 Task: Save favorite listings for ranch-style homes in Boise, Idaho, with a large backyard and a swimming pool.
Action: Mouse moved to (176, 185)
Screenshot: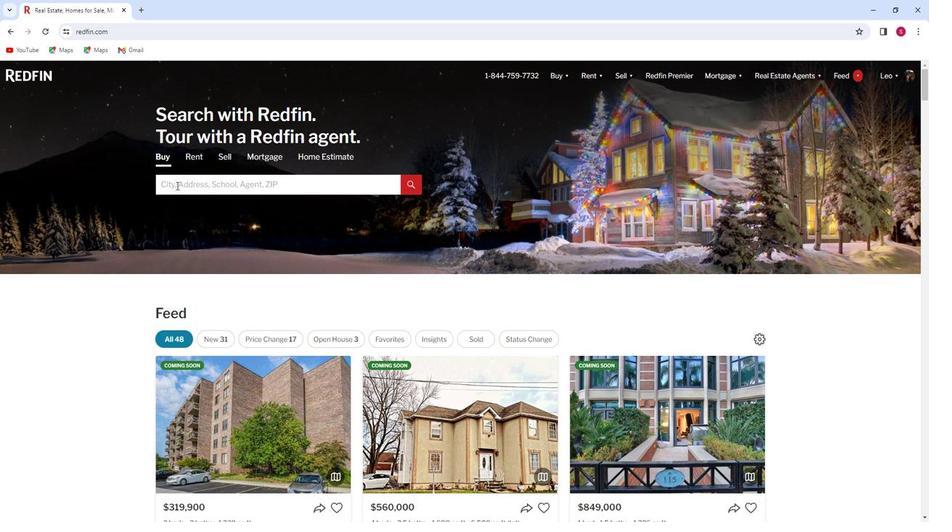 
Action: Mouse pressed left at (176, 185)
Screenshot: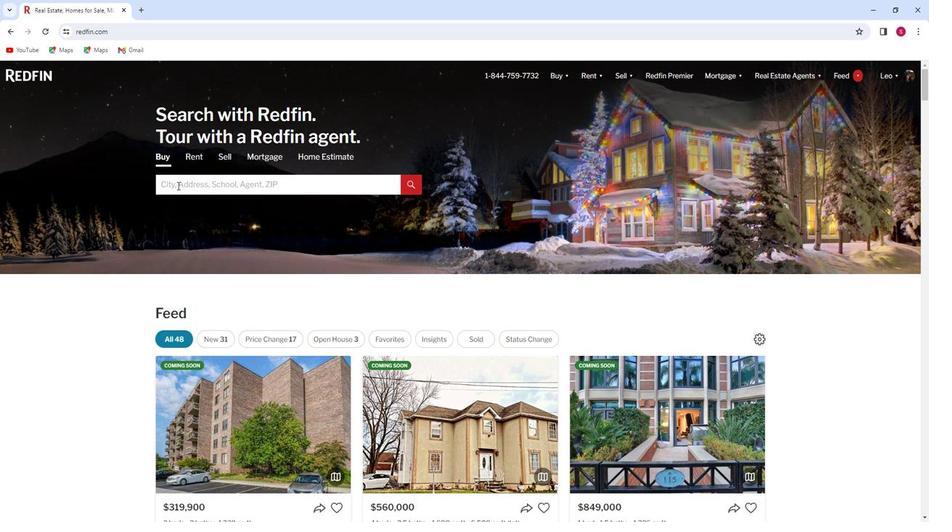 
Action: Key pressed <Key.shift>Boise,<Key.space>
Screenshot: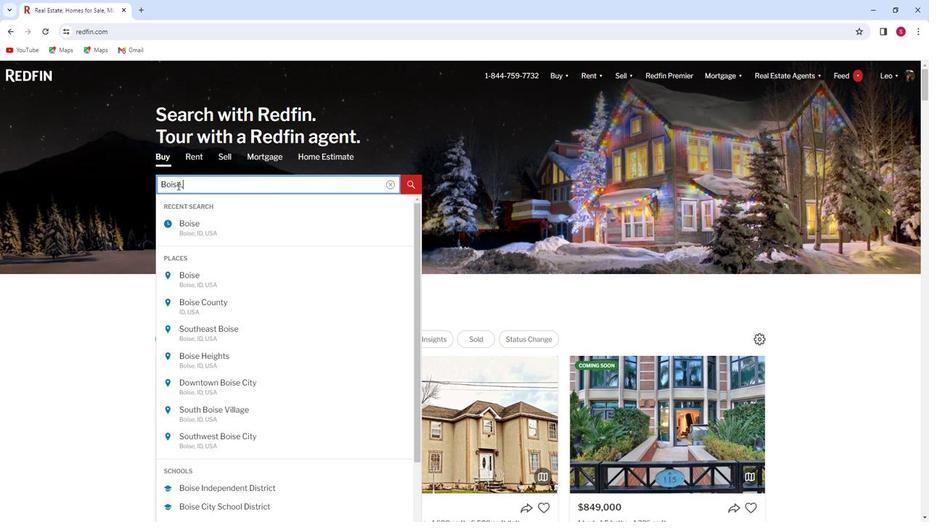 
Action: Mouse moved to (206, 234)
Screenshot: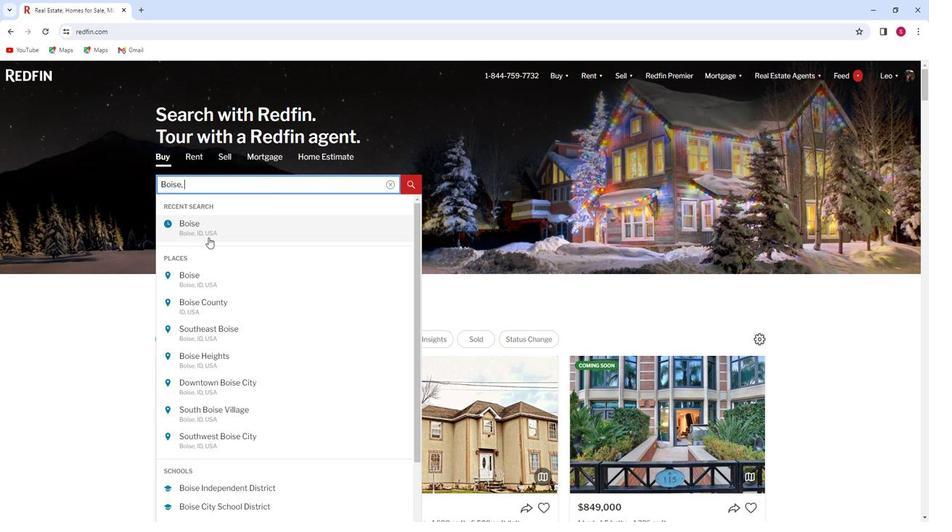
Action: Mouse pressed left at (206, 234)
Screenshot: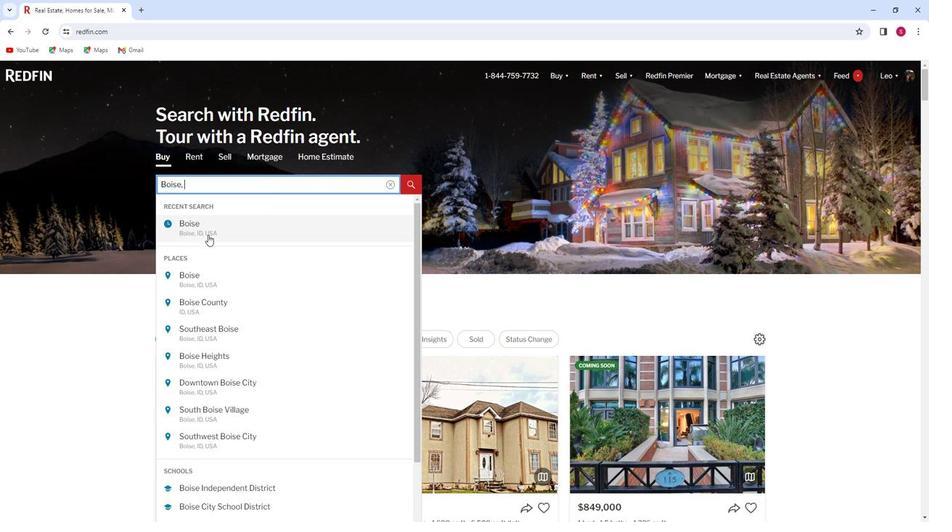 
Action: Mouse moved to (821, 141)
Screenshot: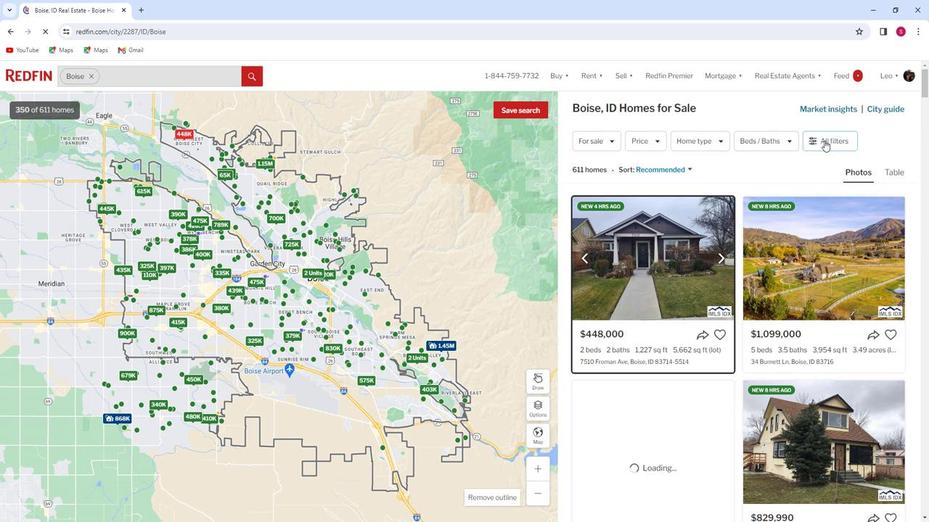 
Action: Mouse pressed left at (821, 141)
Screenshot: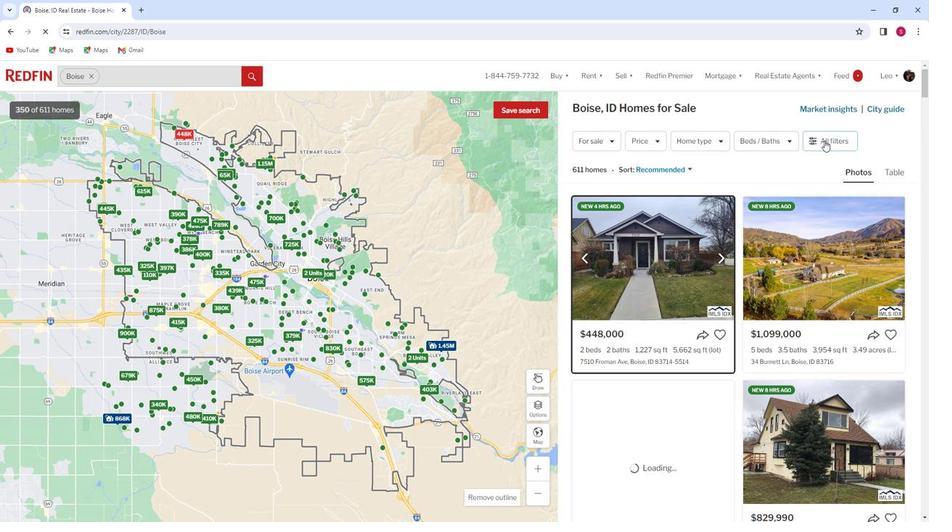 
Action: Mouse moved to (819, 143)
Screenshot: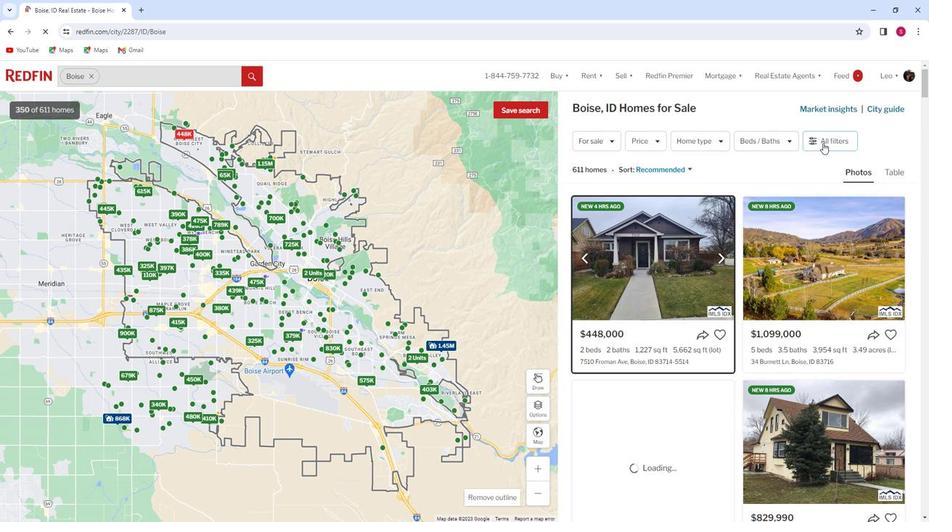 
Action: Mouse pressed left at (819, 143)
Screenshot: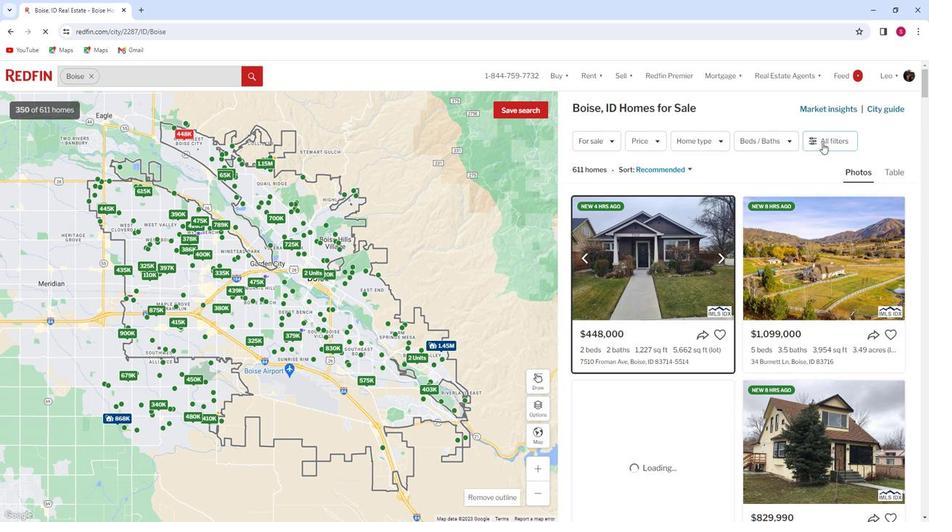 
Action: Mouse pressed left at (819, 143)
Screenshot: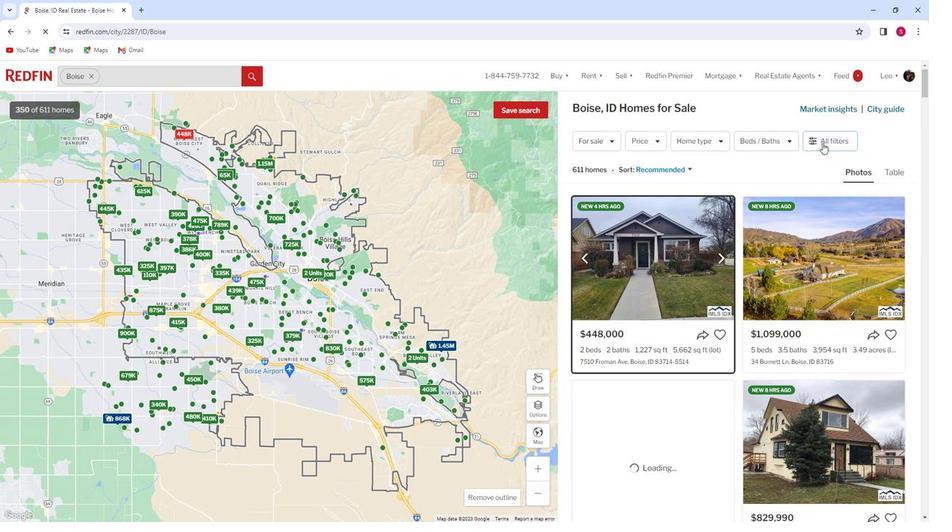 
Action: Mouse pressed left at (819, 143)
Screenshot: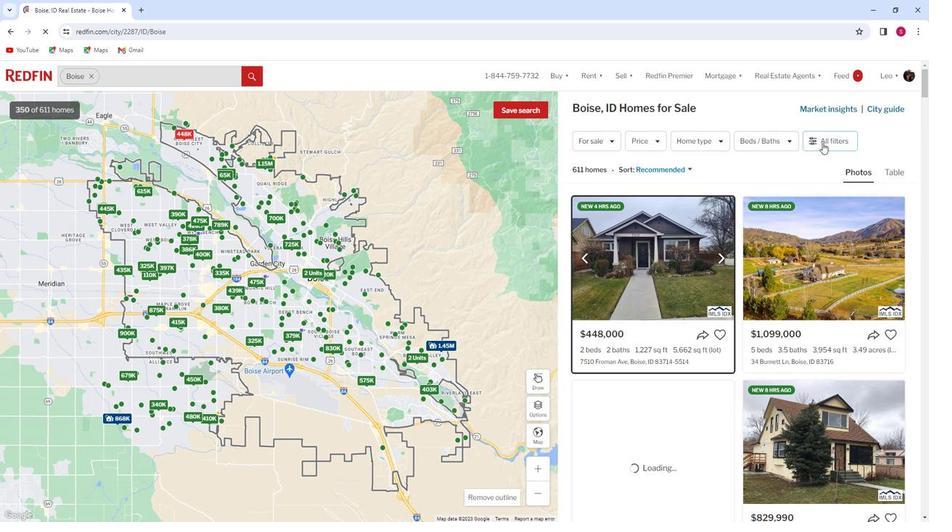 
Action: Mouse moved to (816, 144)
Screenshot: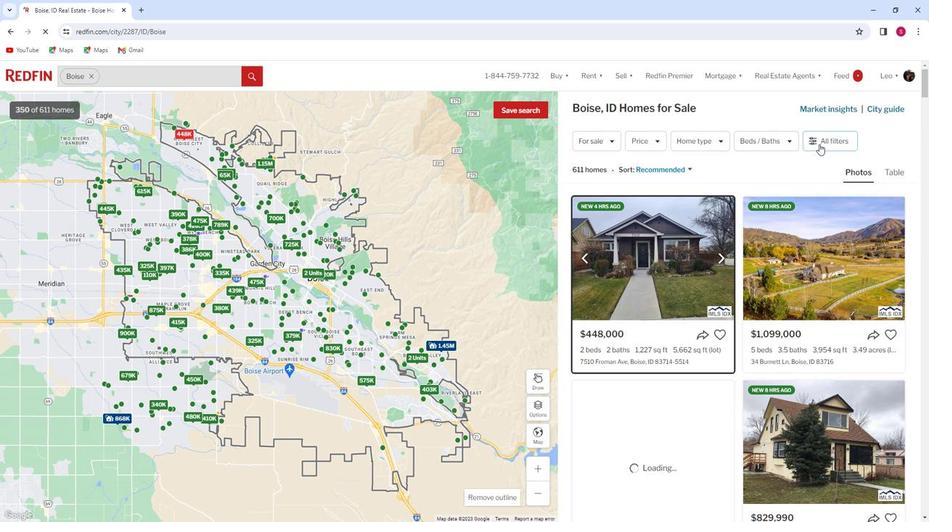 
Action: Mouse pressed left at (816, 144)
Screenshot: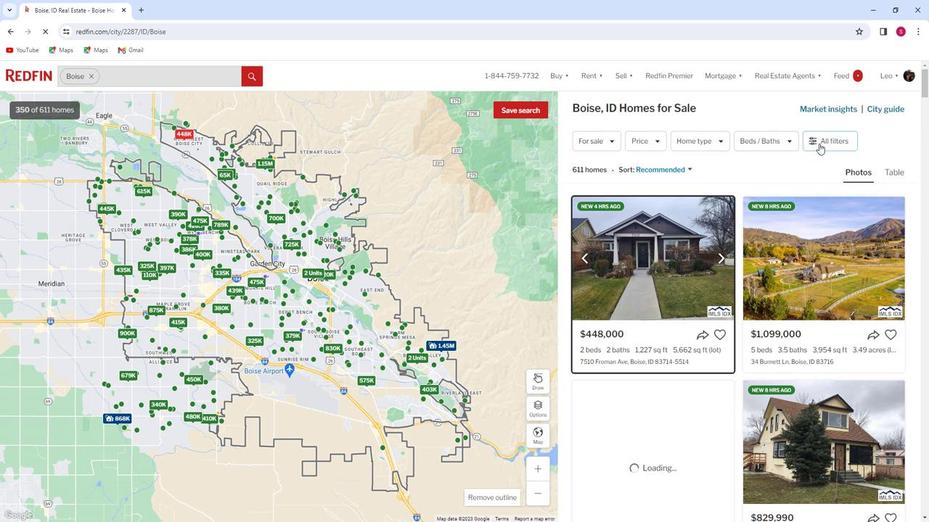 
Action: Mouse moved to (821, 144)
Screenshot: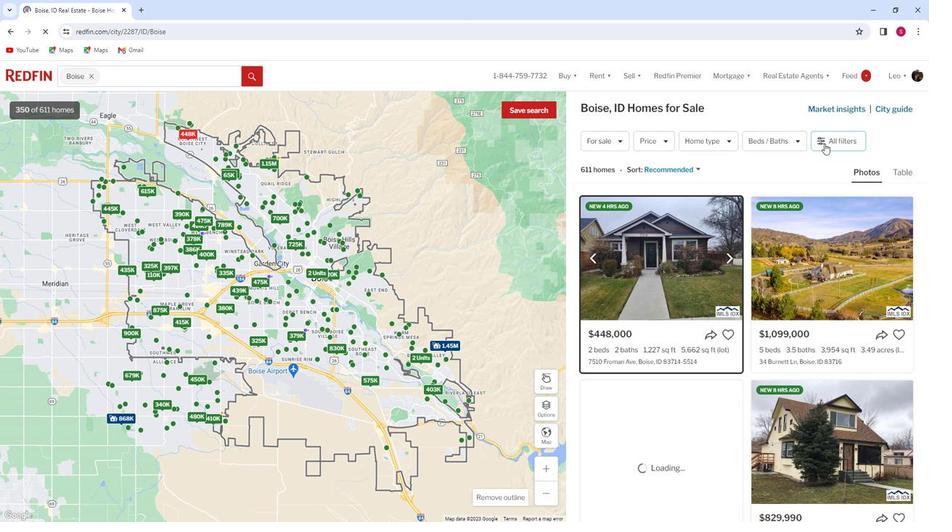 
Action: Mouse pressed left at (821, 144)
Screenshot: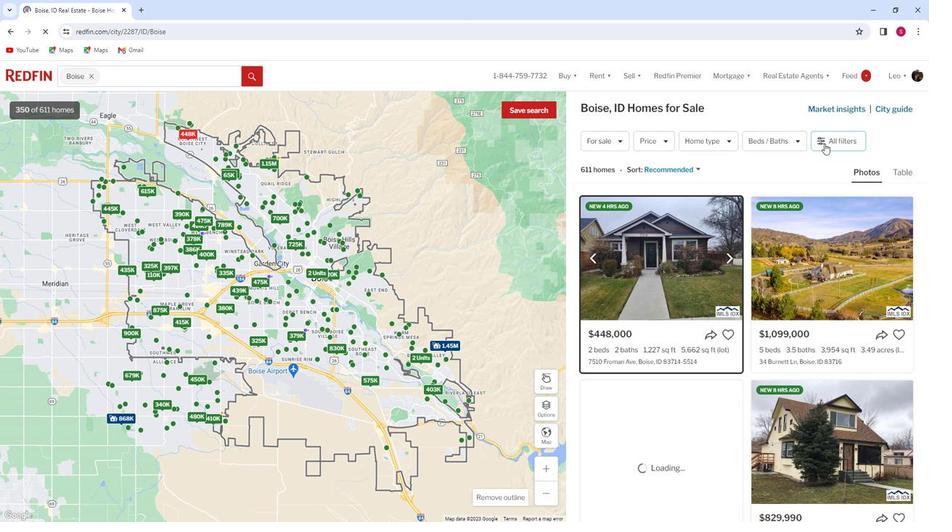 
Action: Mouse moved to (731, 253)
Screenshot: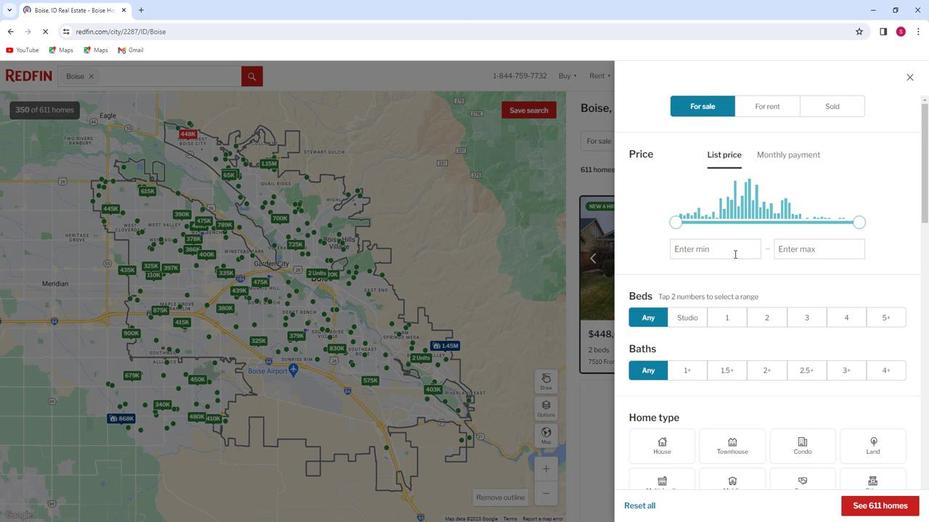 
Action: Mouse scrolled (731, 252) with delta (0, 0)
Screenshot: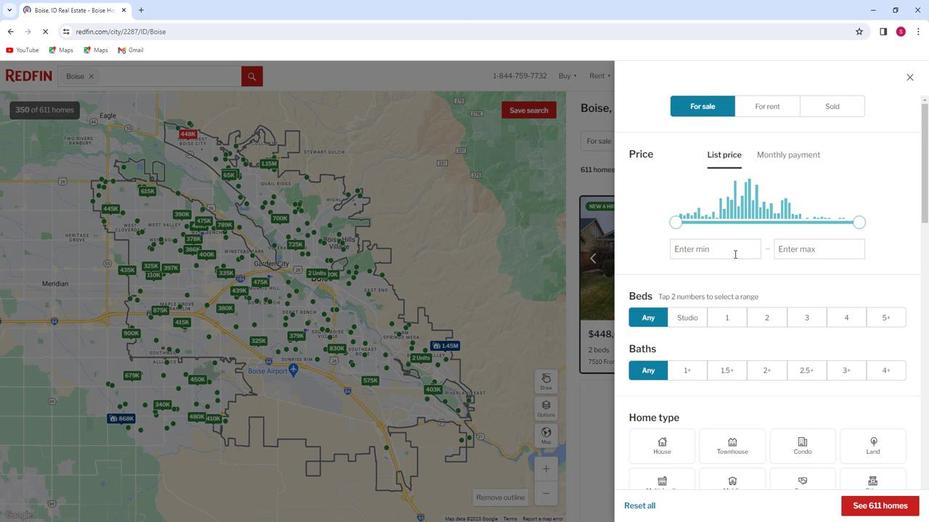 
Action: Mouse moved to (731, 254)
Screenshot: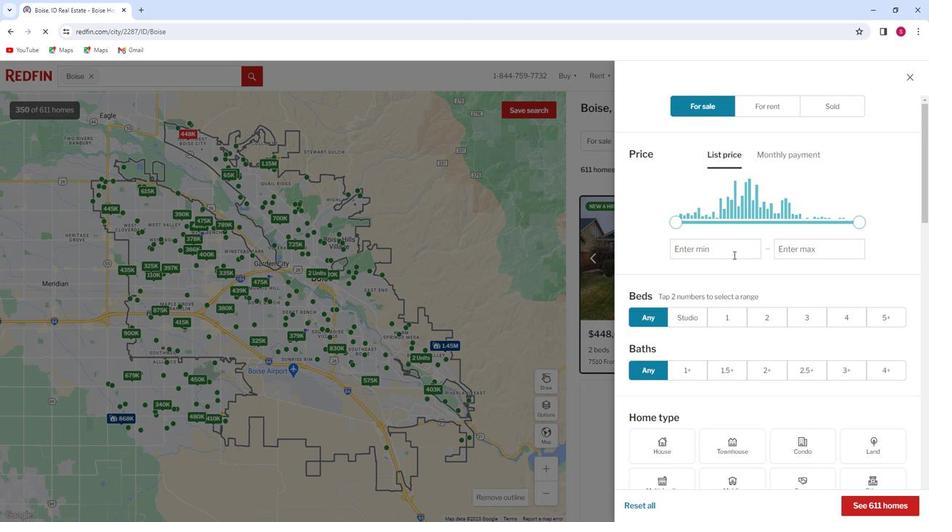 
Action: Mouse scrolled (731, 254) with delta (0, 0)
Screenshot: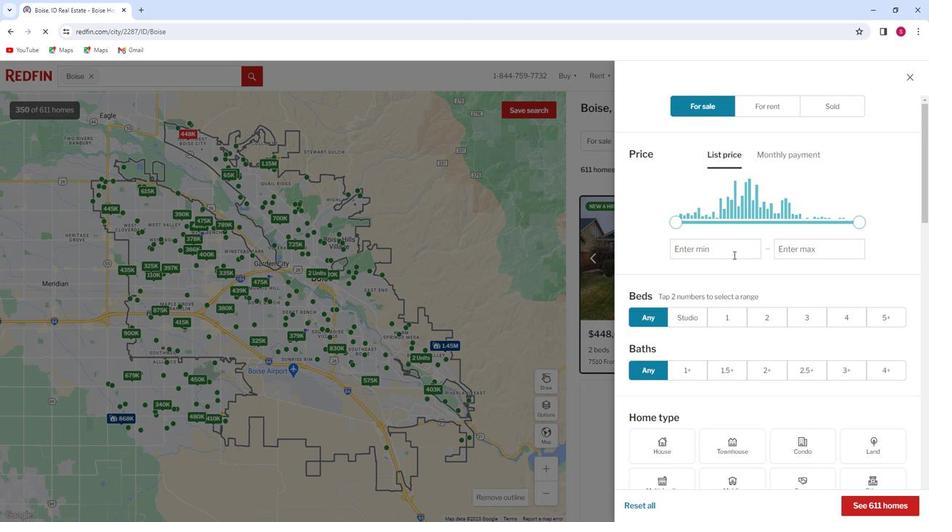 
Action: Mouse moved to (723, 256)
Screenshot: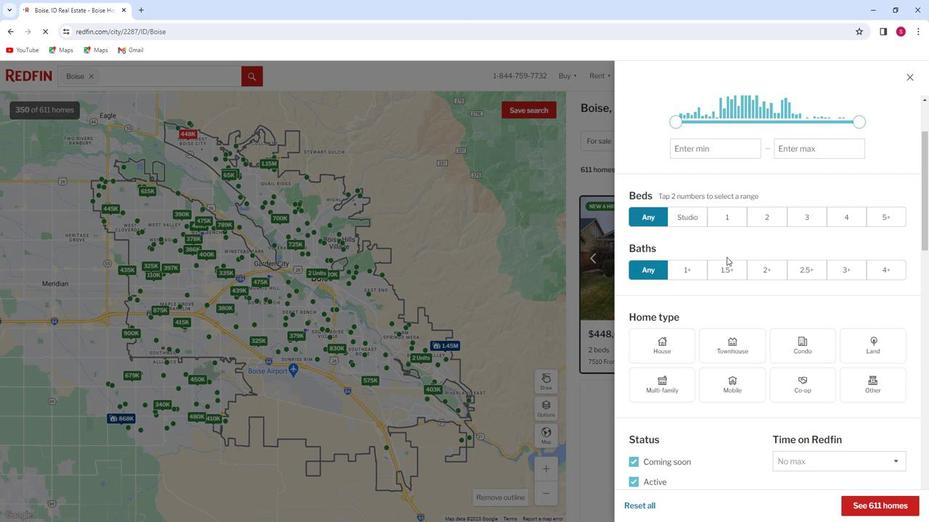 
Action: Mouse scrolled (723, 256) with delta (0, 0)
Screenshot: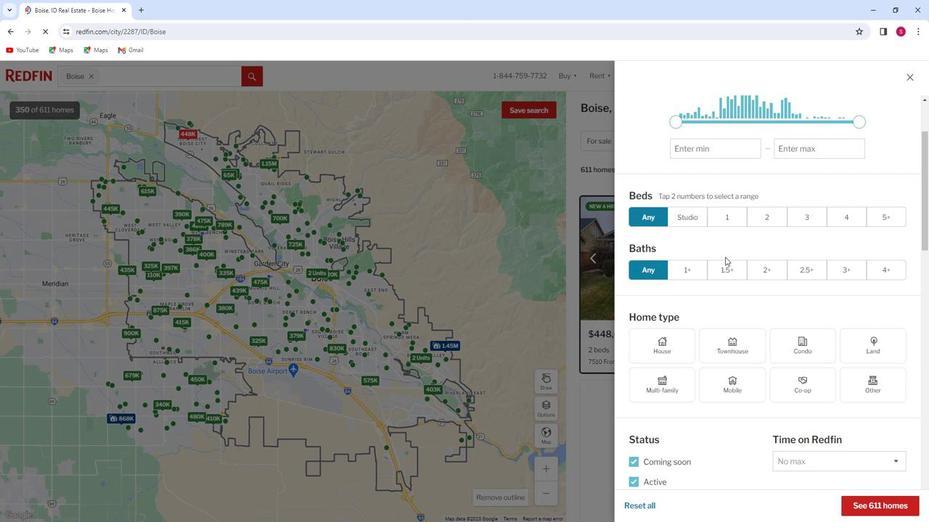 
Action: Mouse moved to (666, 290)
Screenshot: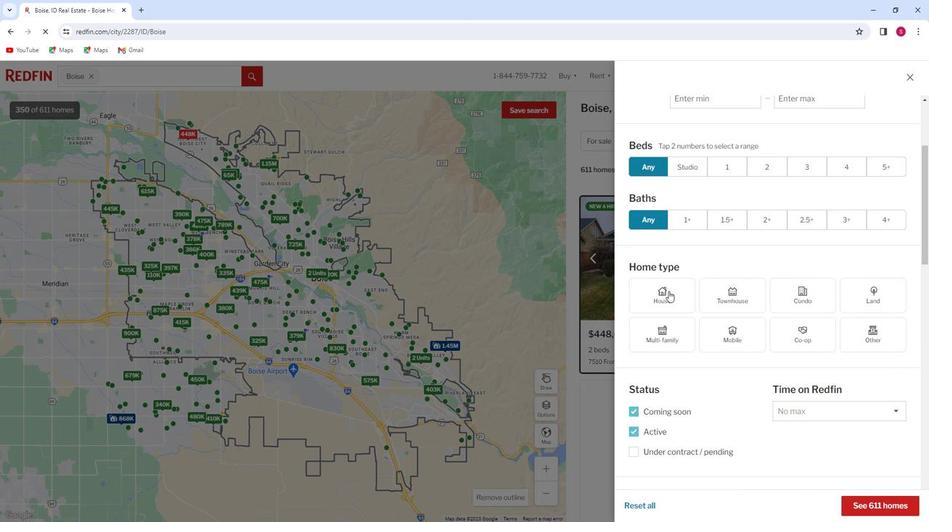 
Action: Mouse pressed left at (666, 290)
Screenshot: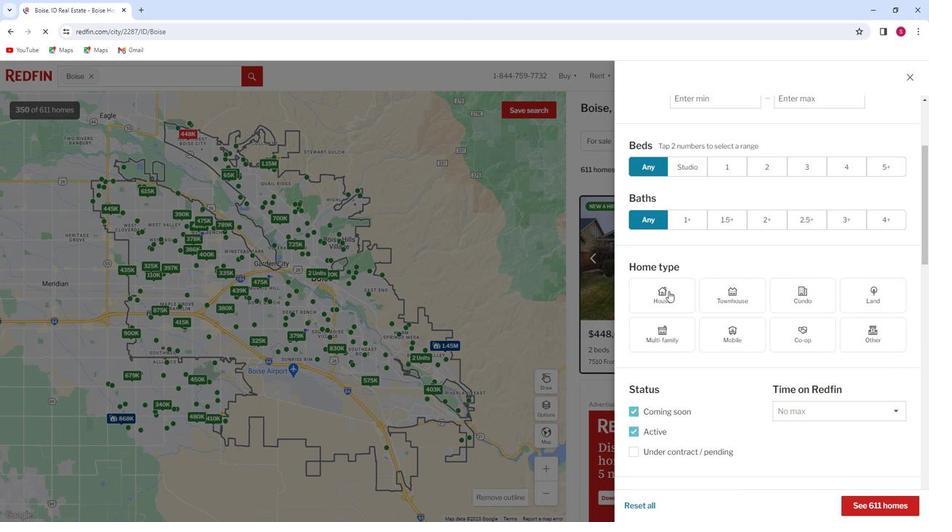 
Action: Mouse moved to (695, 280)
Screenshot: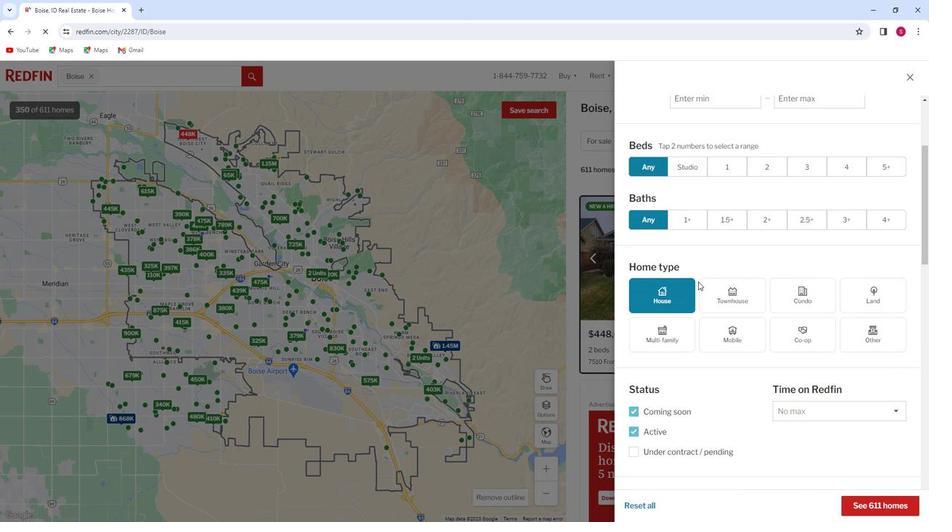 
Action: Mouse scrolled (695, 280) with delta (0, 0)
Screenshot: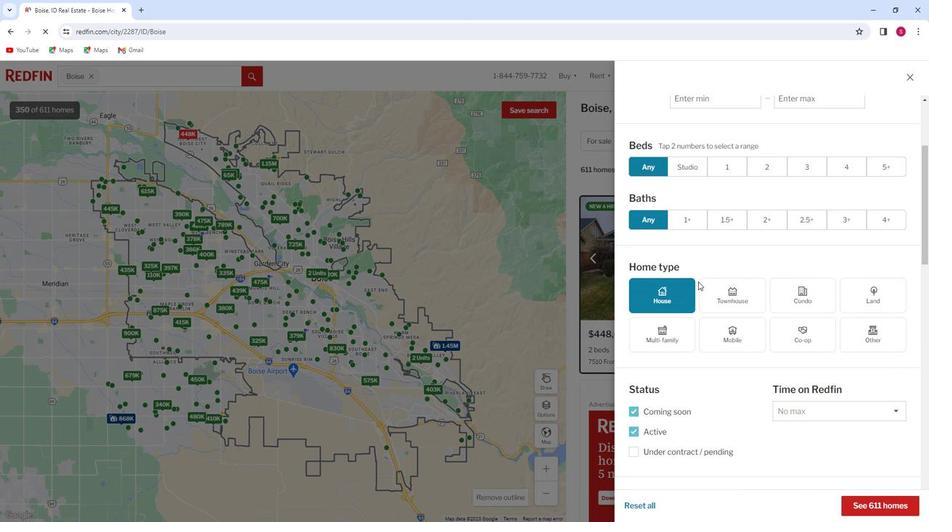 
Action: Mouse scrolled (695, 280) with delta (0, 0)
Screenshot: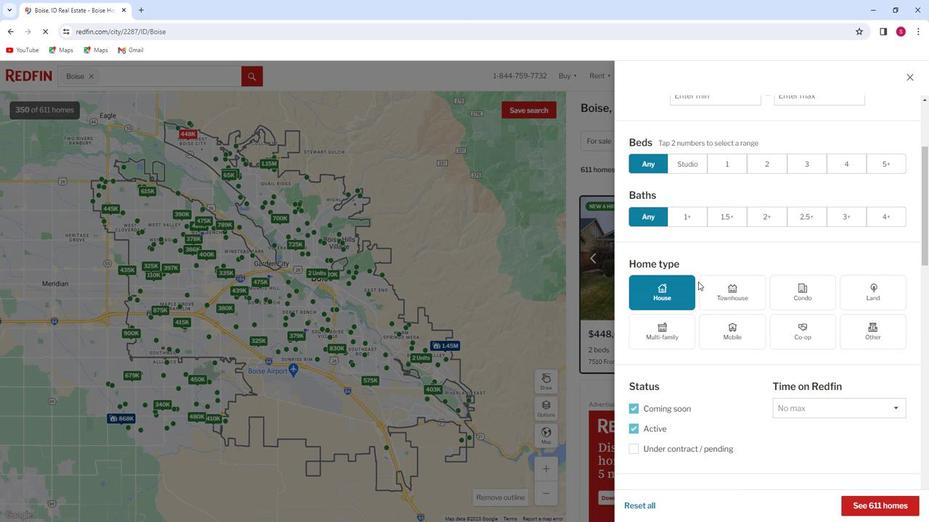 
Action: Mouse moved to (696, 279)
Screenshot: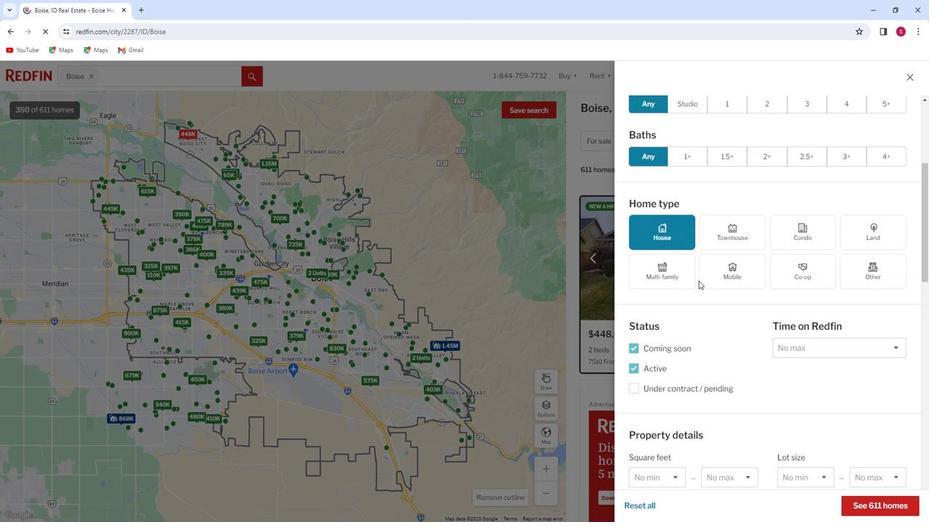 
Action: Mouse scrolled (696, 279) with delta (0, 0)
Screenshot: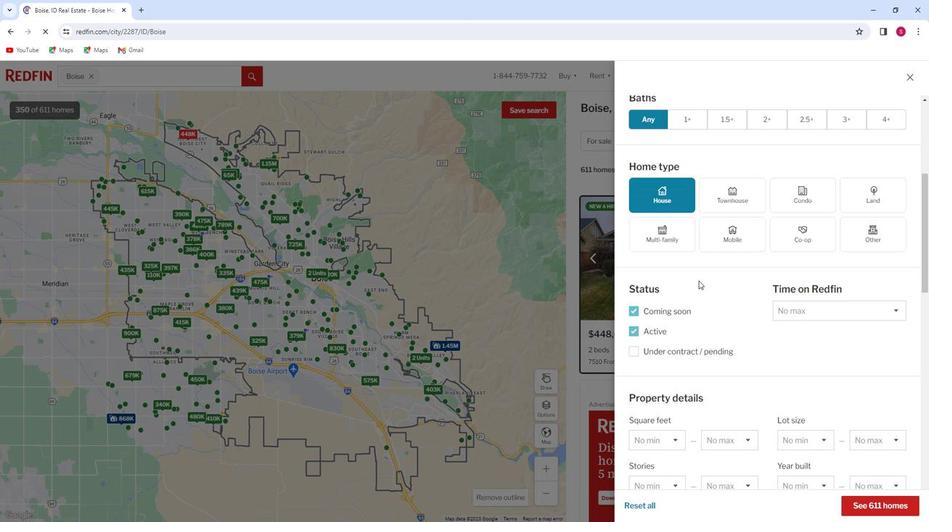 
Action: Mouse scrolled (696, 279) with delta (0, 0)
Screenshot: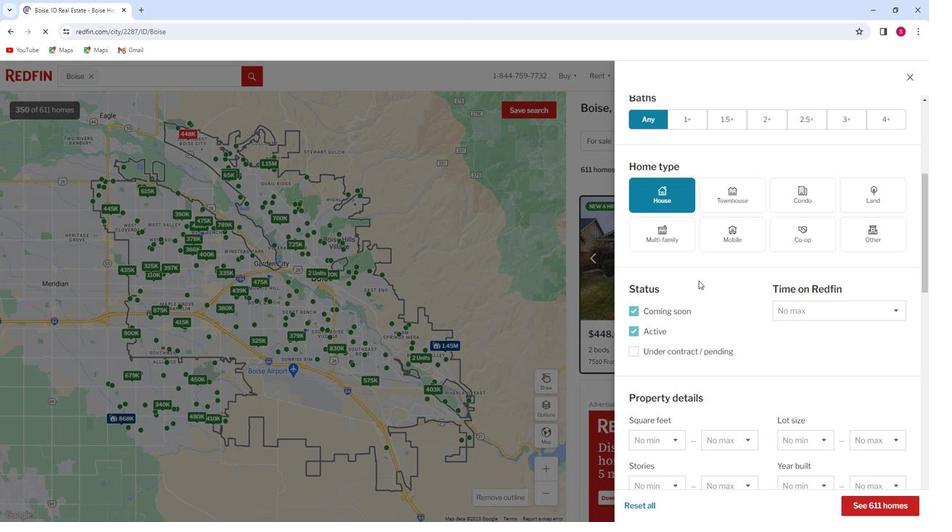 
Action: Mouse scrolled (696, 279) with delta (0, 0)
Screenshot: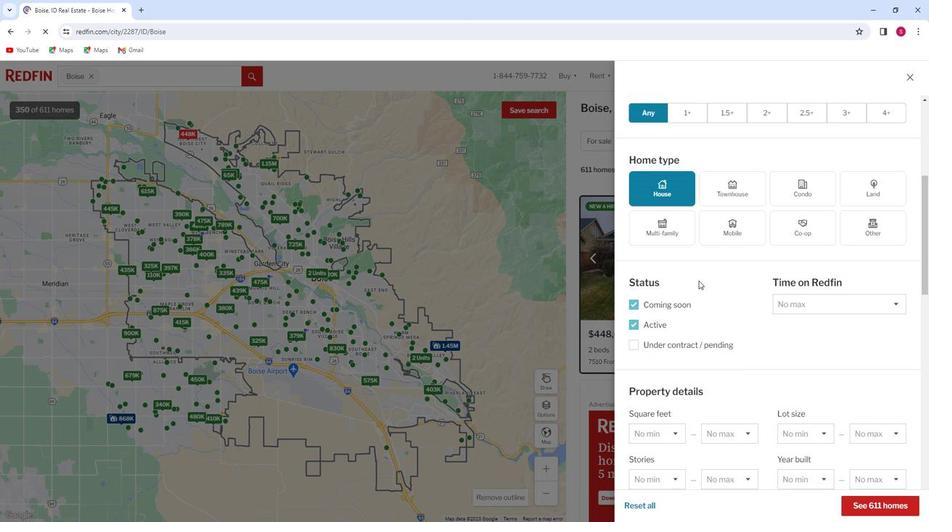 
Action: Mouse moved to (696, 279)
Screenshot: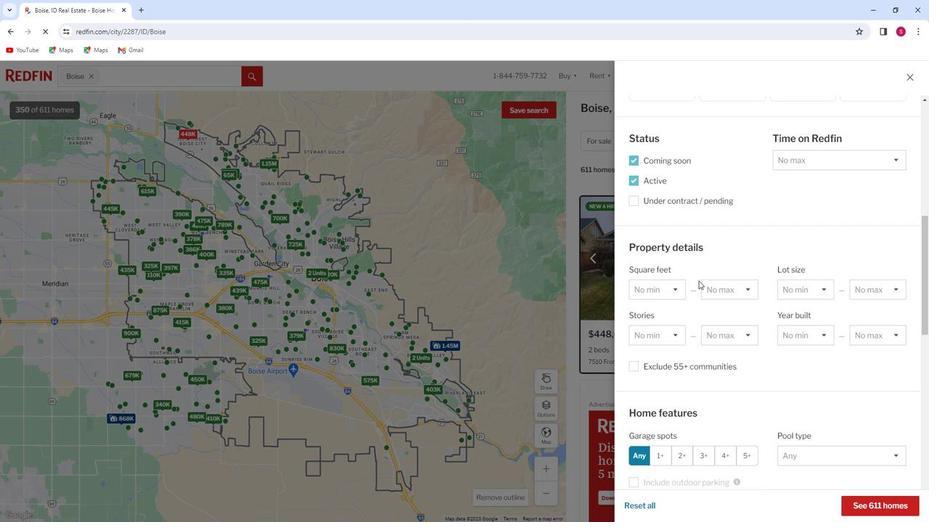 
Action: Mouse scrolled (696, 278) with delta (0, 0)
Screenshot: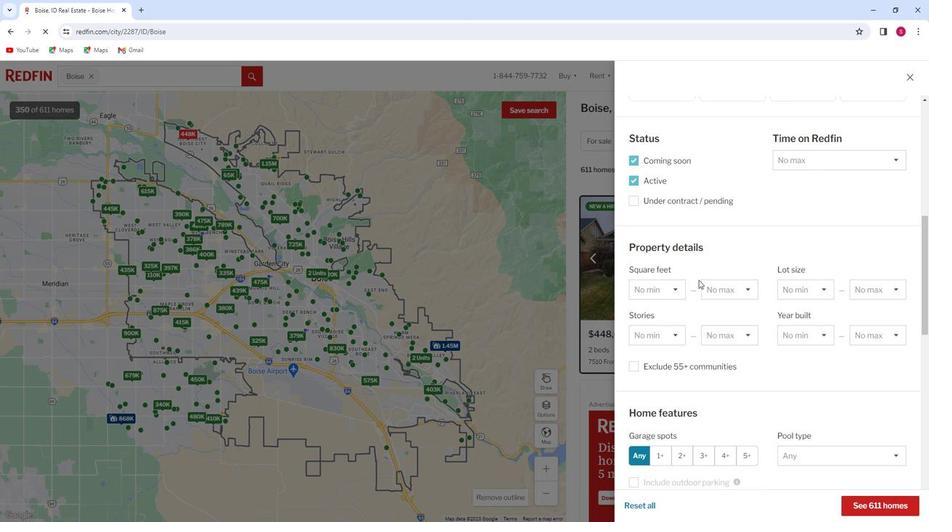 
Action: Mouse scrolled (696, 278) with delta (0, 0)
Screenshot: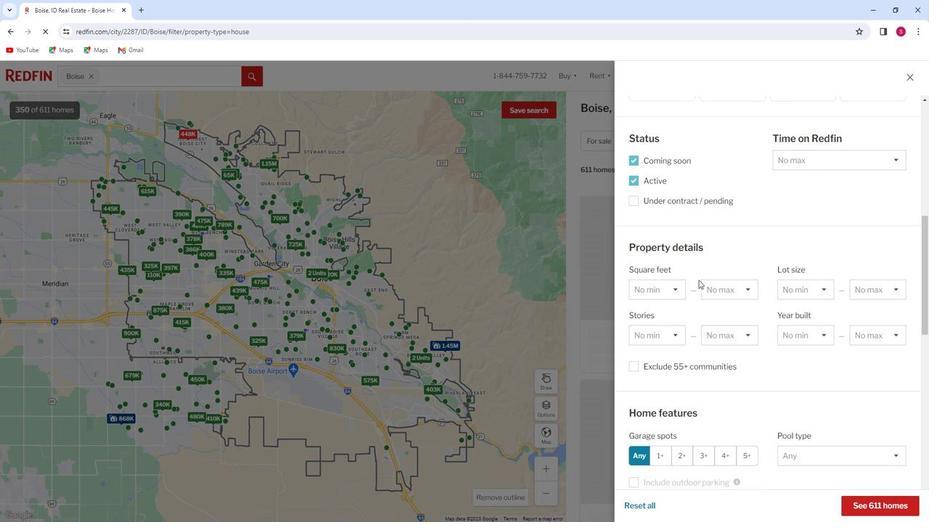 
Action: Mouse moved to (696, 278)
Screenshot: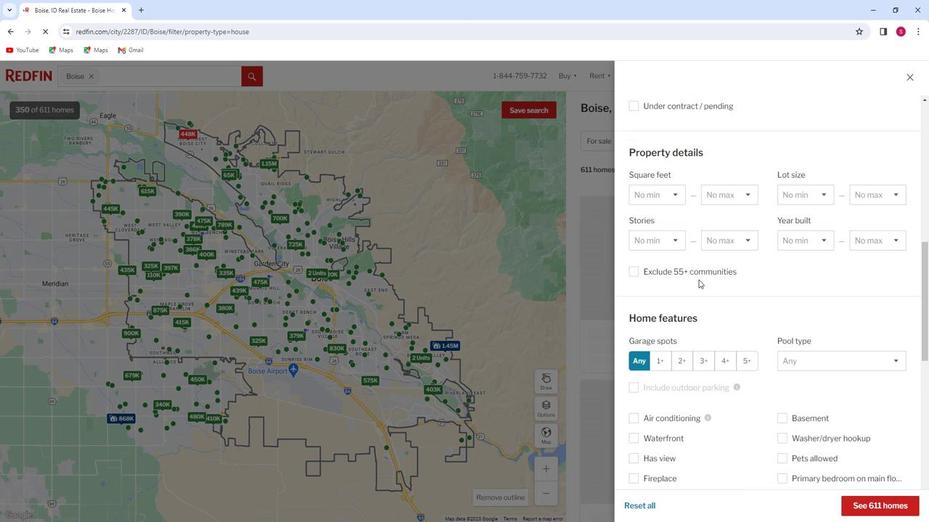 
Action: Mouse scrolled (696, 278) with delta (0, 0)
Screenshot: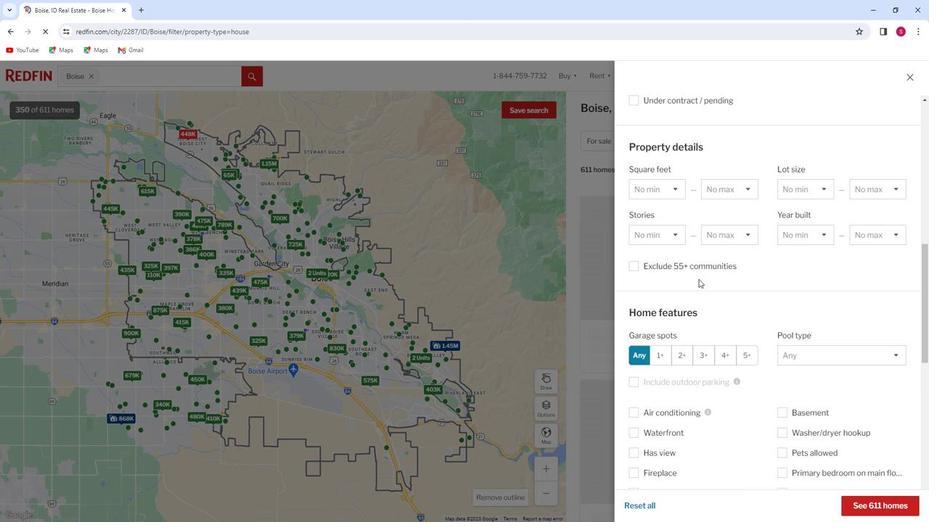 
Action: Mouse scrolled (696, 278) with delta (0, 0)
Screenshot: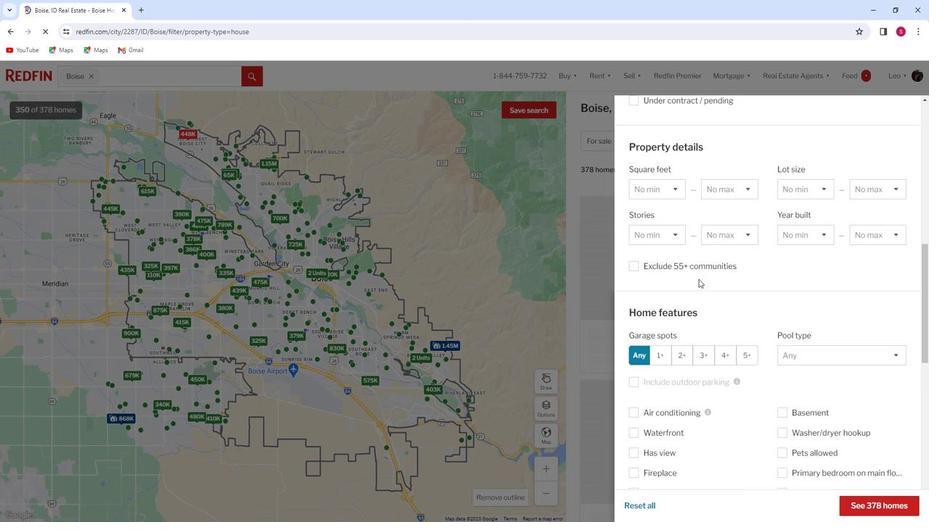 
Action: Mouse scrolled (696, 278) with delta (0, 0)
Screenshot: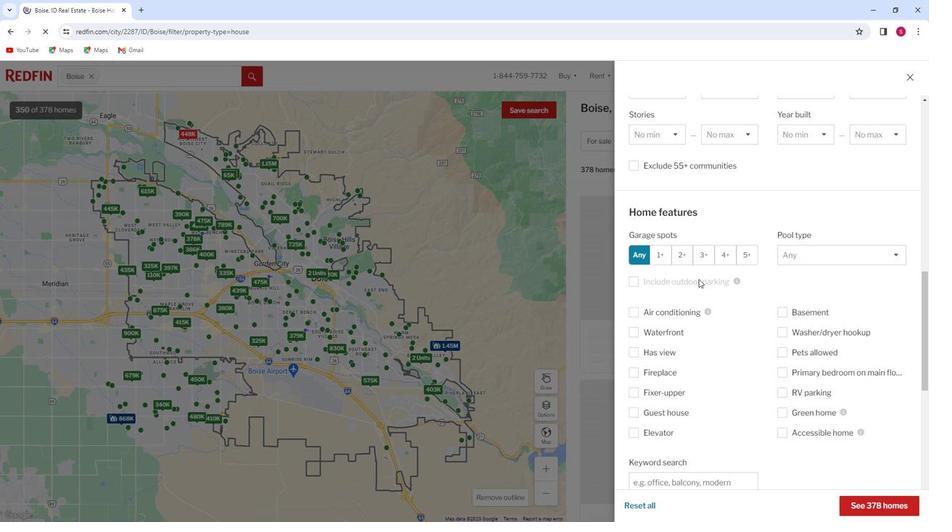 
Action: Mouse scrolled (696, 278) with delta (0, 0)
Screenshot: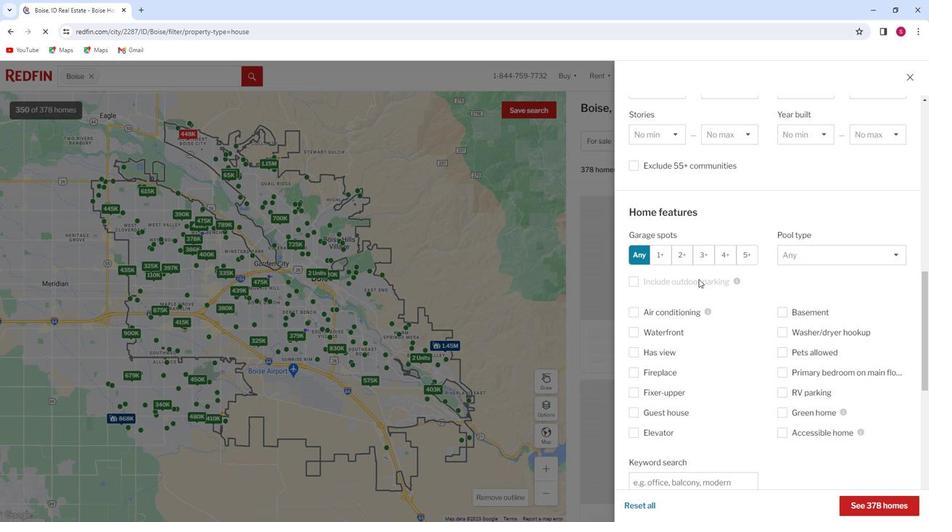 
Action: Mouse scrolled (696, 278) with delta (0, 0)
Screenshot: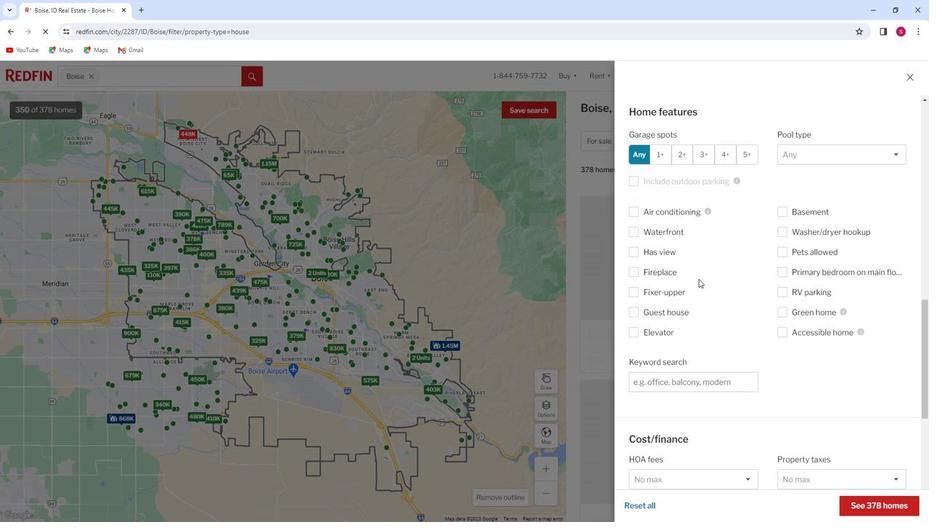 
Action: Mouse scrolled (696, 278) with delta (0, 0)
Screenshot: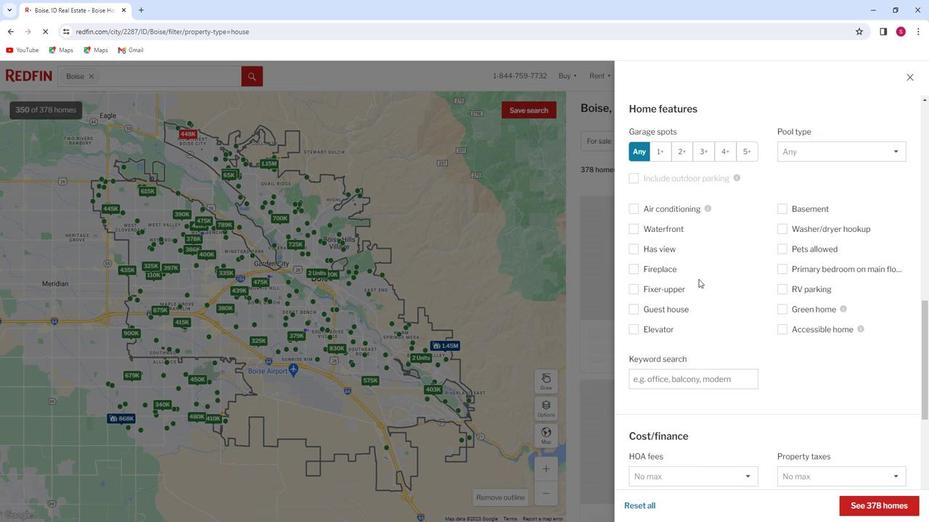 
Action: Mouse moved to (685, 282)
Screenshot: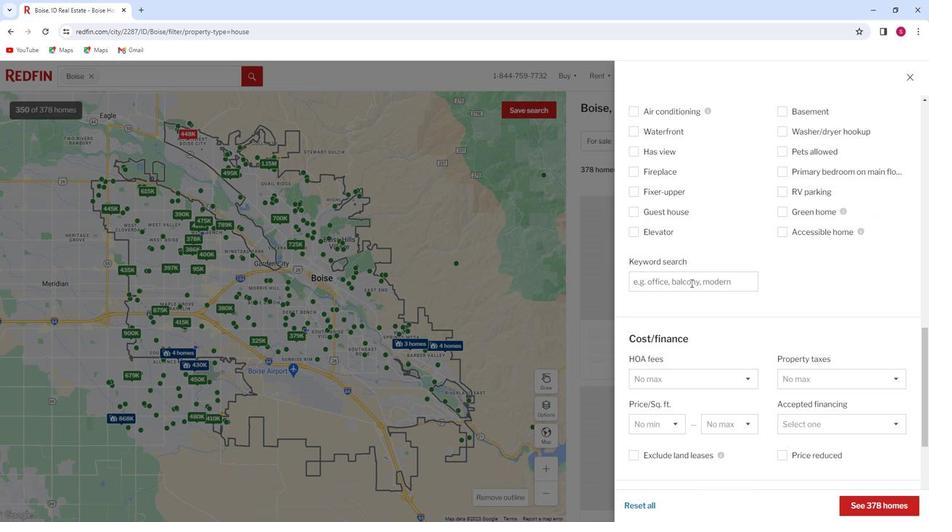 
Action: Mouse pressed left at (685, 282)
Screenshot: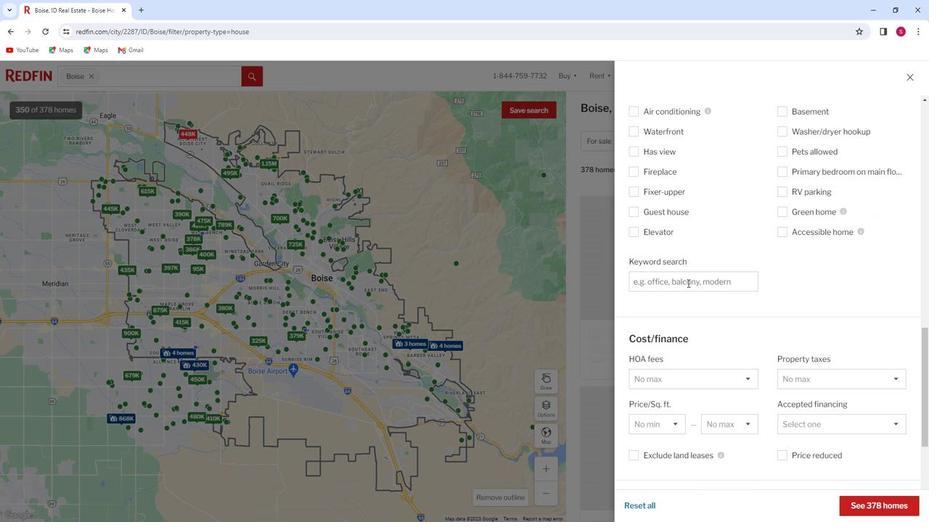 
Action: Mouse moved to (689, 285)
Screenshot: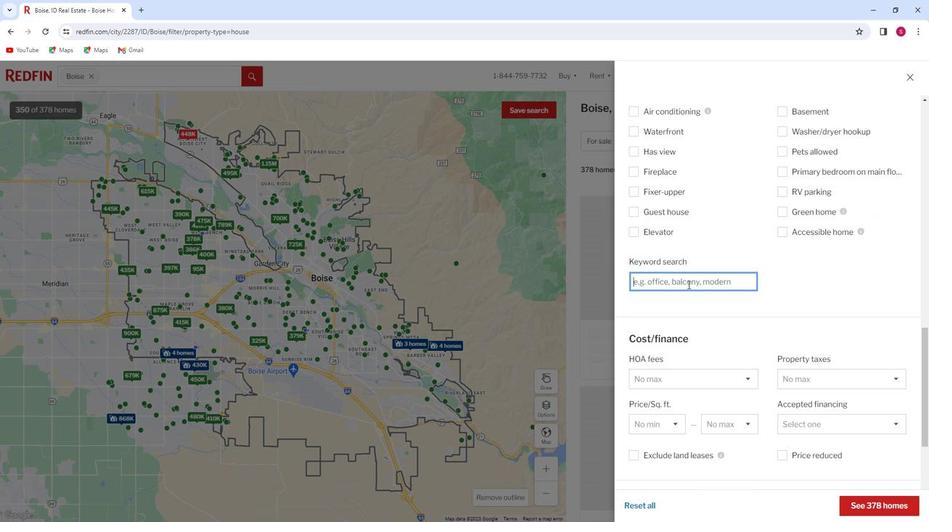 
Action: Key pressed large<Key.space>backyard<Key.space>and<Key.space>swimmim<Key.backspace>ng<Key.space>pool
Screenshot: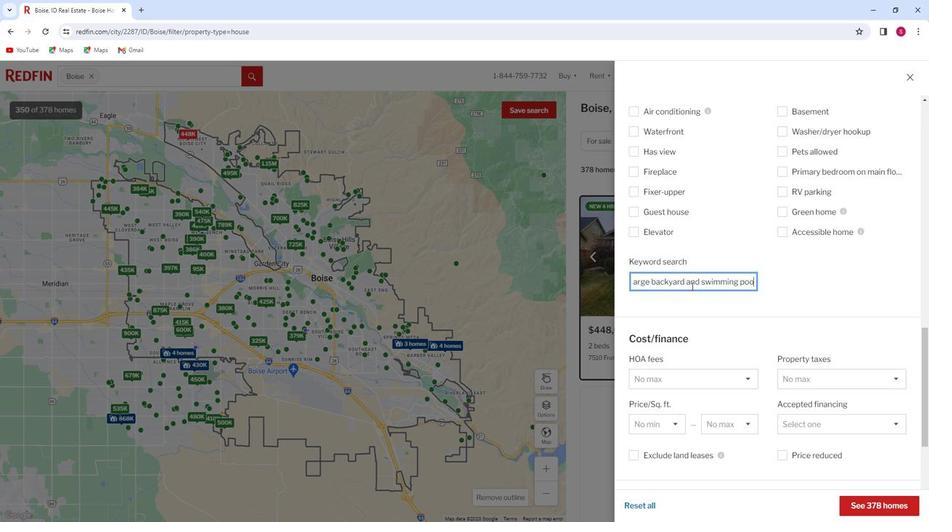 
Action: Mouse moved to (708, 314)
Screenshot: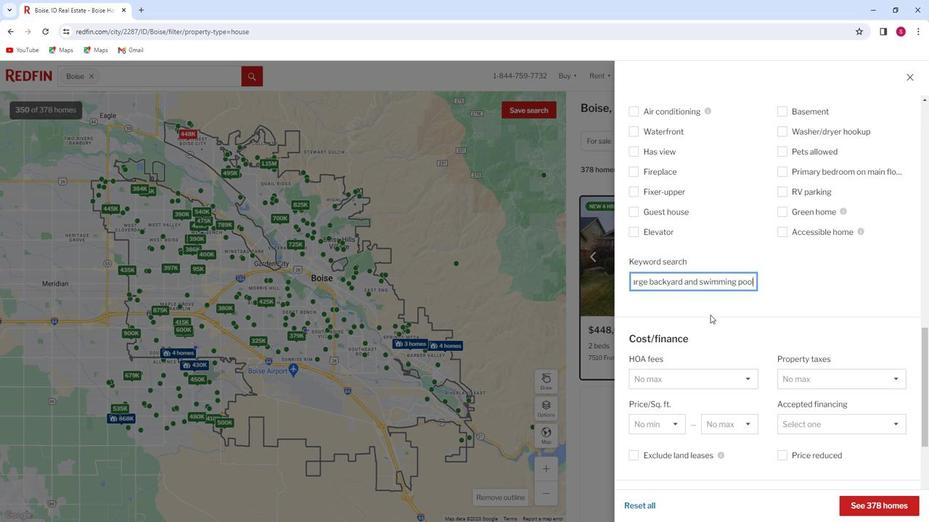 
Action: Mouse scrolled (708, 314) with delta (0, 0)
Screenshot: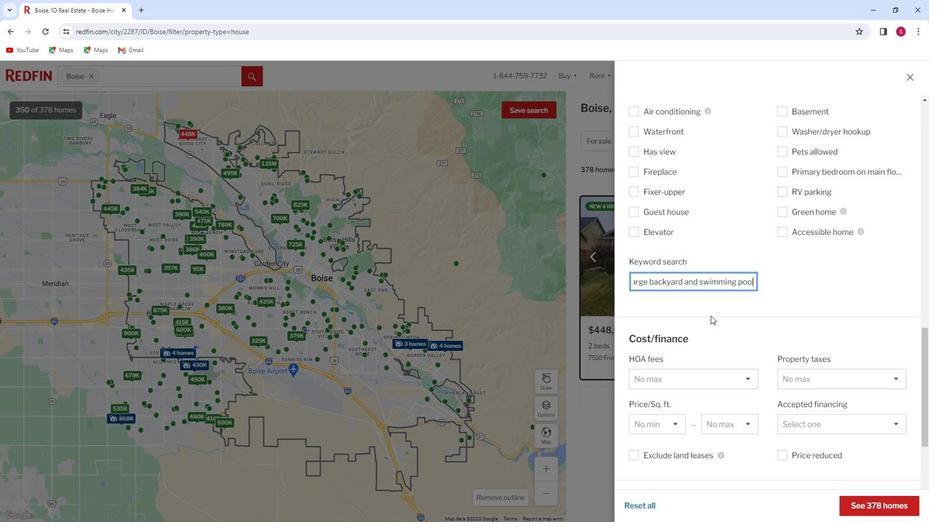 
Action: Mouse moved to (708, 315)
Screenshot: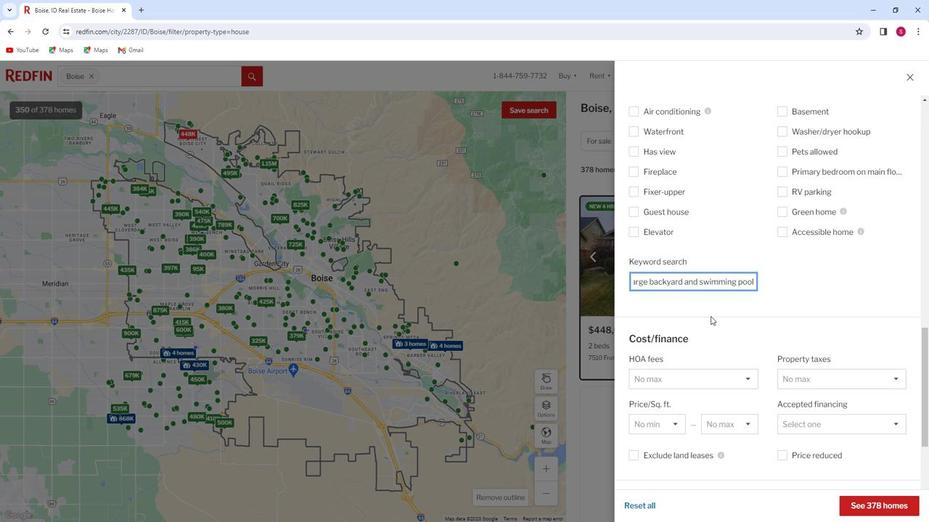 
Action: Mouse scrolled (708, 314) with delta (0, 0)
Screenshot: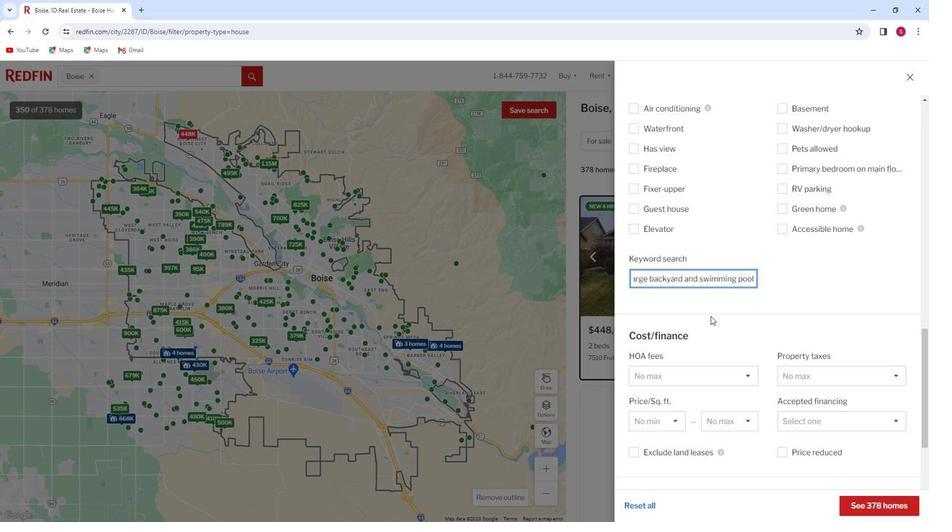
Action: Mouse moved to (708, 315)
Screenshot: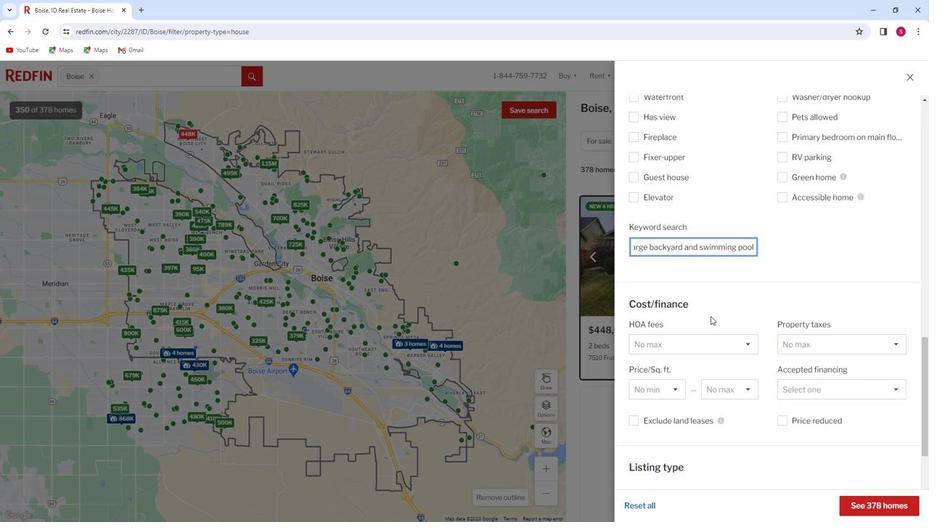 
Action: Mouse scrolled (708, 315) with delta (0, 0)
Screenshot: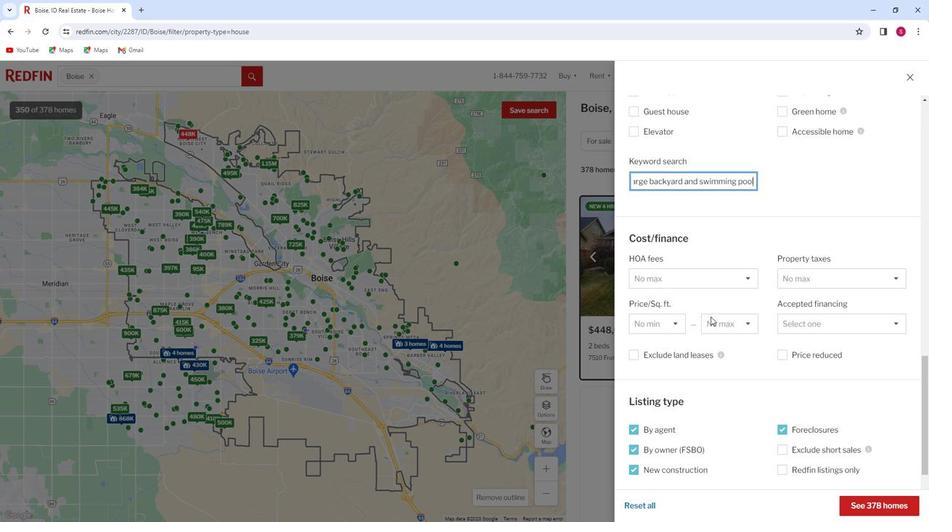 
Action: Mouse scrolled (708, 315) with delta (0, 0)
Screenshot: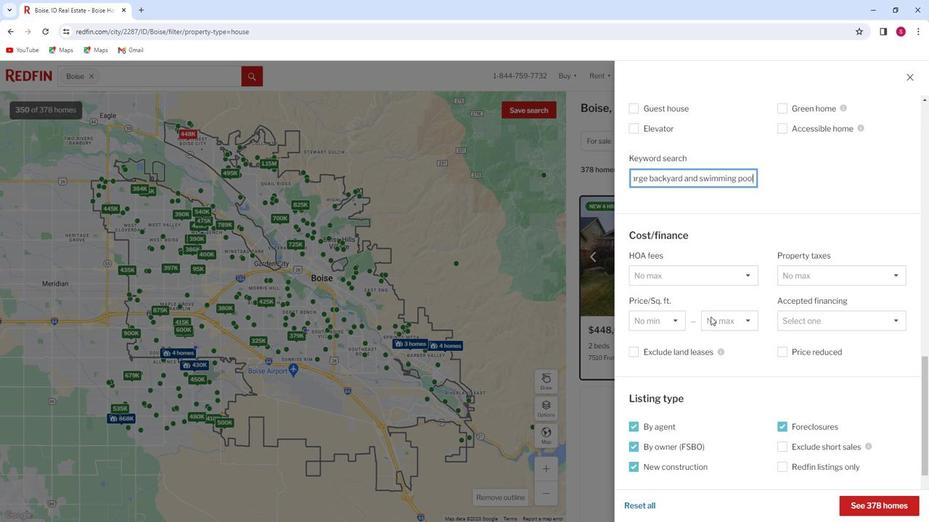 
Action: Mouse moved to (708, 316)
Screenshot: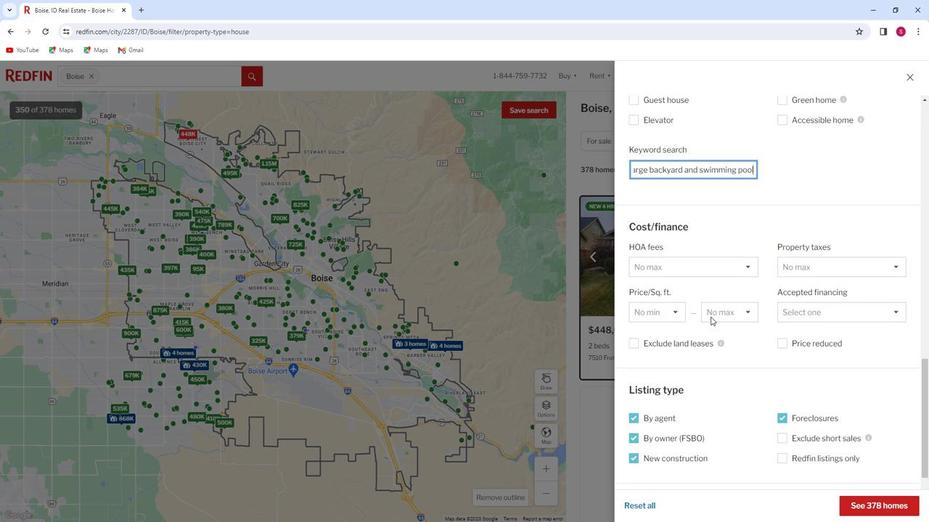 
Action: Mouse scrolled (708, 315) with delta (0, 0)
Screenshot: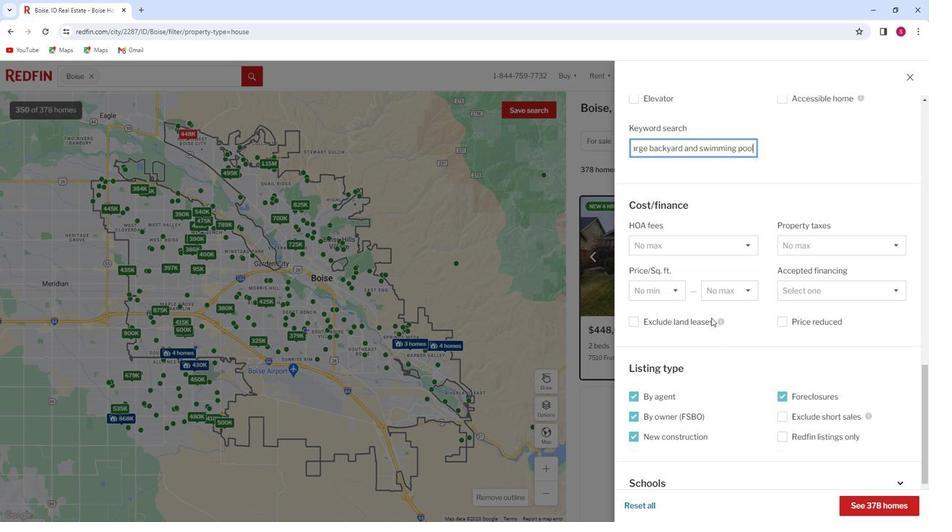 
Action: Mouse moved to (708, 318)
Screenshot: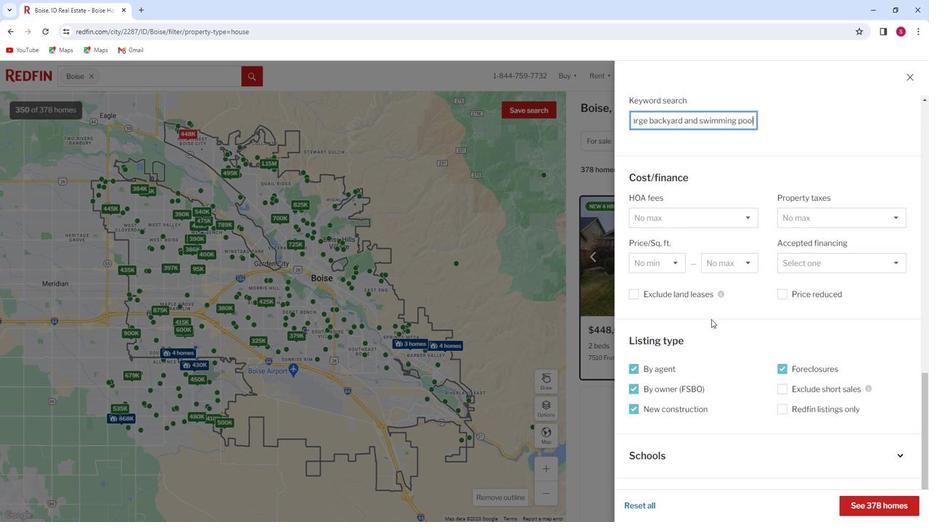 
Action: Mouse scrolled (708, 317) with delta (0, 0)
Screenshot: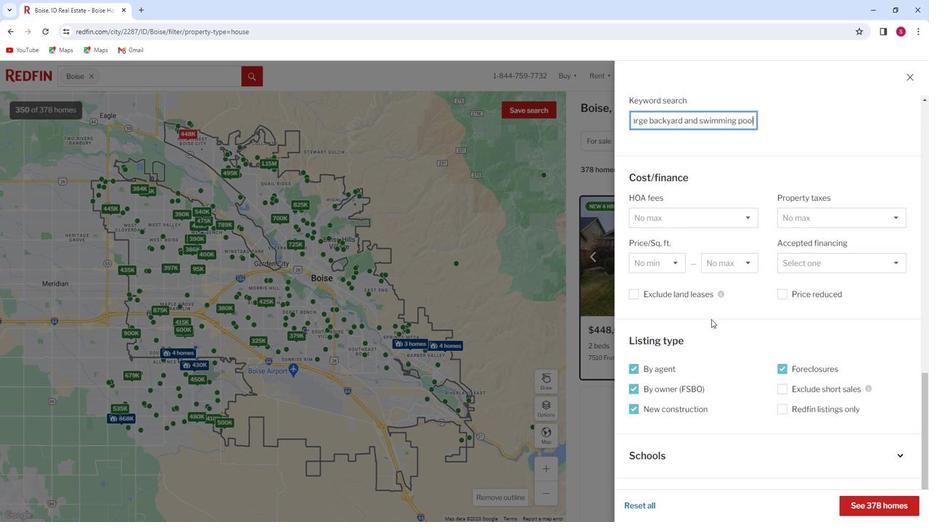 
Action: Mouse moved to (752, 395)
Screenshot: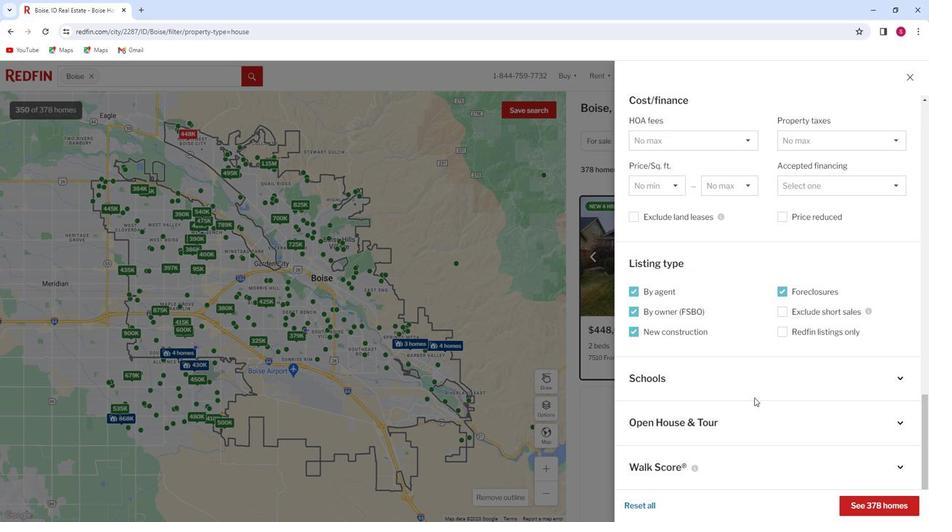 
Action: Mouse scrolled (752, 394) with delta (0, 0)
Screenshot: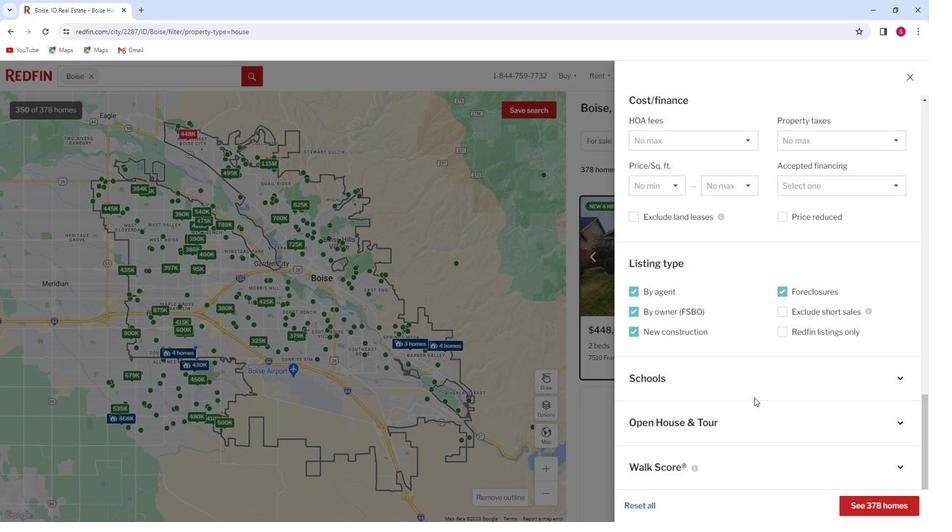 
Action: Mouse scrolled (752, 394) with delta (0, 0)
Screenshot: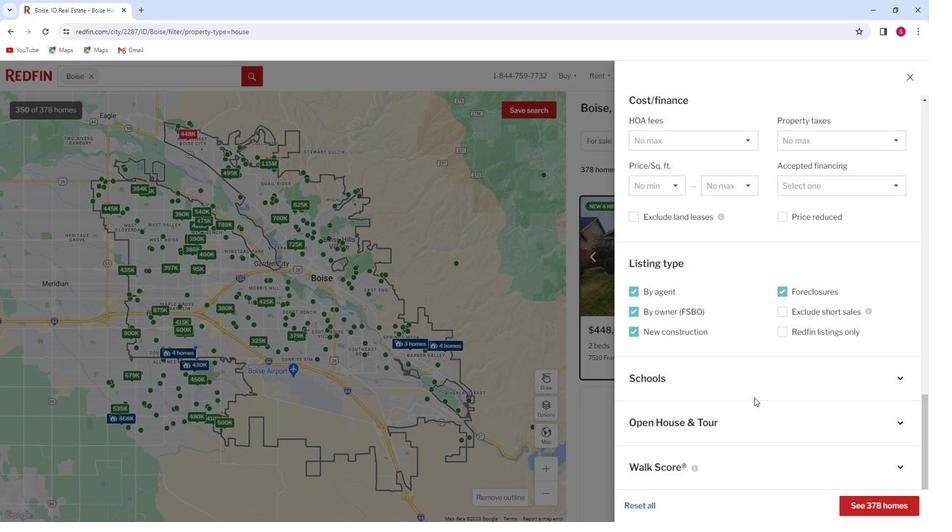 
Action: Mouse scrolled (752, 394) with delta (0, 0)
Screenshot: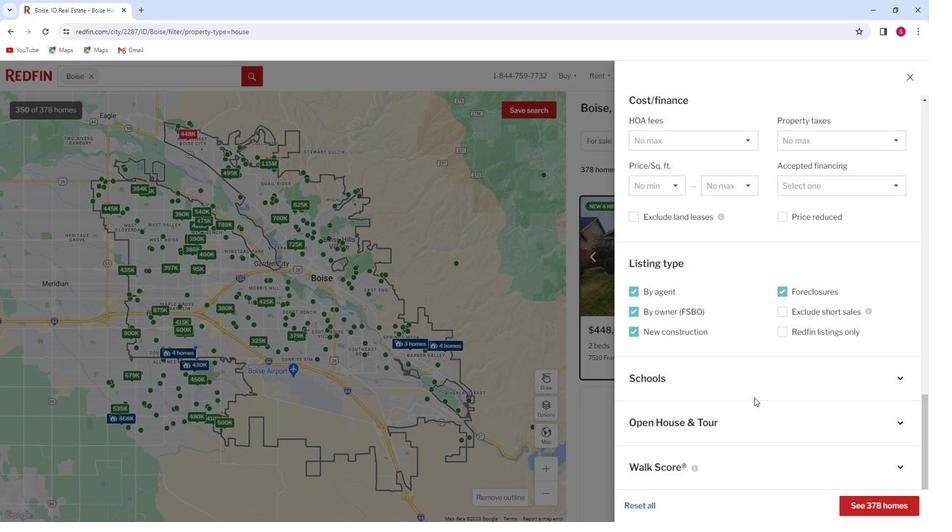 
Action: Mouse moved to (852, 497)
Screenshot: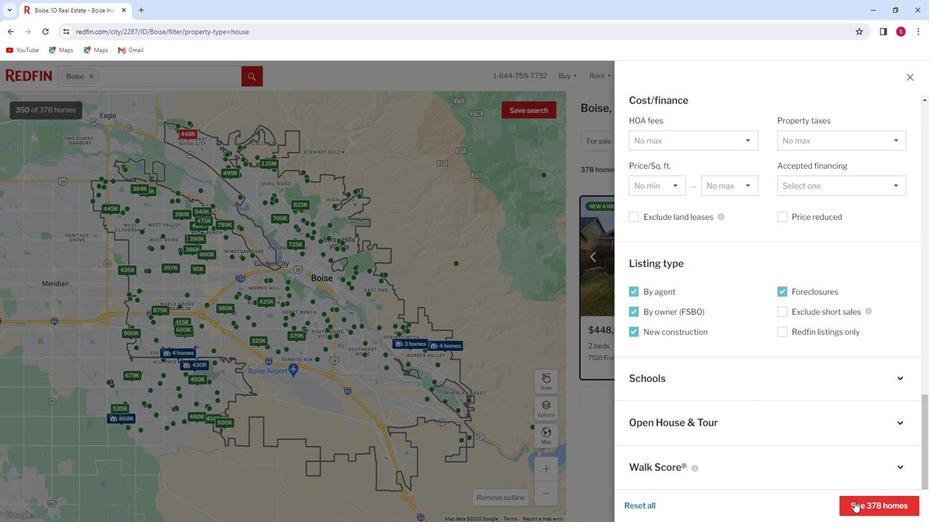 
Action: Mouse pressed left at (852, 497)
Screenshot: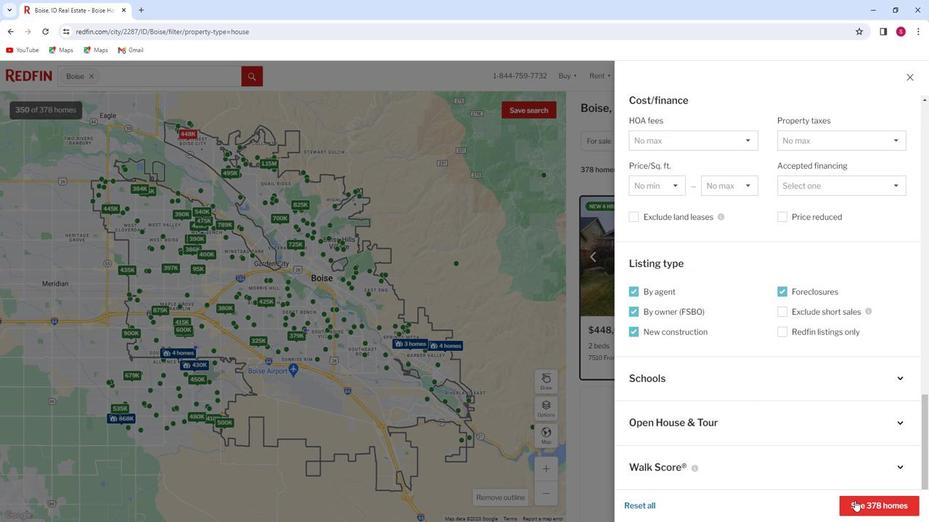 
Action: Mouse moved to (636, 249)
Screenshot: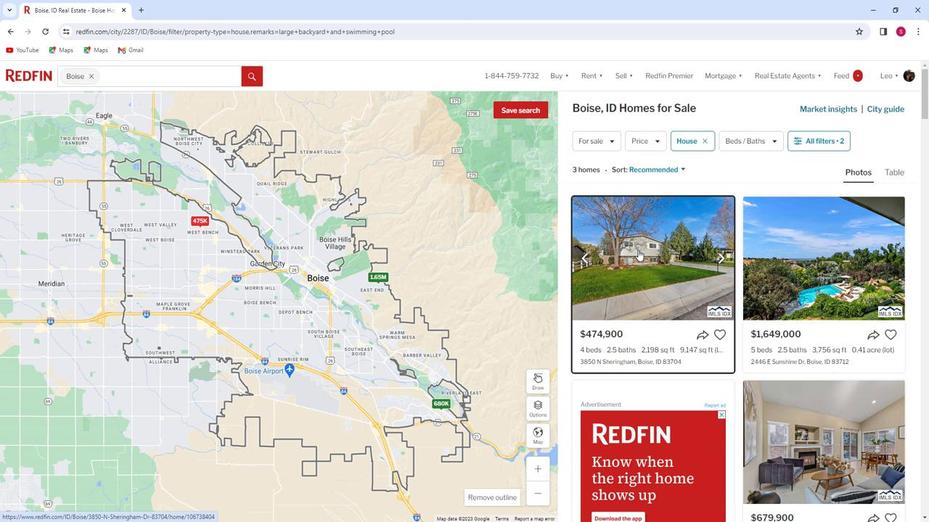 
Action: Mouse pressed left at (636, 249)
Screenshot: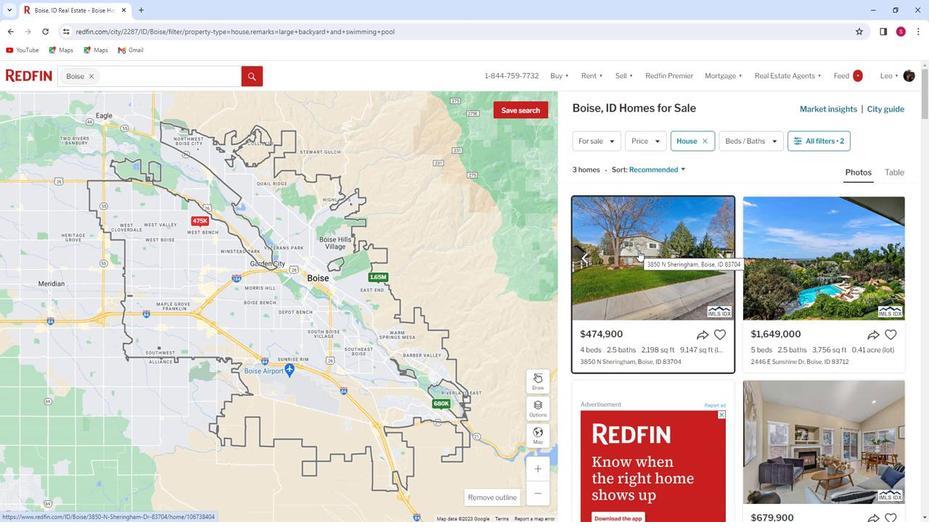 
Action: Mouse pressed left at (636, 249)
Screenshot: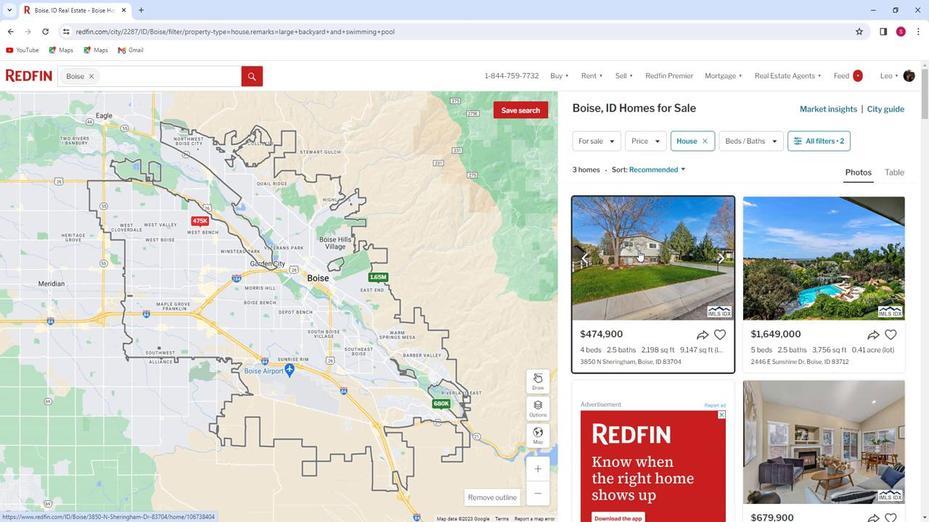 
Action: Mouse moved to (434, 243)
Screenshot: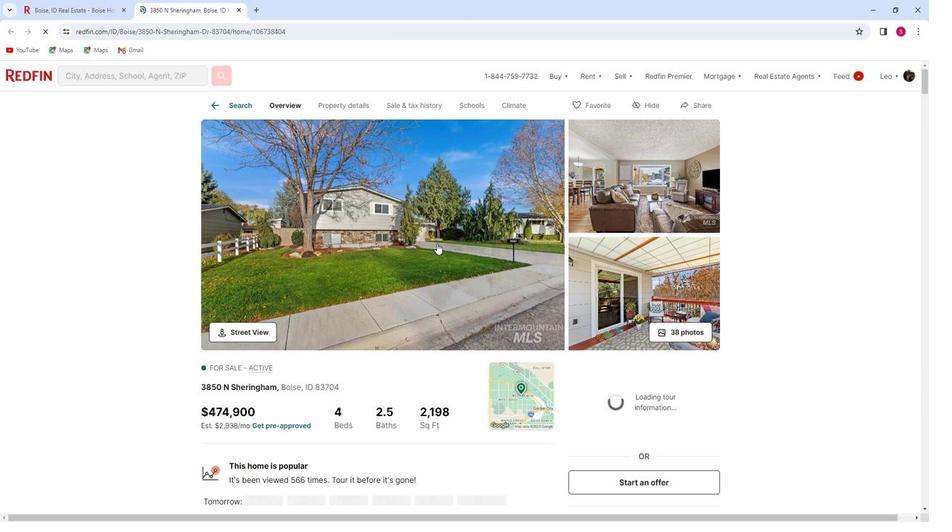 
Action: Mouse pressed left at (434, 243)
Screenshot: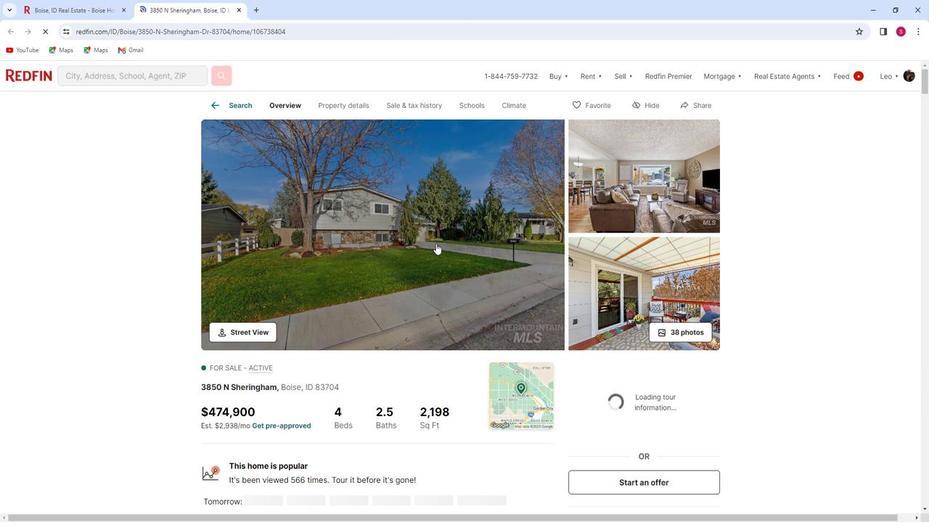 
Action: Mouse pressed left at (434, 243)
Screenshot: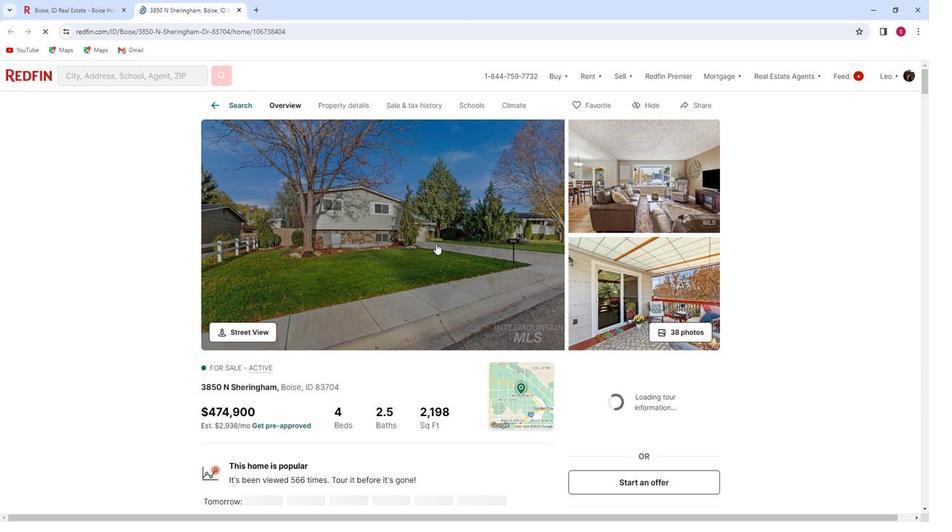 
Action: Mouse moved to (436, 238)
Screenshot: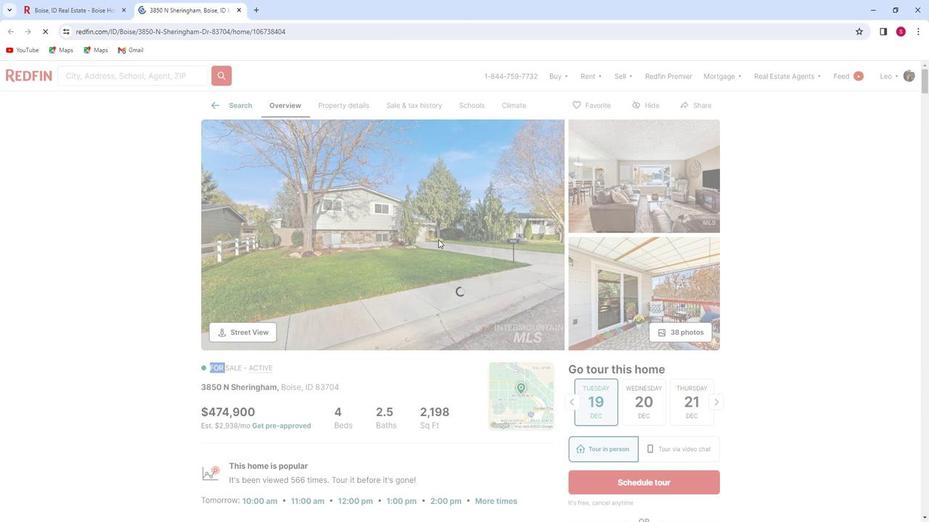 
Action: Mouse pressed left at (436, 238)
Screenshot: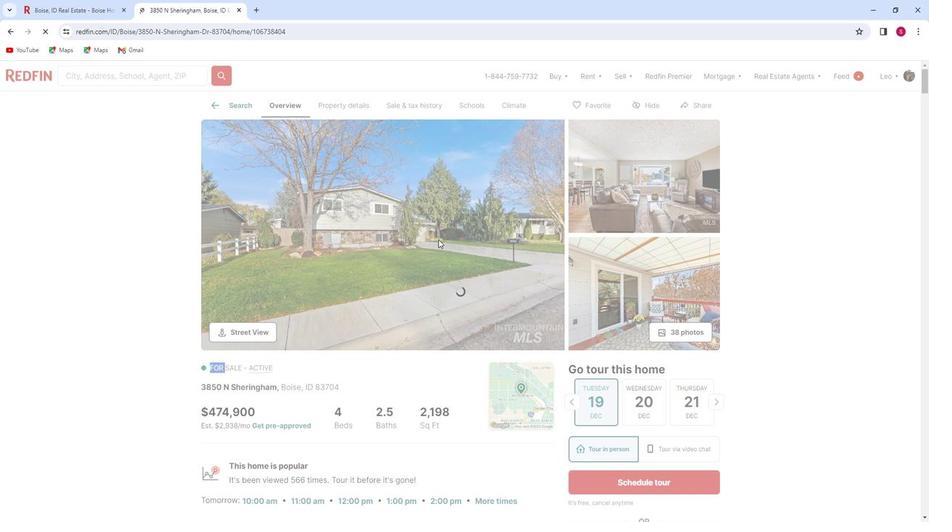 
Action: Mouse moved to (866, 294)
Screenshot: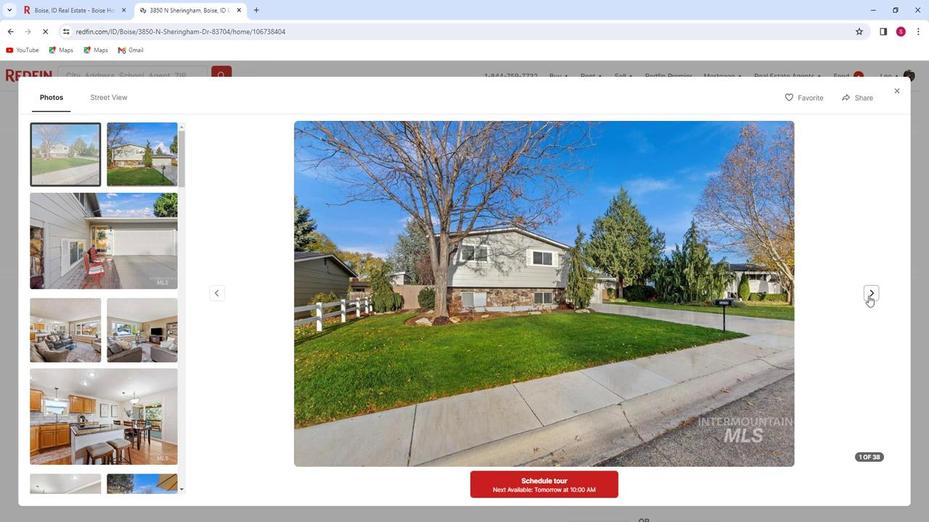 
Action: Mouse pressed left at (866, 294)
Screenshot: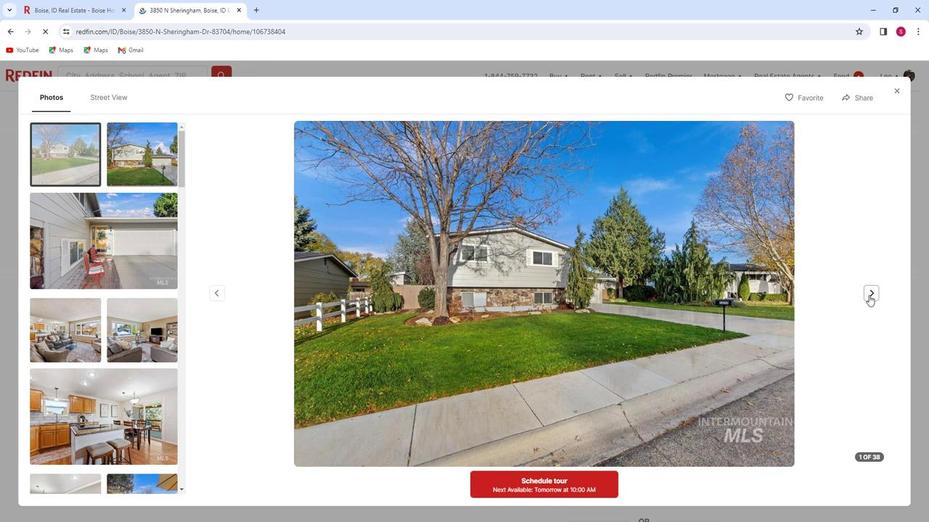 
Action: Mouse pressed left at (866, 294)
Screenshot: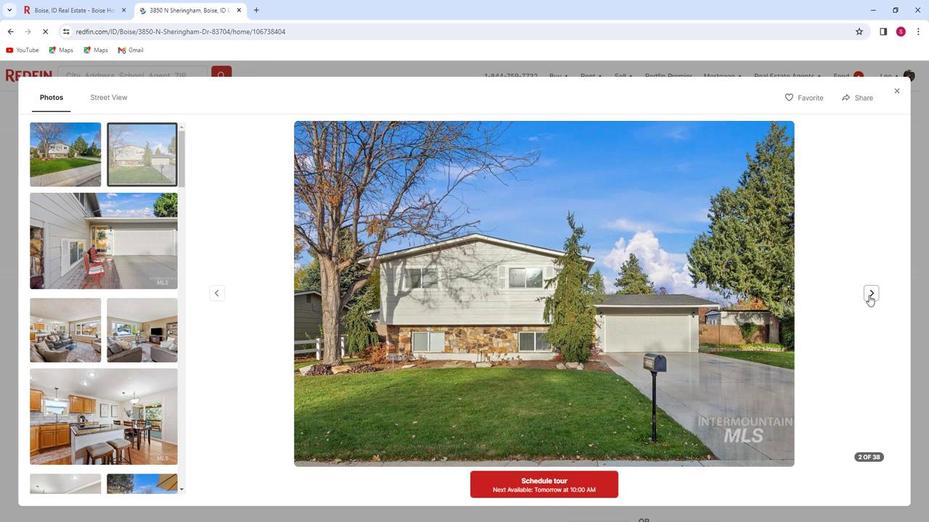 
Action: Mouse pressed left at (866, 294)
Screenshot: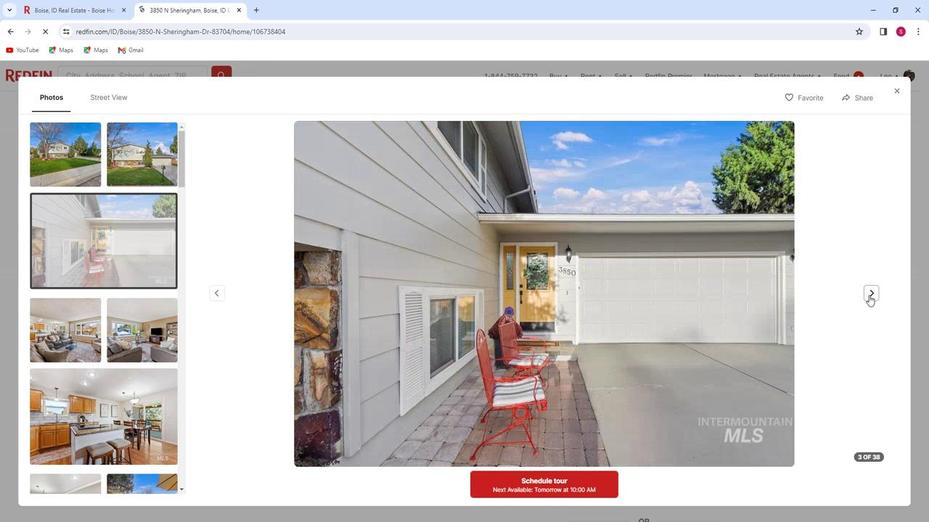 
Action: Mouse pressed left at (866, 294)
Screenshot: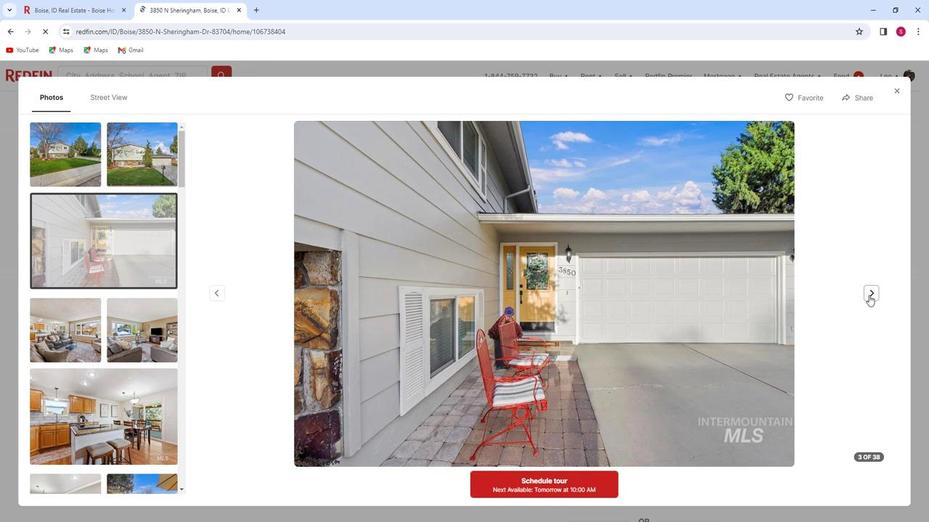 
Action: Mouse pressed left at (866, 294)
Screenshot: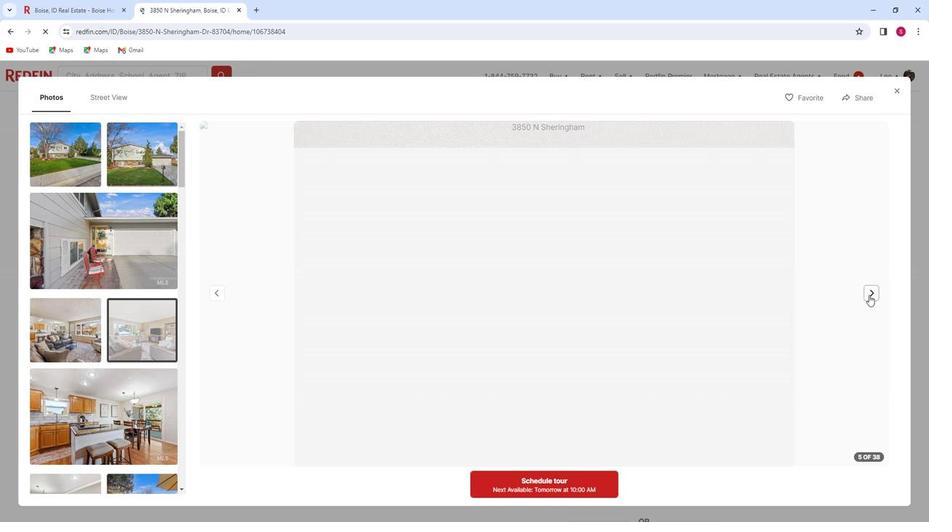 
Action: Mouse pressed left at (866, 294)
Screenshot: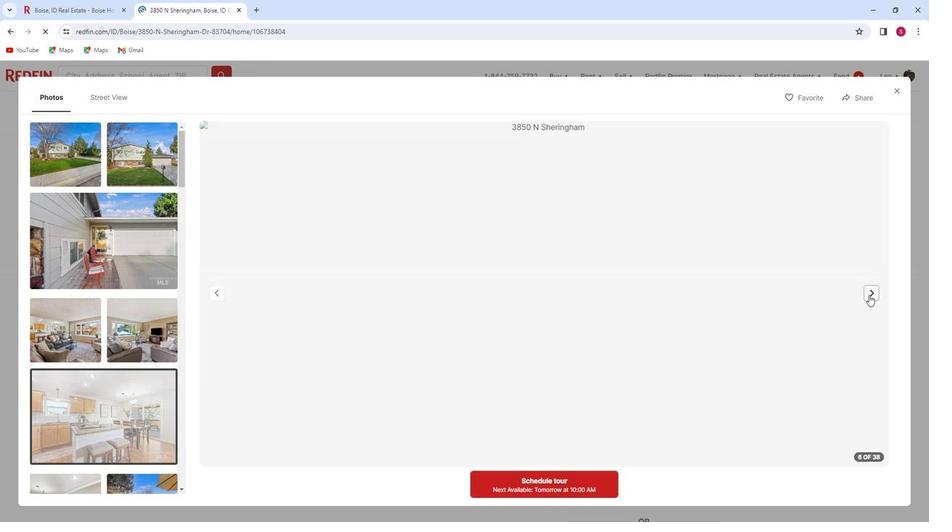 
Action: Mouse moved to (132, 199)
Screenshot: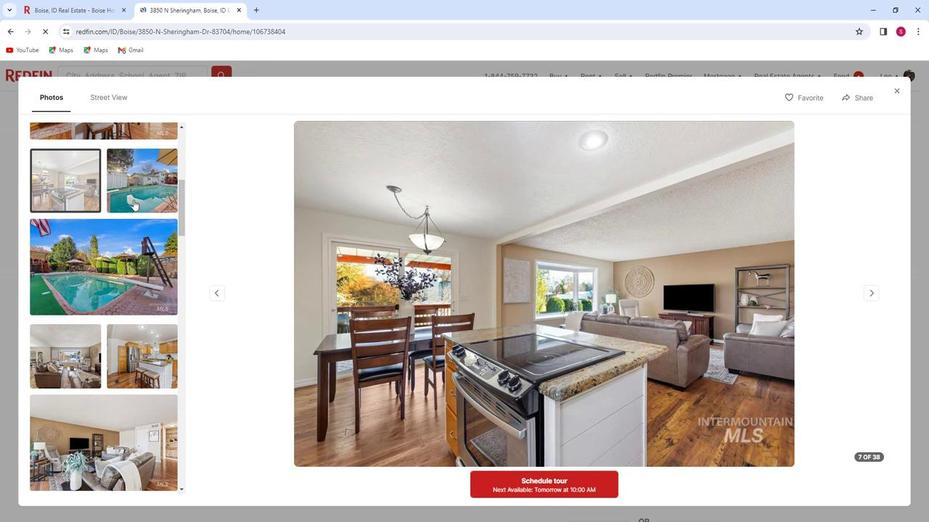 
Action: Mouse pressed left at (132, 199)
Screenshot: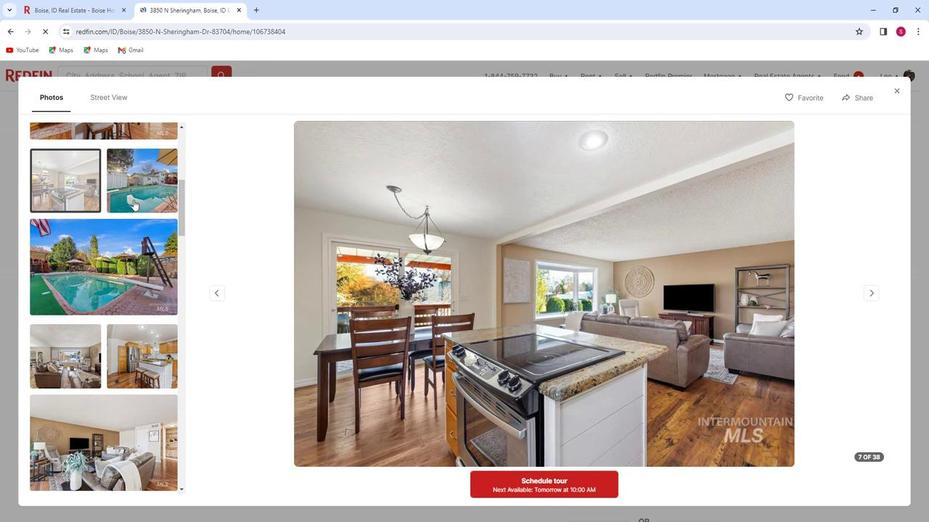 
Action: Mouse moved to (118, 251)
Screenshot: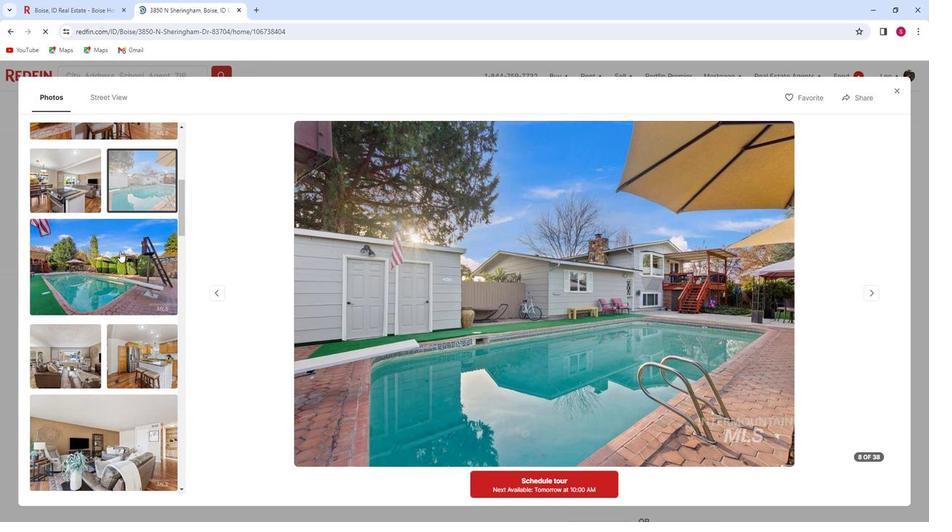 
Action: Mouse pressed left at (118, 251)
Screenshot: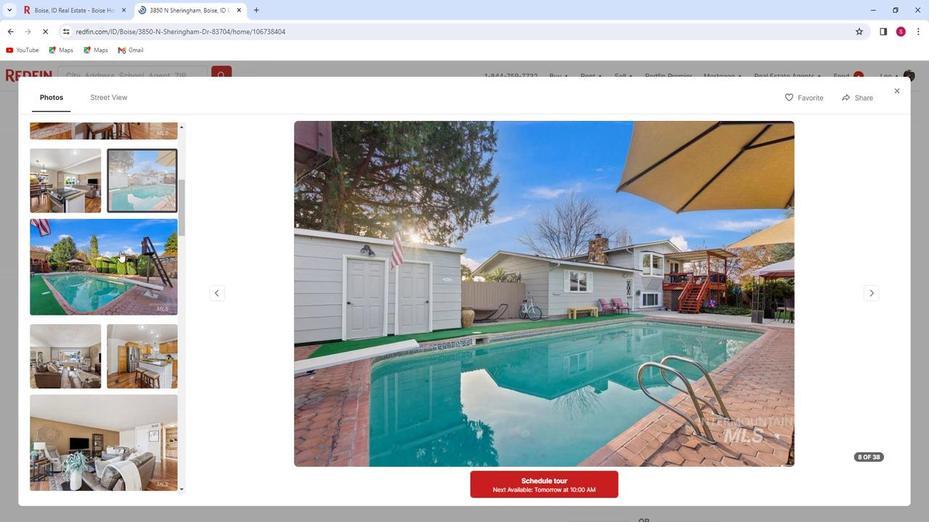
Action: Mouse moved to (85, 342)
Screenshot: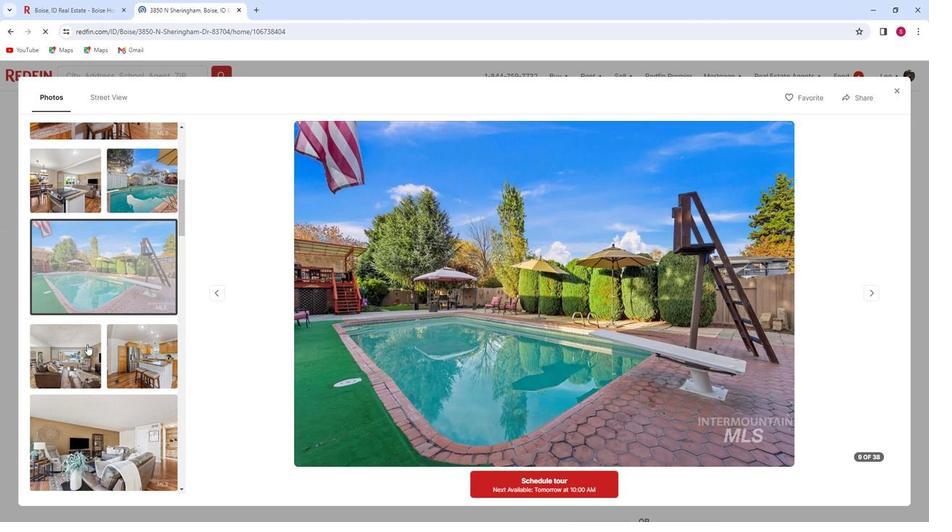
Action: Mouse pressed left at (85, 342)
Screenshot: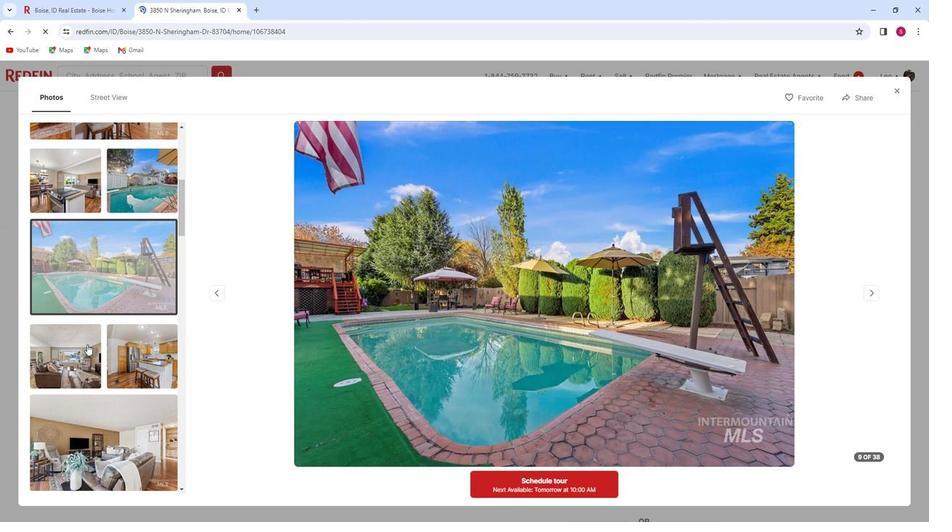 
Action: Mouse moved to (113, 318)
Screenshot: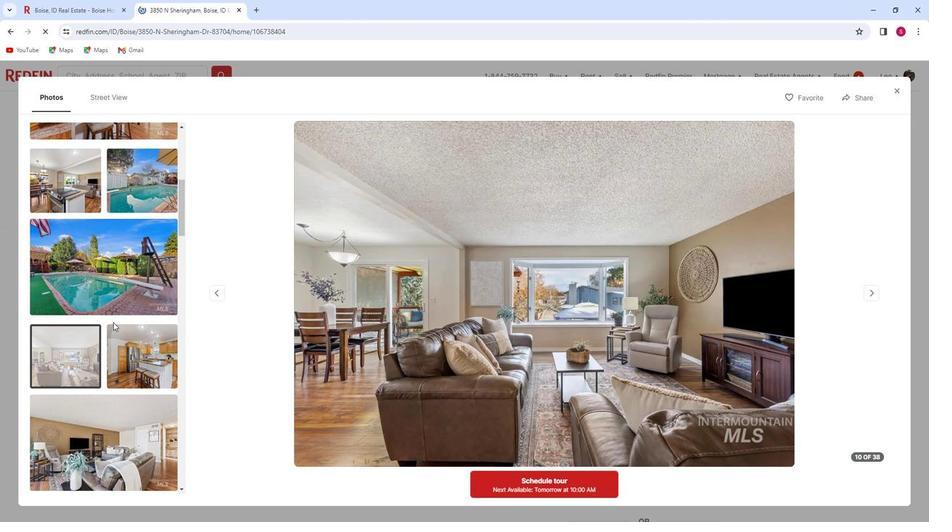 
Action: Mouse scrolled (113, 318) with delta (0, 0)
Screenshot: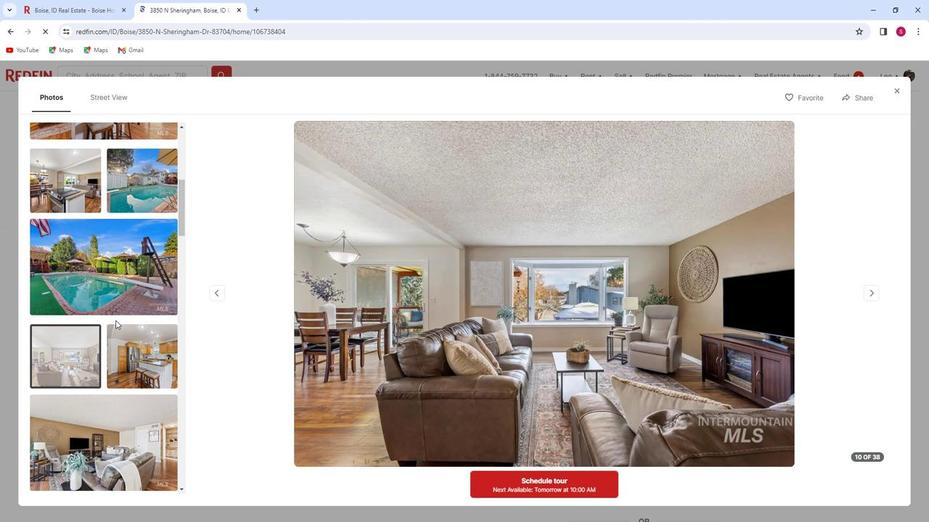 
Action: Mouse scrolled (113, 318) with delta (0, 0)
Screenshot: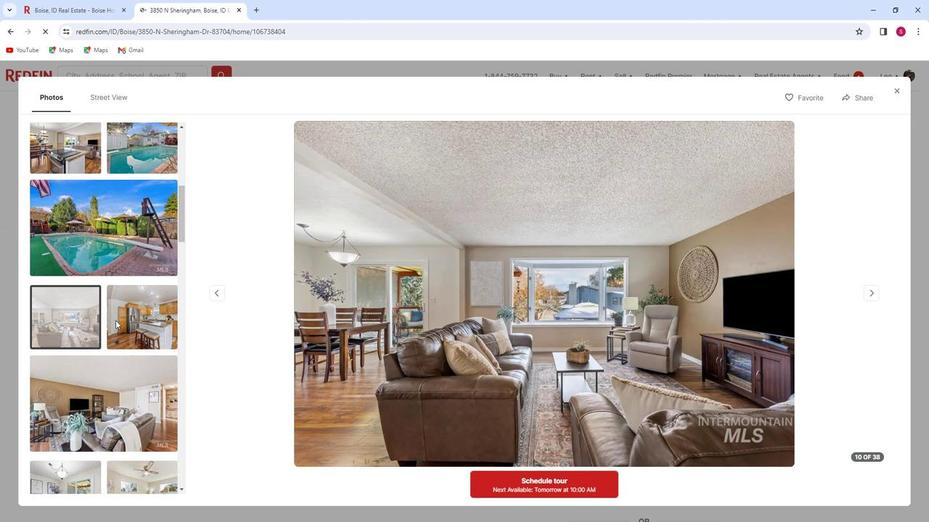 
Action: Mouse scrolled (113, 318) with delta (0, 0)
Screenshot: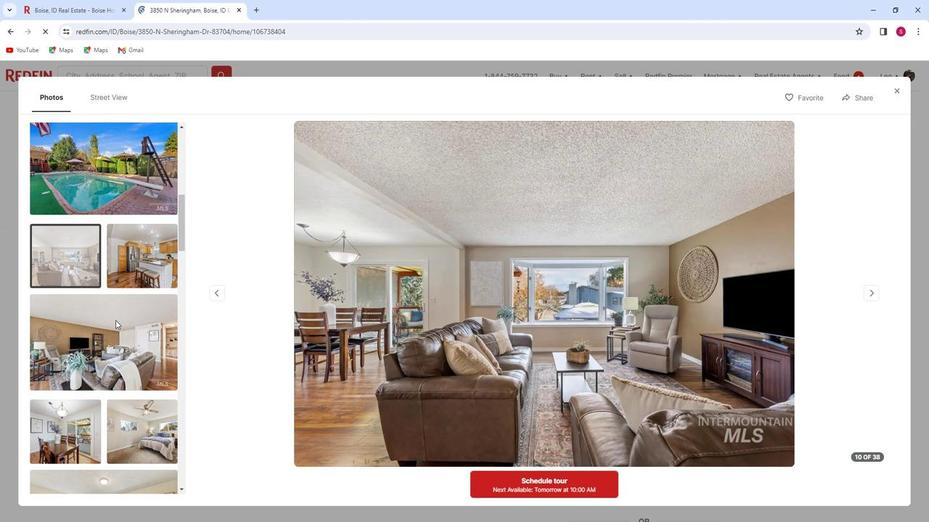 
Action: Mouse scrolled (113, 318) with delta (0, 0)
Screenshot: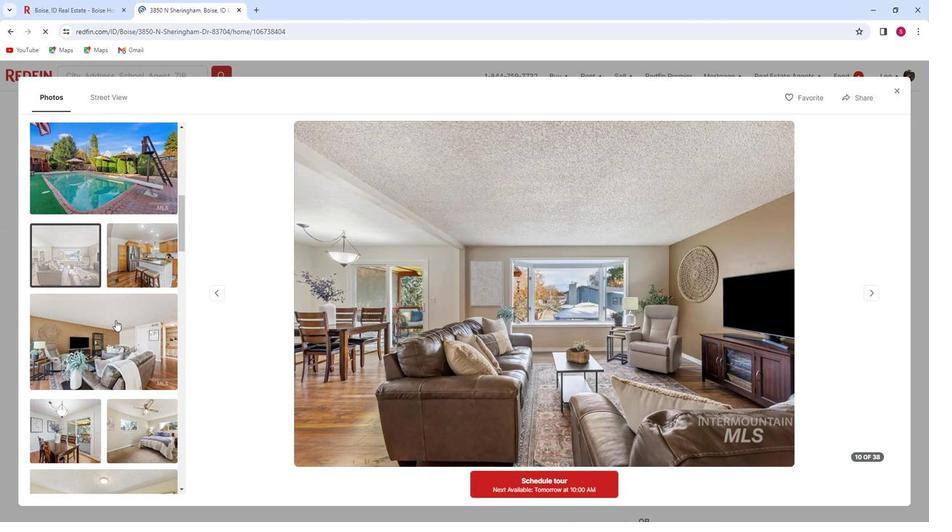 
Action: Mouse scrolled (113, 318) with delta (0, 0)
Screenshot: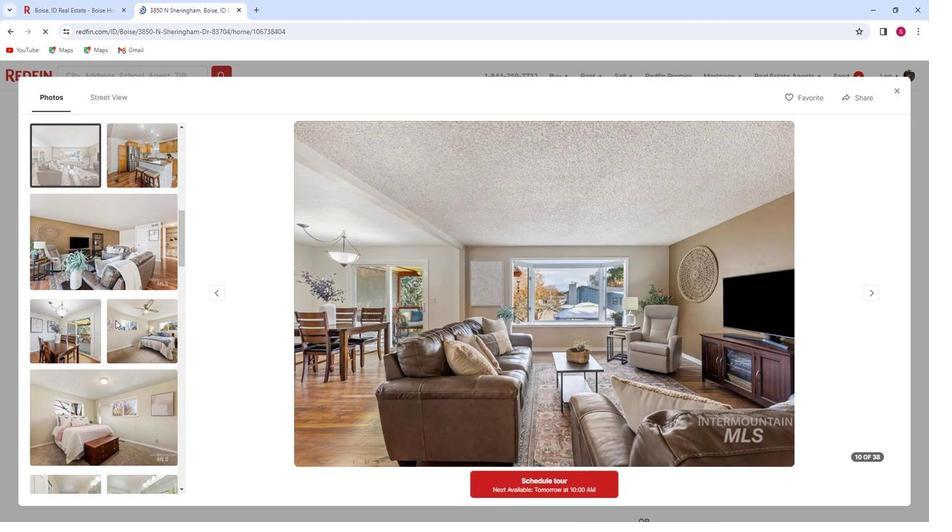 
Action: Mouse scrolled (113, 318) with delta (0, 0)
Screenshot: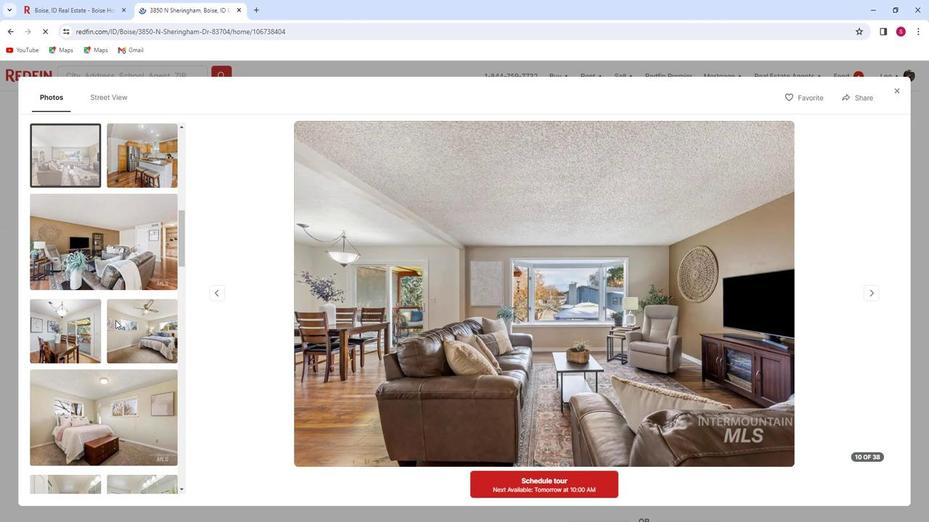 
Action: Mouse scrolled (113, 318) with delta (0, 0)
Screenshot: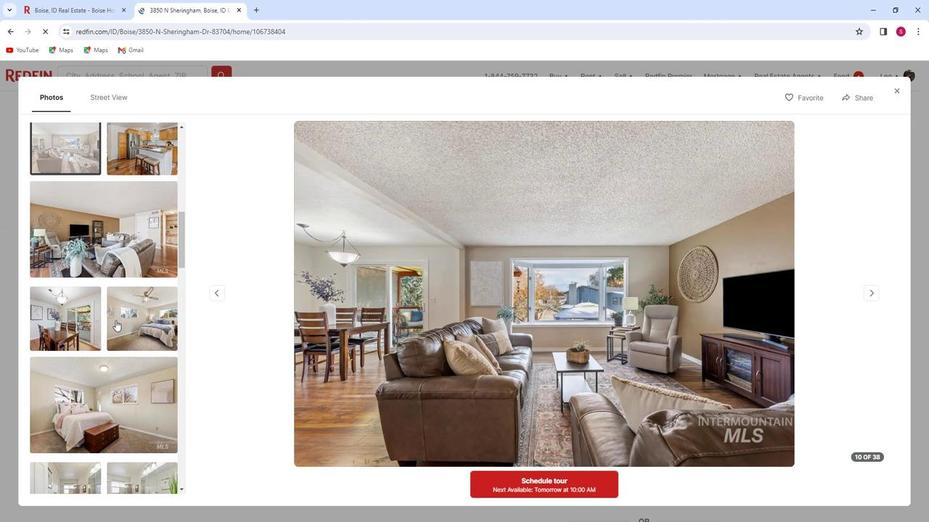
Action: Mouse scrolled (113, 318) with delta (0, 0)
Screenshot: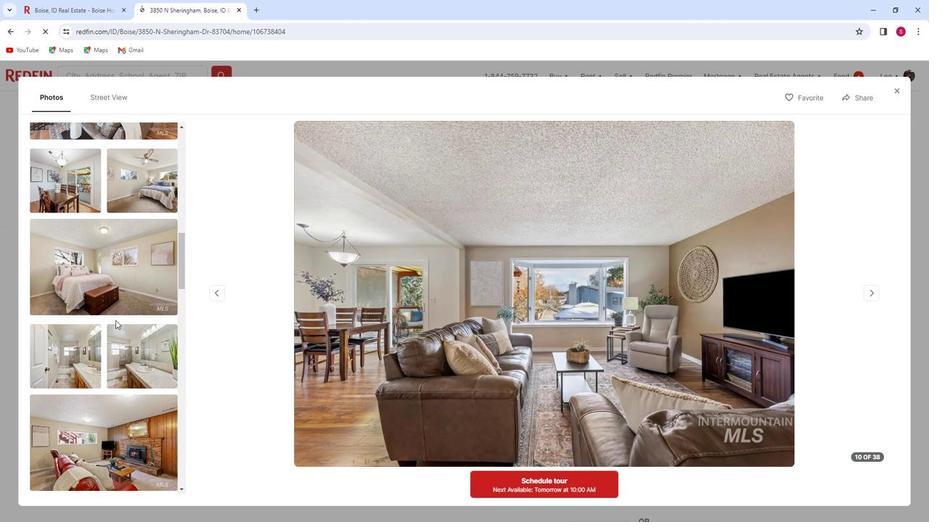 
Action: Mouse scrolled (113, 318) with delta (0, 0)
Screenshot: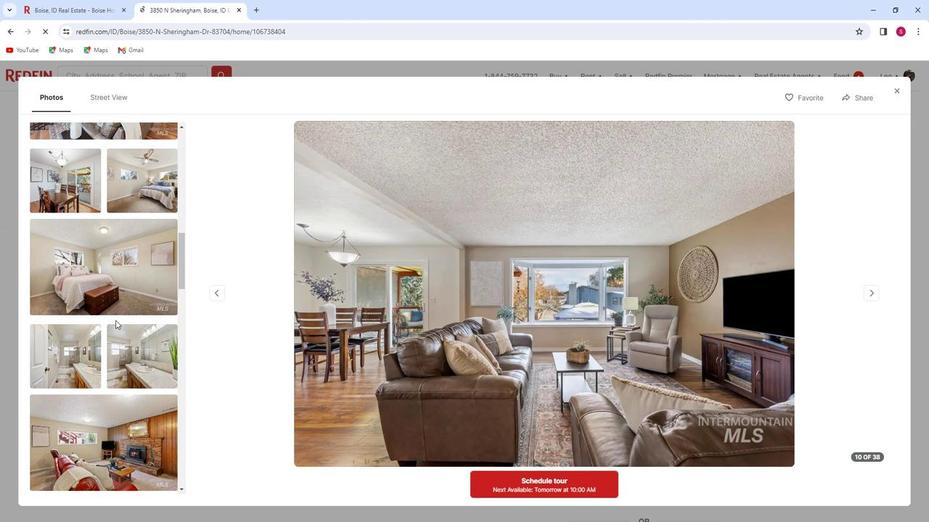 
Action: Mouse scrolled (113, 318) with delta (0, 0)
Screenshot: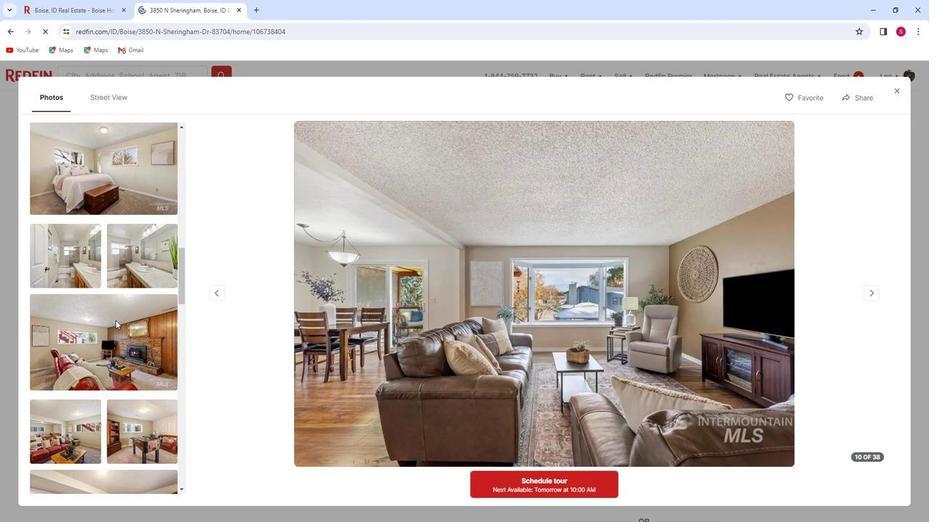 
Action: Mouse scrolled (113, 318) with delta (0, 0)
Screenshot: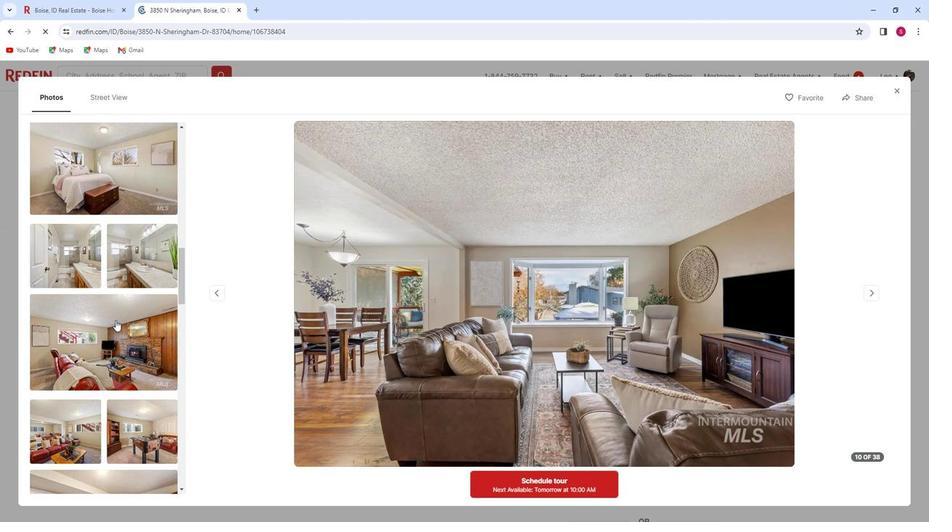 
Action: Mouse scrolled (113, 318) with delta (0, 0)
Screenshot: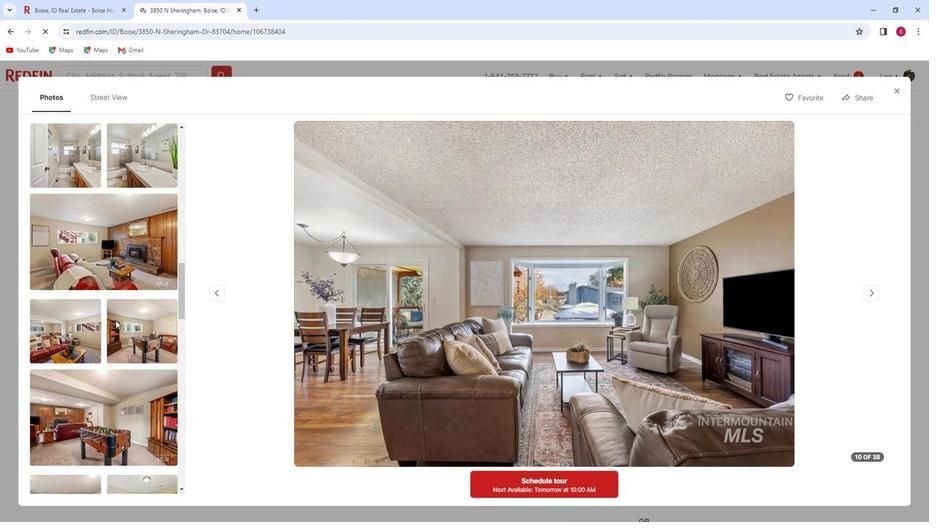 
Action: Mouse scrolled (113, 318) with delta (0, 0)
Screenshot: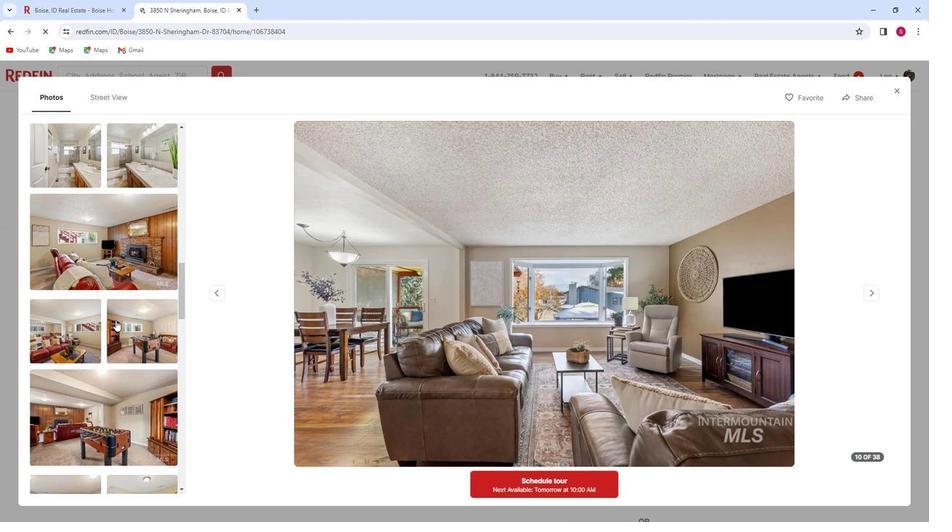 
Action: Mouse scrolled (113, 318) with delta (0, 0)
Screenshot: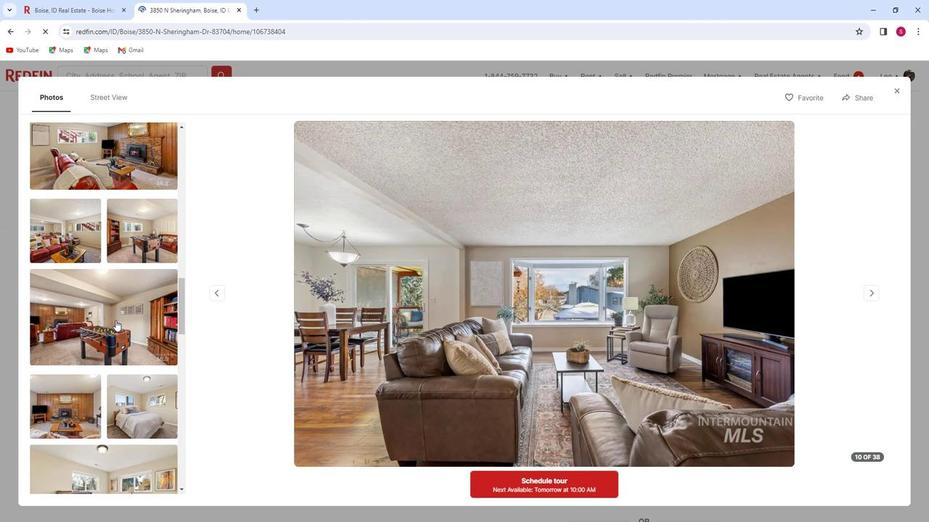 
Action: Mouse scrolled (113, 318) with delta (0, 0)
Screenshot: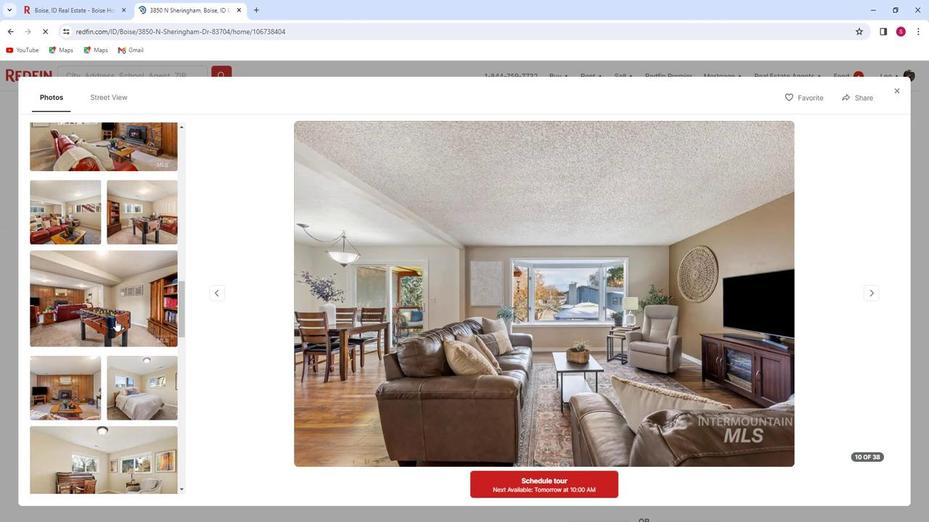 
Action: Mouse scrolled (113, 318) with delta (0, 0)
Screenshot: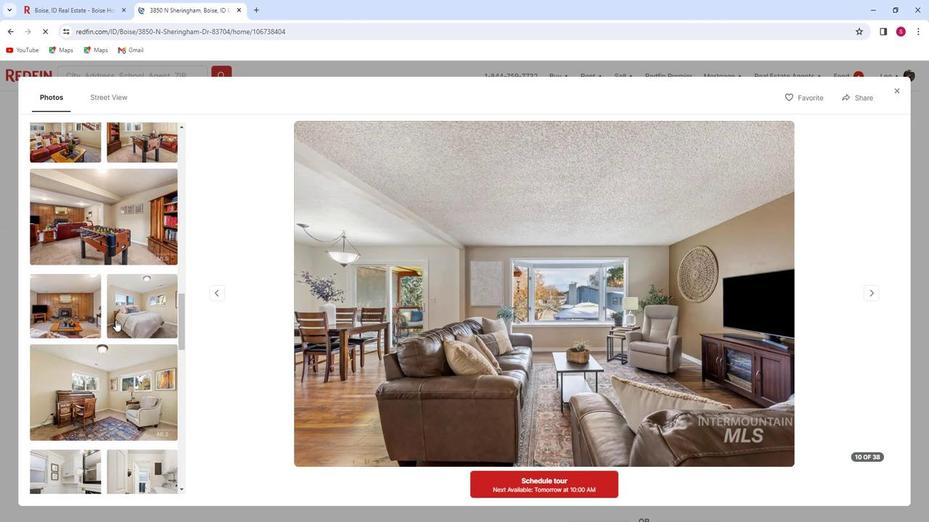 
Action: Mouse scrolled (113, 318) with delta (0, 0)
Screenshot: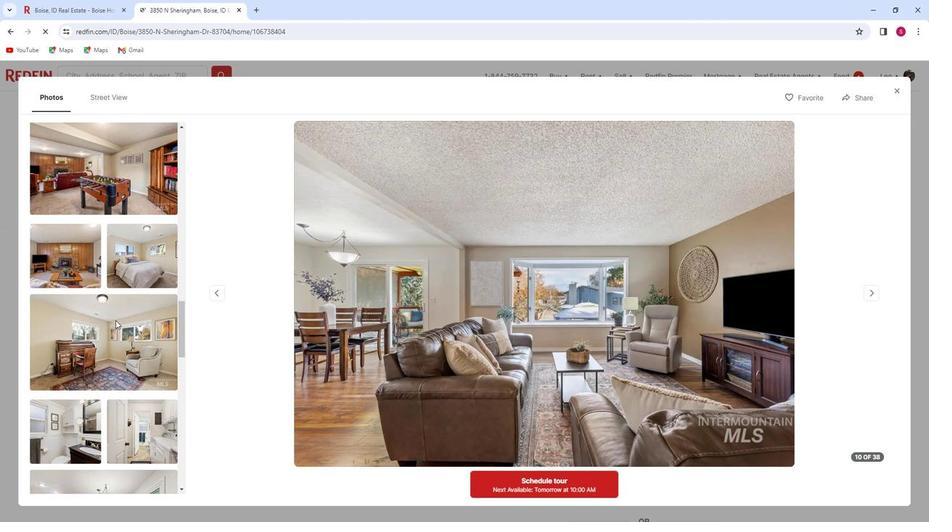 
Action: Mouse scrolled (113, 318) with delta (0, 0)
Screenshot: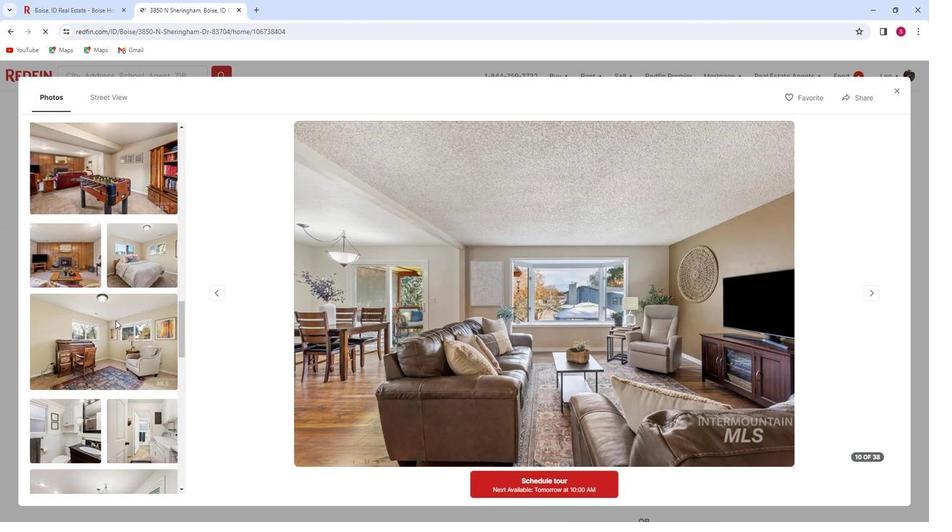 
Action: Mouse scrolled (113, 318) with delta (0, 0)
Screenshot: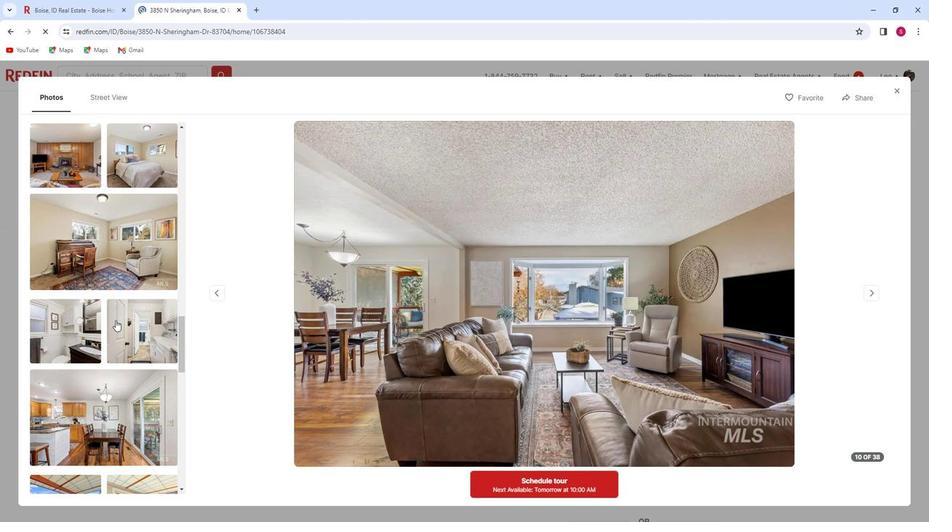 
Action: Mouse scrolled (113, 318) with delta (0, 0)
Screenshot: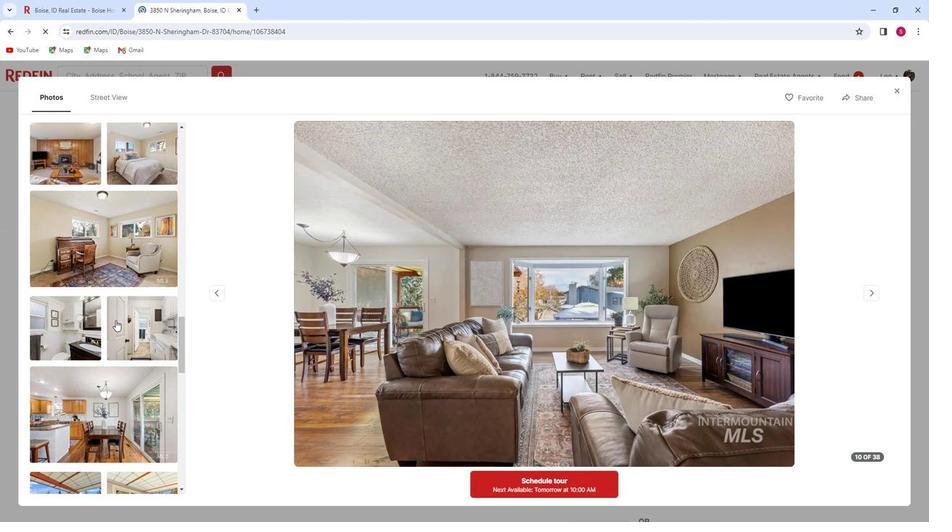 
Action: Mouse scrolled (113, 318) with delta (0, 0)
Screenshot: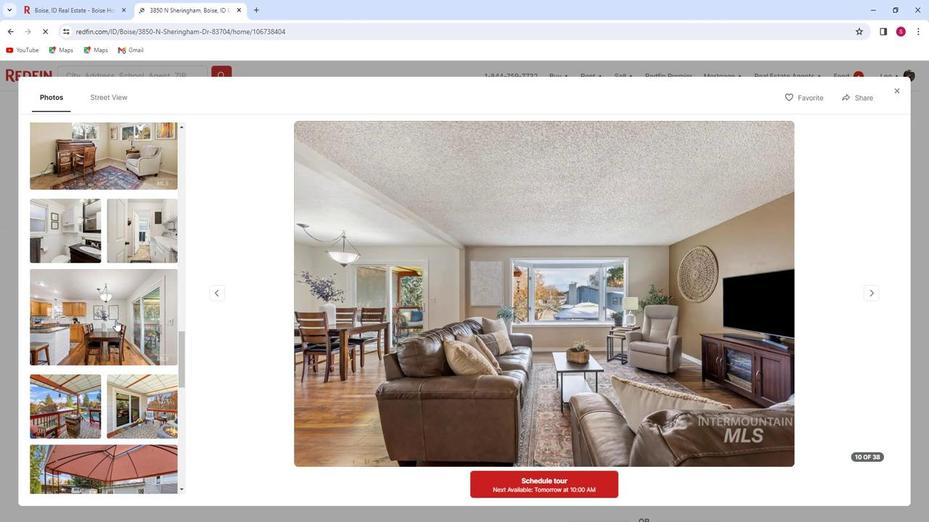 
Action: Mouse scrolled (113, 318) with delta (0, 0)
Screenshot: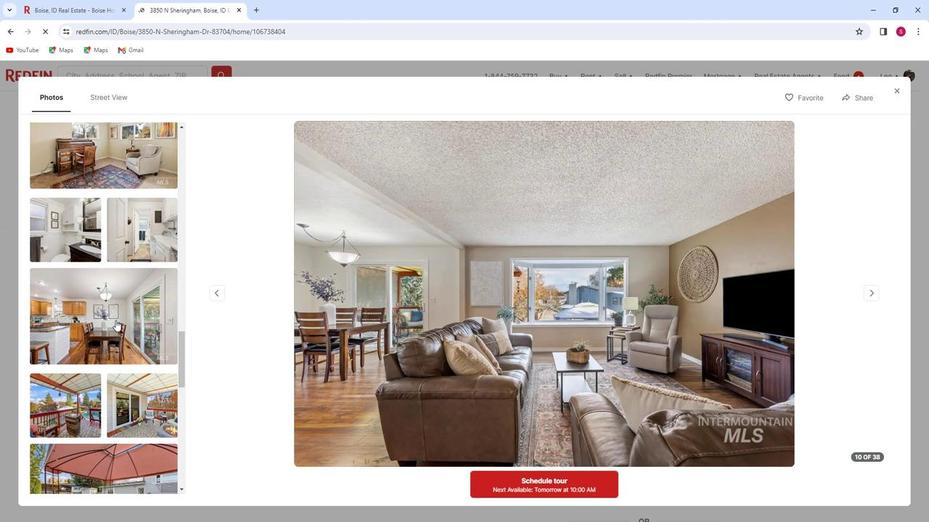 
Action: Mouse moved to (113, 318)
Screenshot: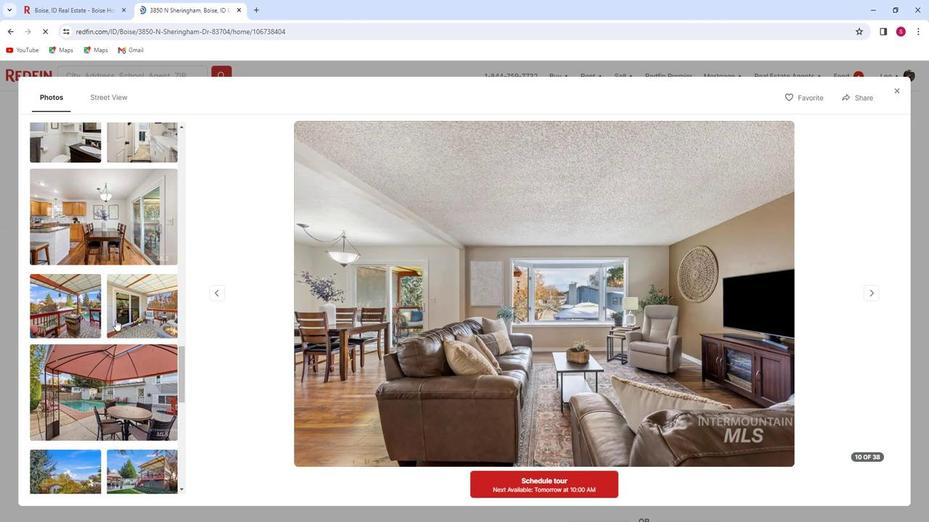 
Action: Mouse scrolled (113, 318) with delta (0, 0)
Screenshot: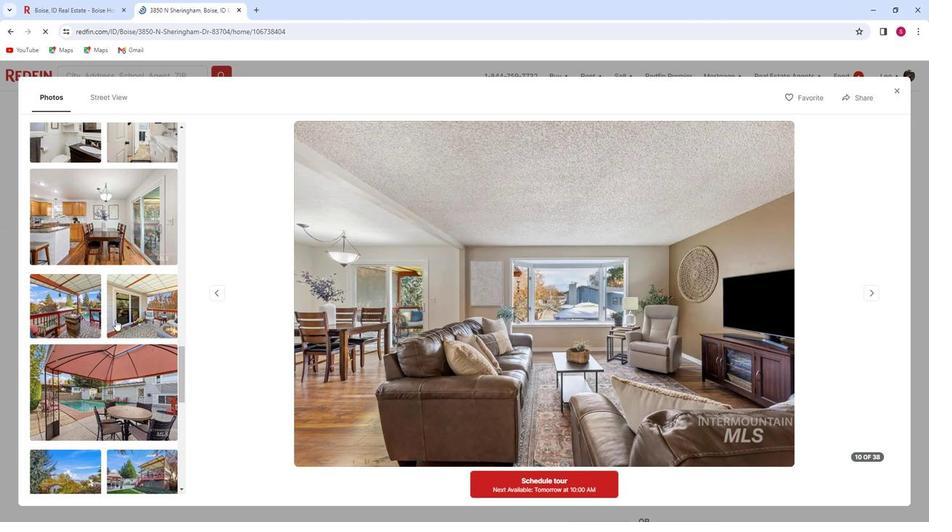 
Action: Mouse scrolled (113, 318) with delta (0, 0)
Screenshot: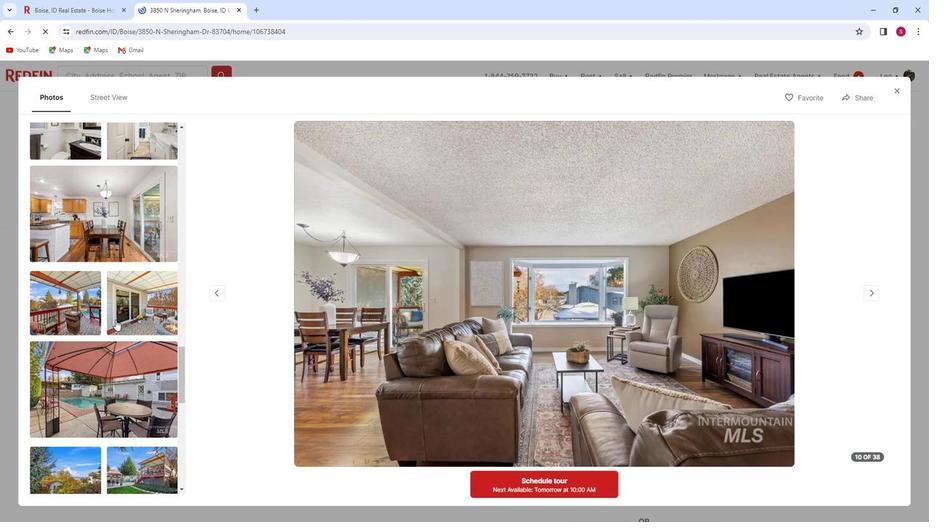 
Action: Mouse scrolled (113, 318) with delta (0, 0)
Screenshot: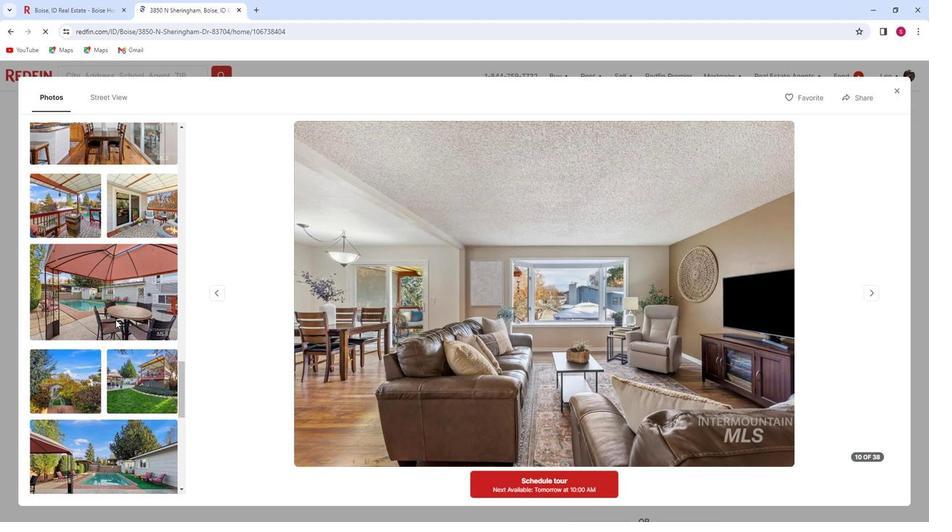 
Action: Mouse scrolled (113, 318) with delta (0, 0)
Screenshot: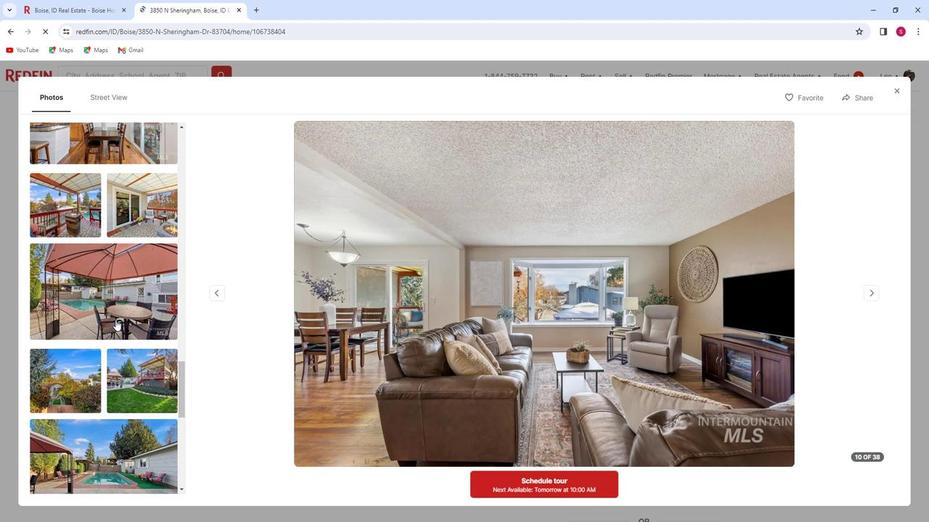 
Action: Mouse scrolled (113, 318) with delta (0, 0)
Screenshot: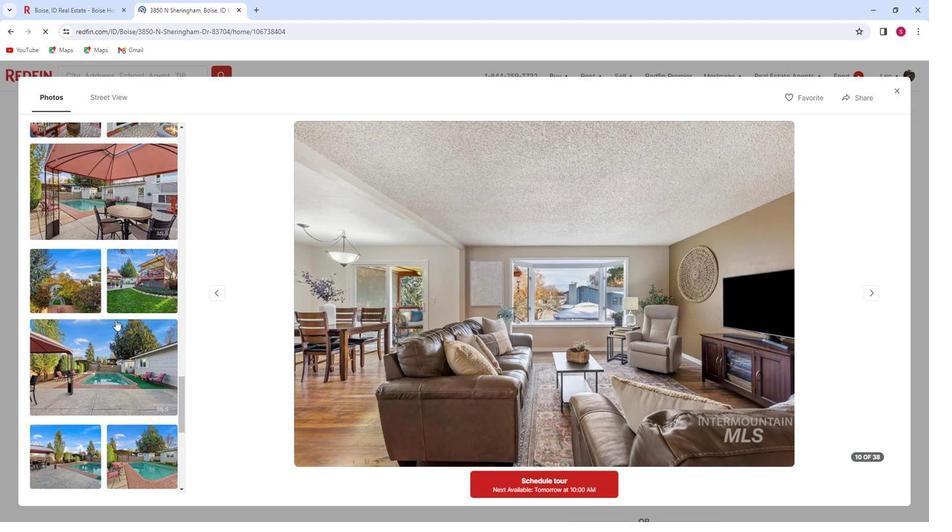 
Action: Mouse scrolled (113, 318) with delta (0, 0)
Screenshot: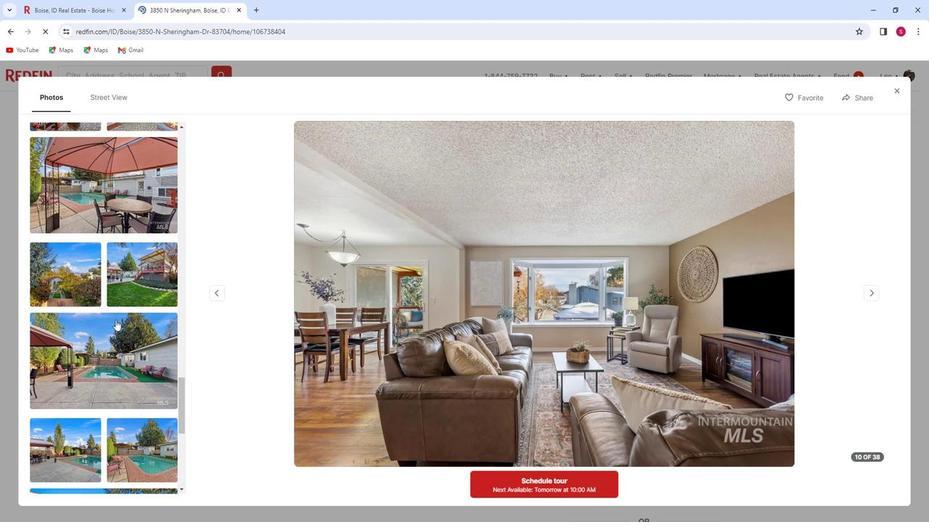 
Action: Mouse scrolled (113, 318) with delta (0, 0)
Screenshot: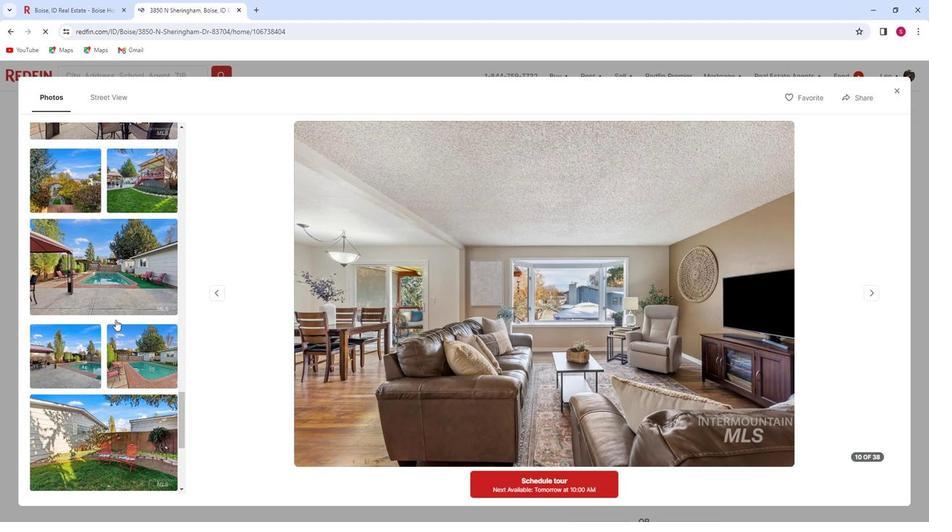 
Action: Mouse scrolled (113, 318) with delta (0, 0)
Screenshot: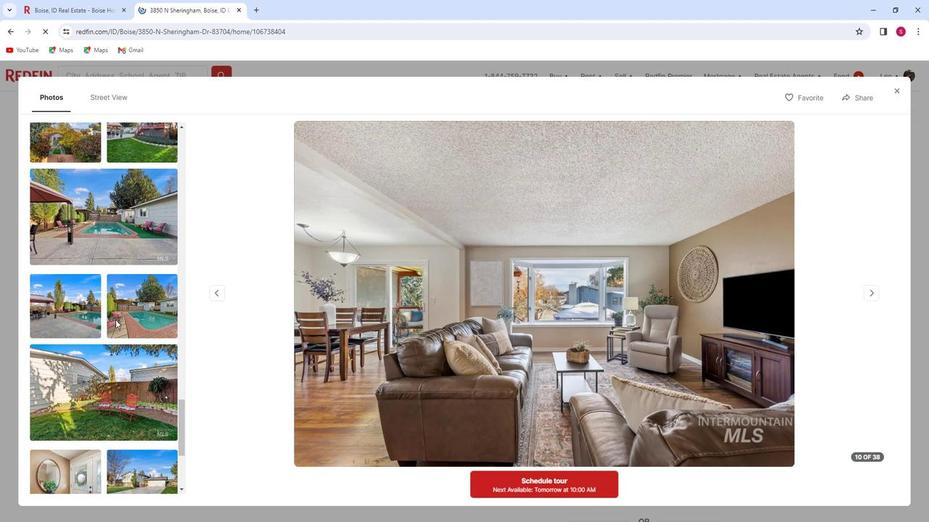 
Action: Mouse scrolled (113, 318) with delta (0, 0)
Screenshot: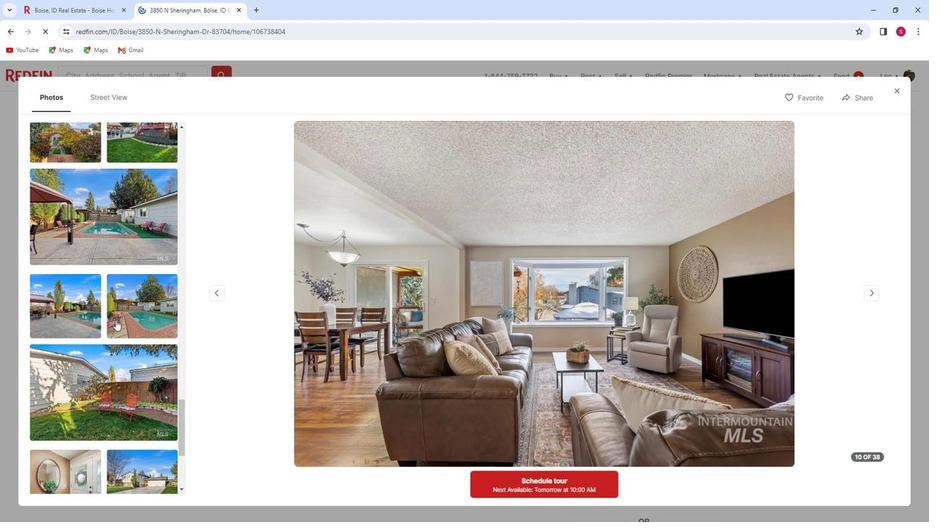 
Action: Mouse moved to (114, 318)
Screenshot: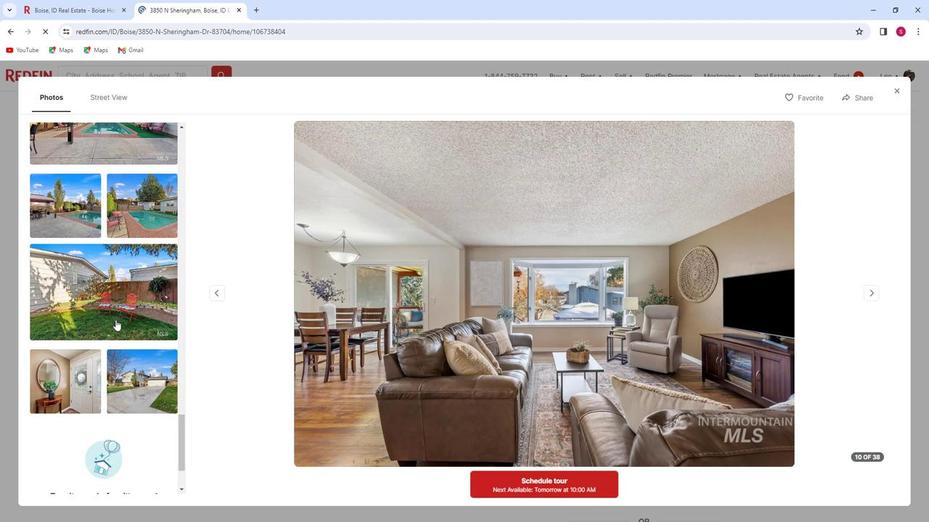 
Action: Mouse scrolled (114, 317) with delta (0, 0)
Screenshot: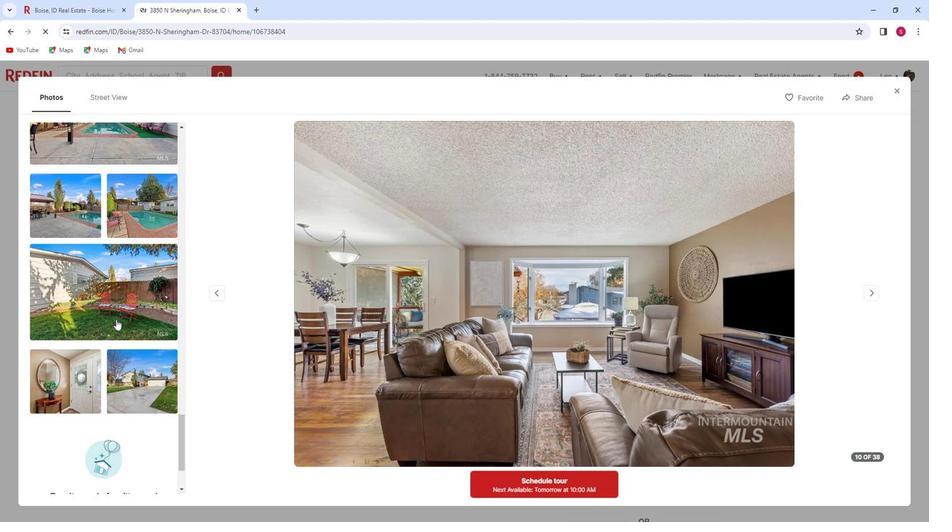 
Action: Mouse scrolled (114, 317) with delta (0, 0)
Screenshot: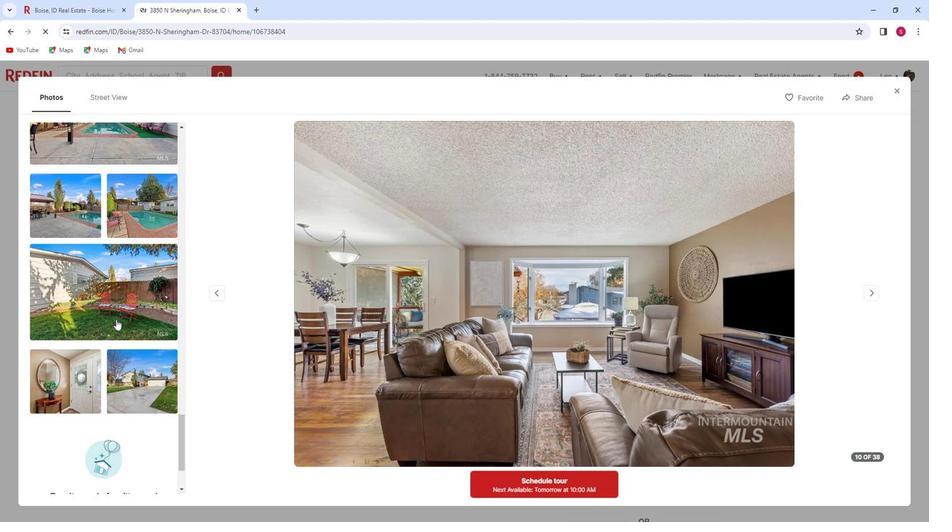 
Action: Mouse scrolled (114, 317) with delta (0, 0)
Screenshot: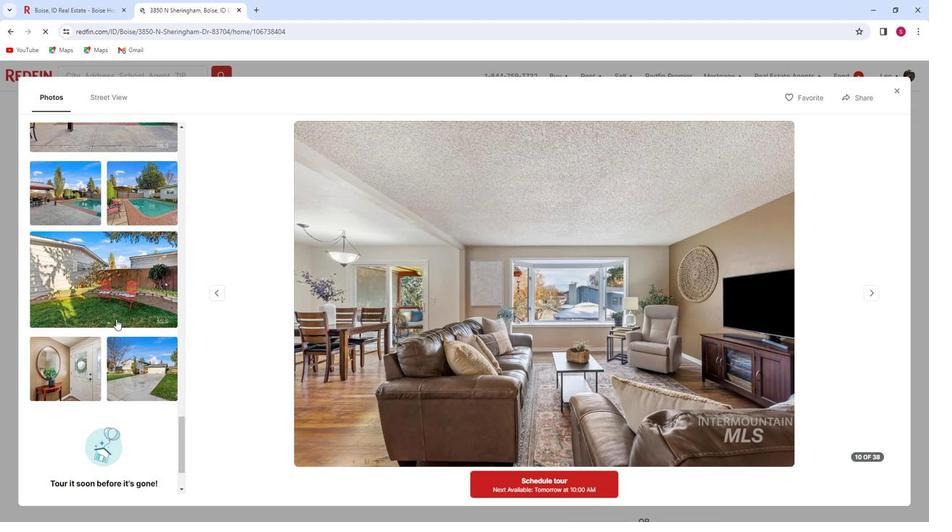 
Action: Mouse moved to (895, 90)
Screenshot: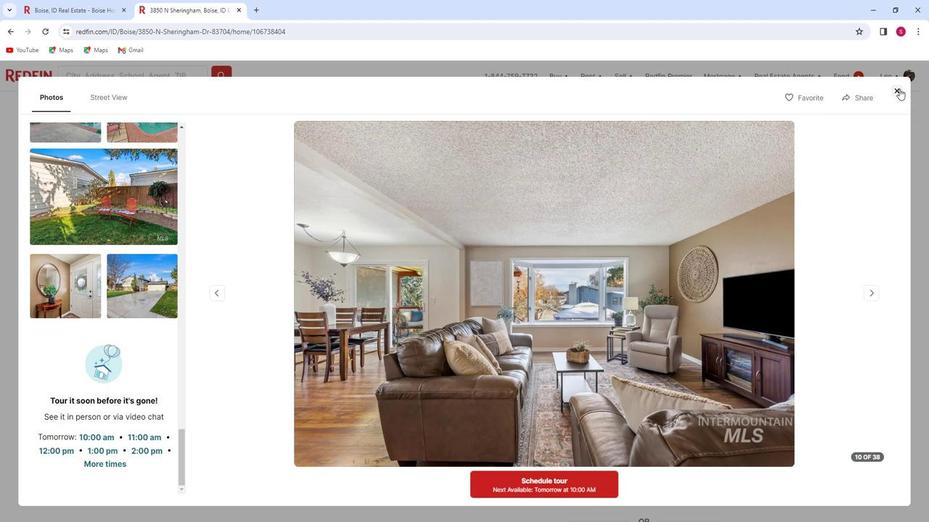 
Action: Mouse pressed left at (895, 90)
Screenshot: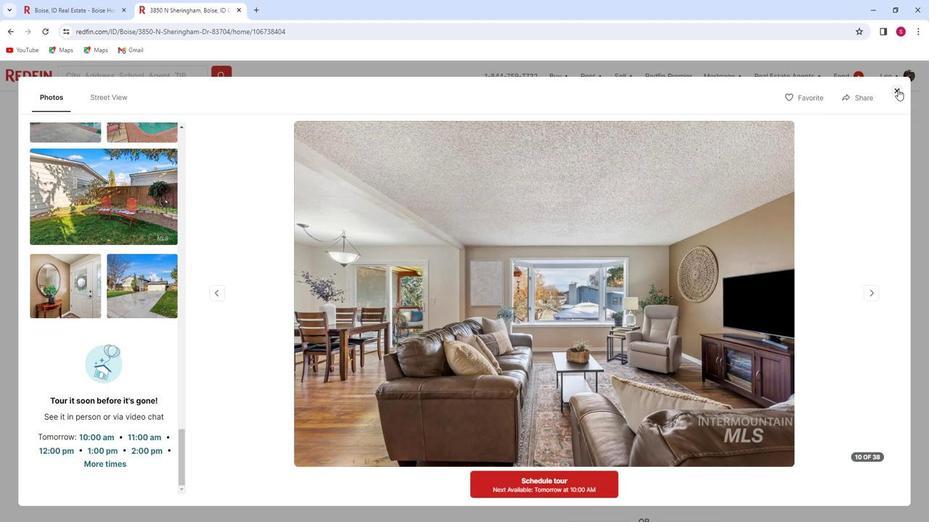 
Action: Mouse moved to (385, 262)
Screenshot: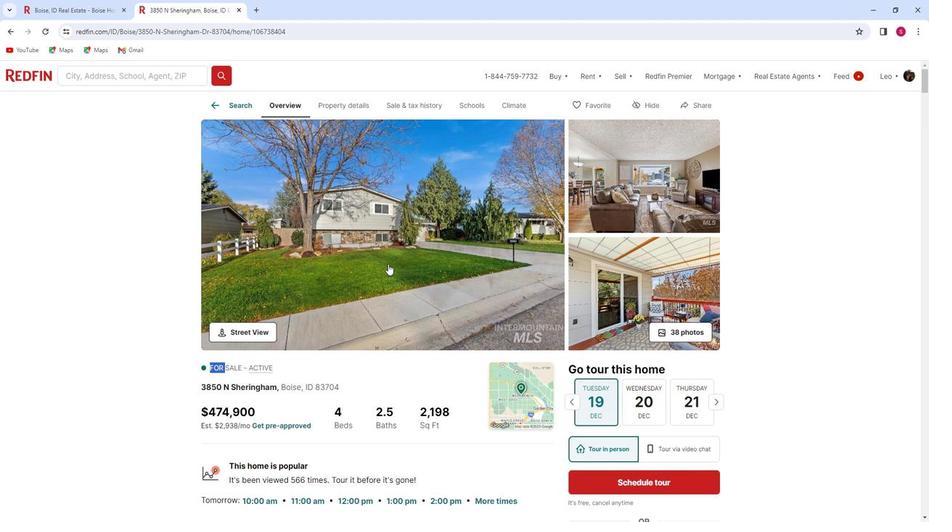 
Action: Mouse scrolled (385, 262) with delta (0, 0)
Screenshot: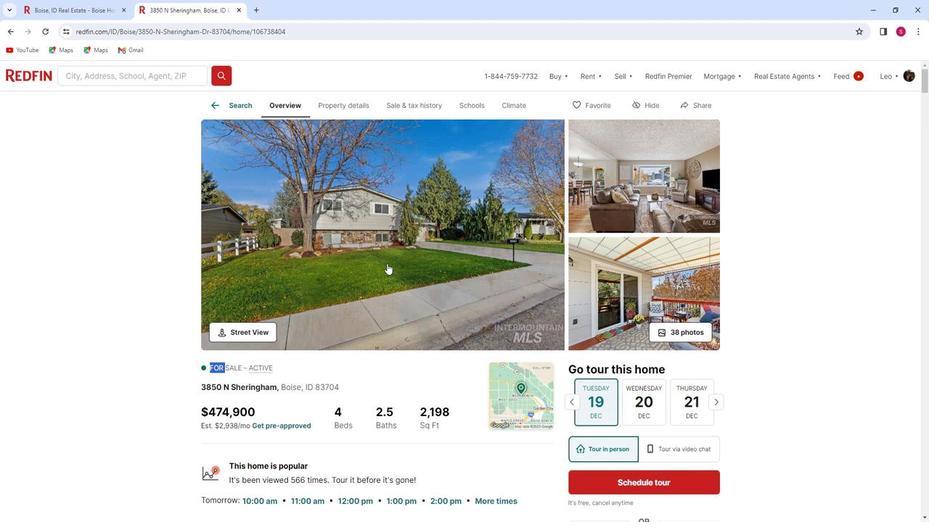 
Action: Mouse moved to (384, 262)
Screenshot: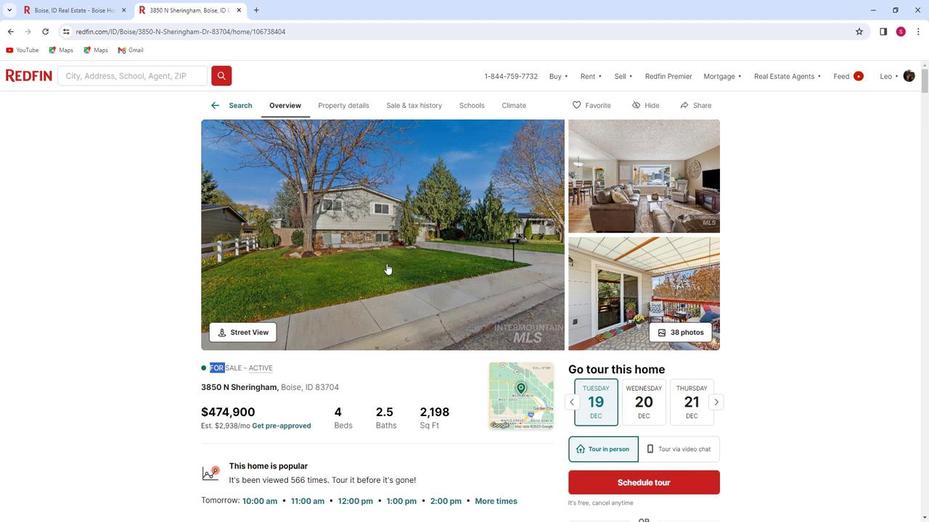 
Action: Mouse scrolled (384, 262) with delta (0, 0)
Screenshot: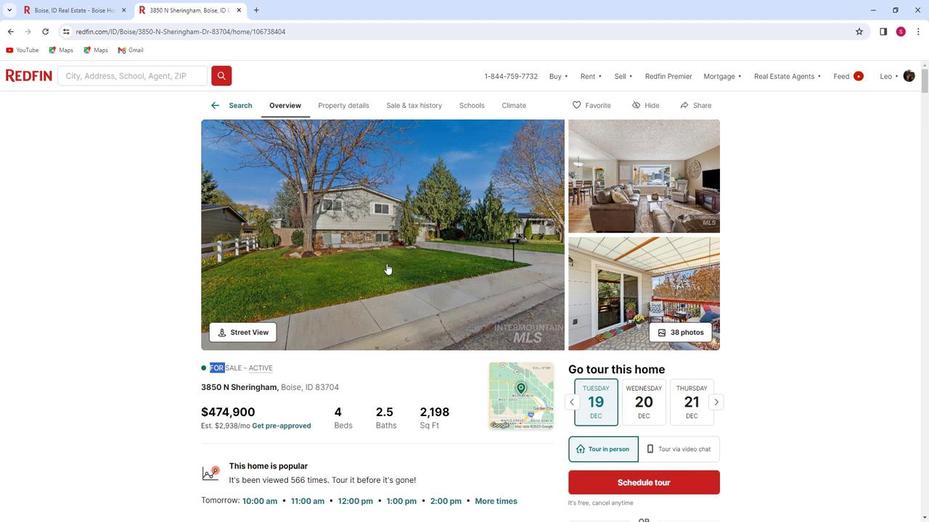 
Action: Mouse moved to (383, 262)
Screenshot: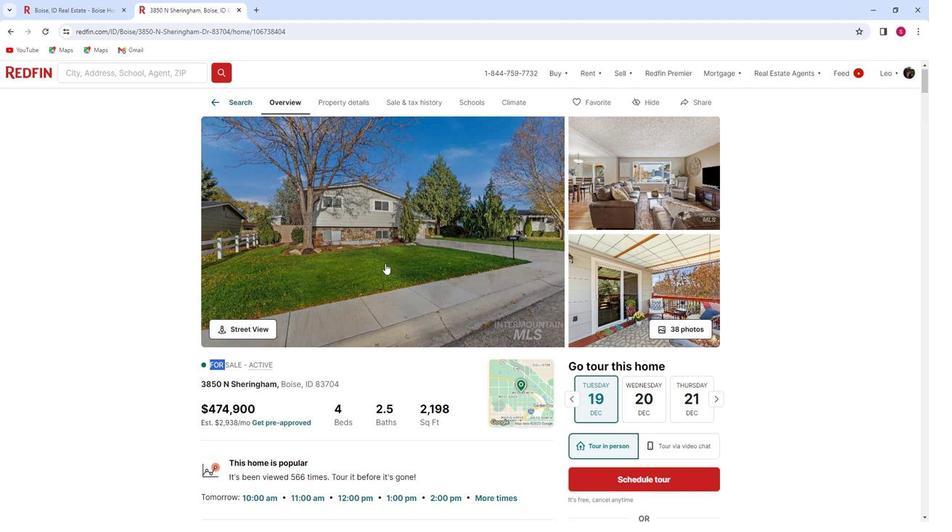 
Action: Mouse scrolled (383, 262) with delta (0, 0)
Screenshot: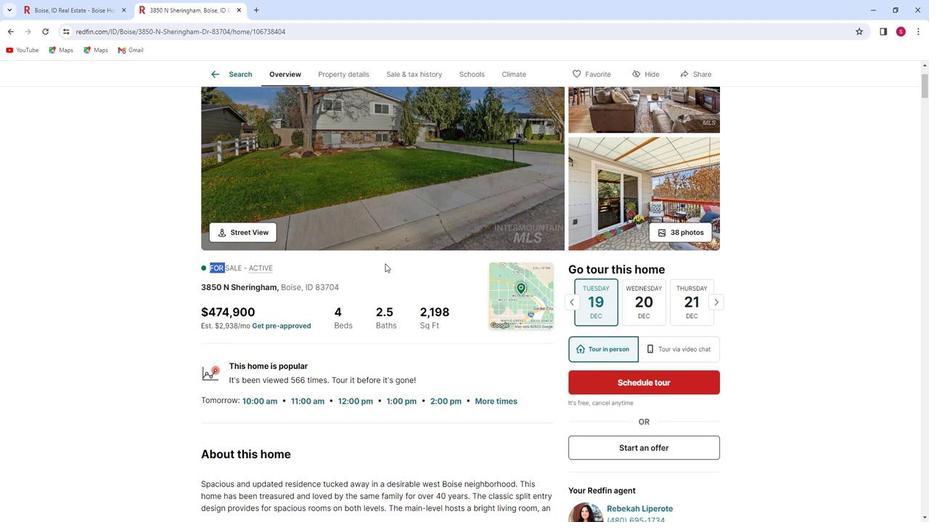 
Action: Mouse moved to (382, 262)
Screenshot: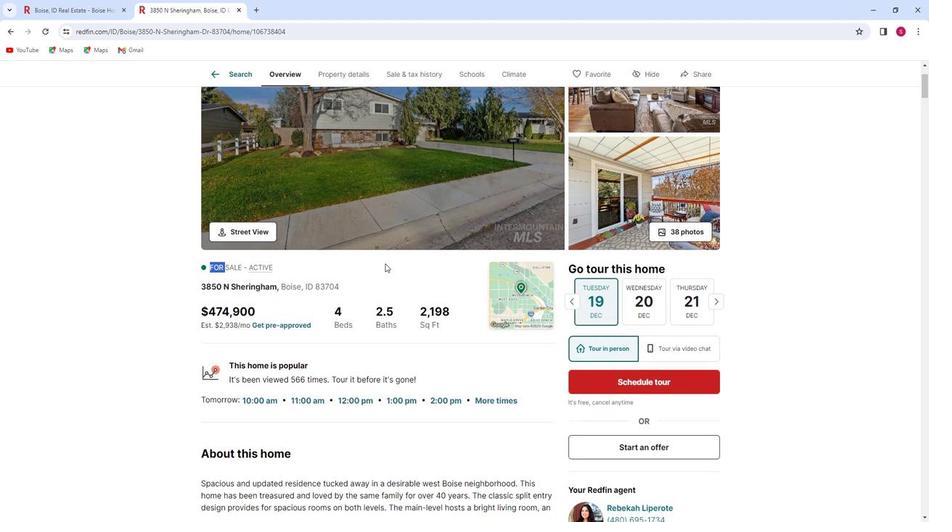 
Action: Mouse scrolled (382, 262) with delta (0, 0)
Screenshot: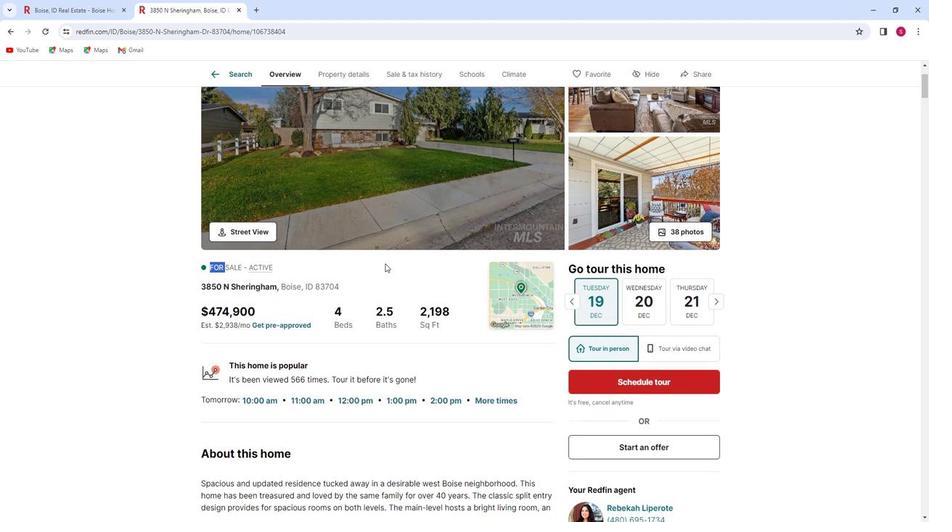 
Action: Mouse moved to (382, 262)
Screenshot: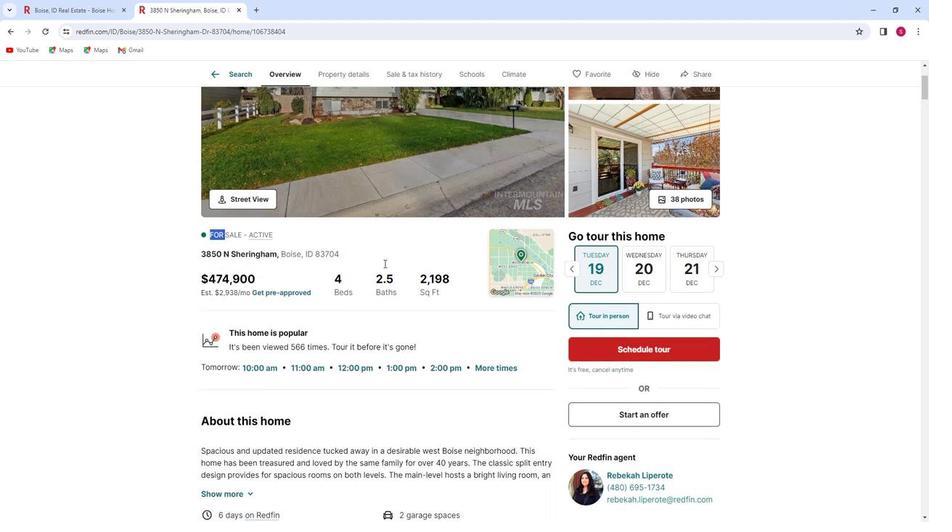 
Action: Mouse scrolled (382, 262) with delta (0, 0)
Screenshot: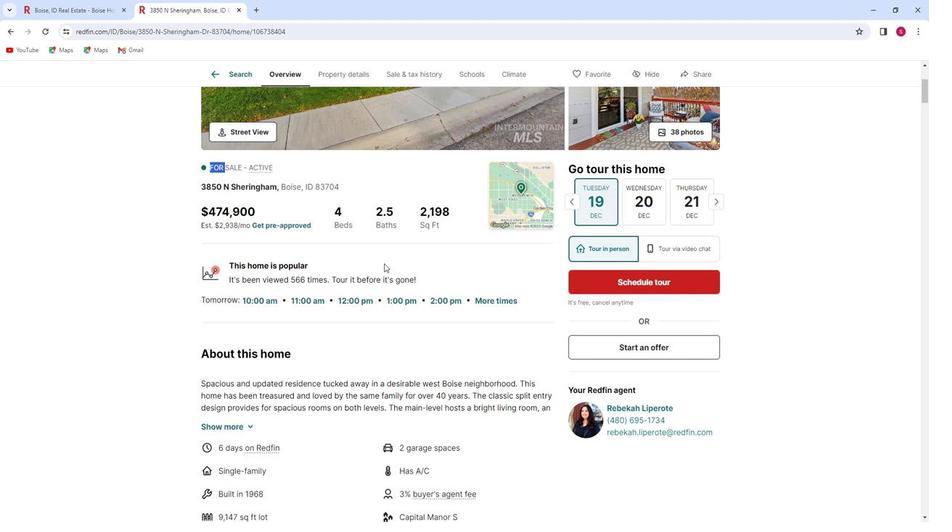 
Action: Mouse scrolled (382, 262) with delta (0, 0)
Screenshot: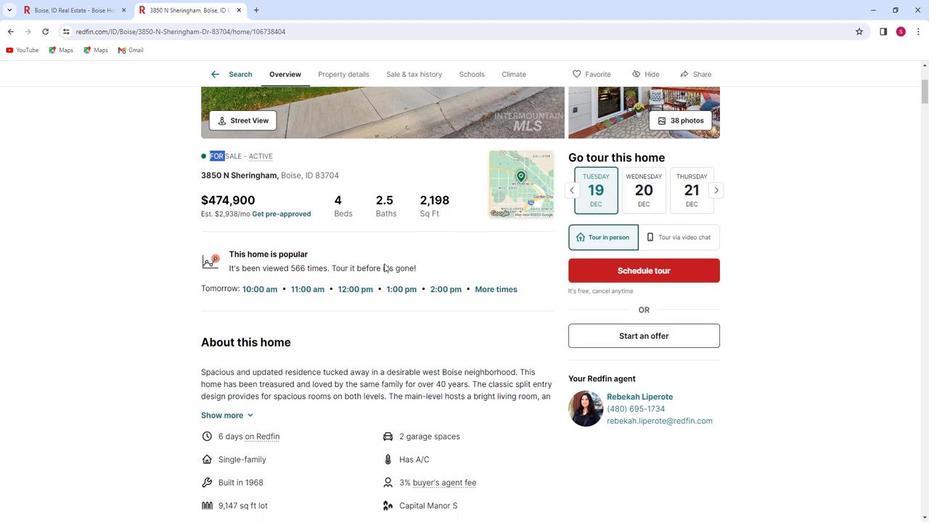 
Action: Mouse scrolled (382, 262) with delta (0, 0)
Screenshot: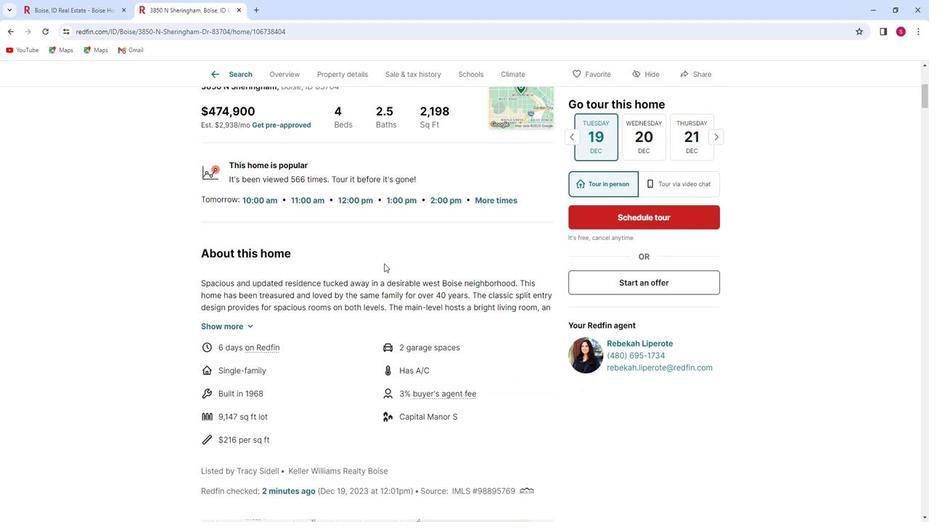 
Action: Mouse scrolled (382, 262) with delta (0, 0)
Screenshot: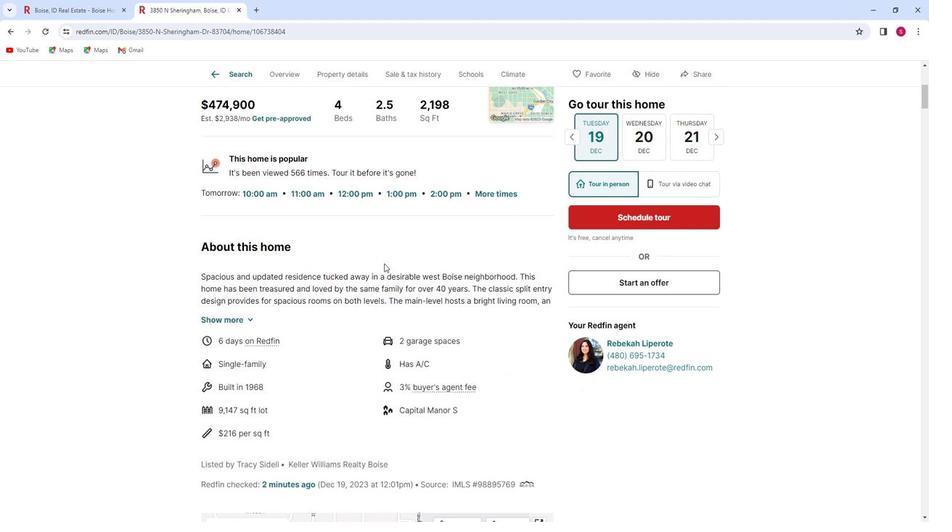 
Action: Mouse moved to (229, 225)
Screenshot: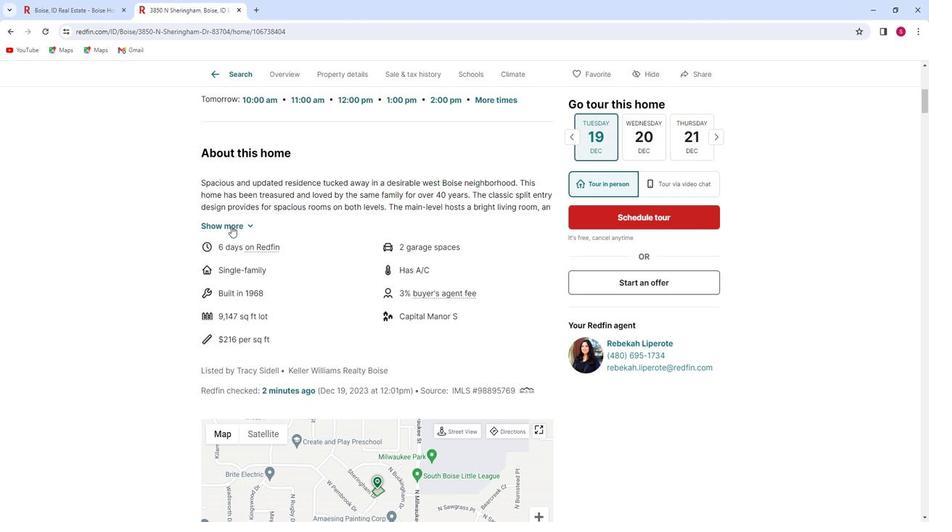 
Action: Mouse pressed left at (229, 225)
Screenshot: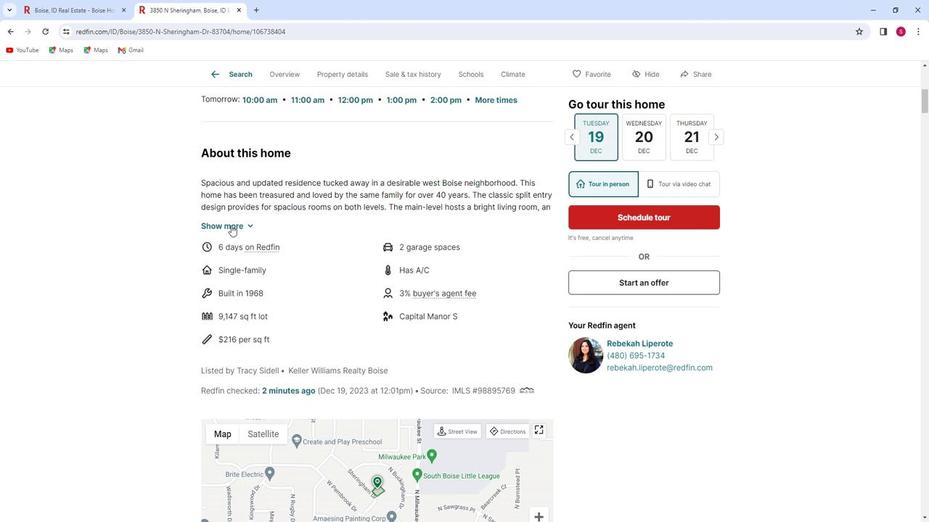 
Action: Mouse moved to (271, 251)
Screenshot: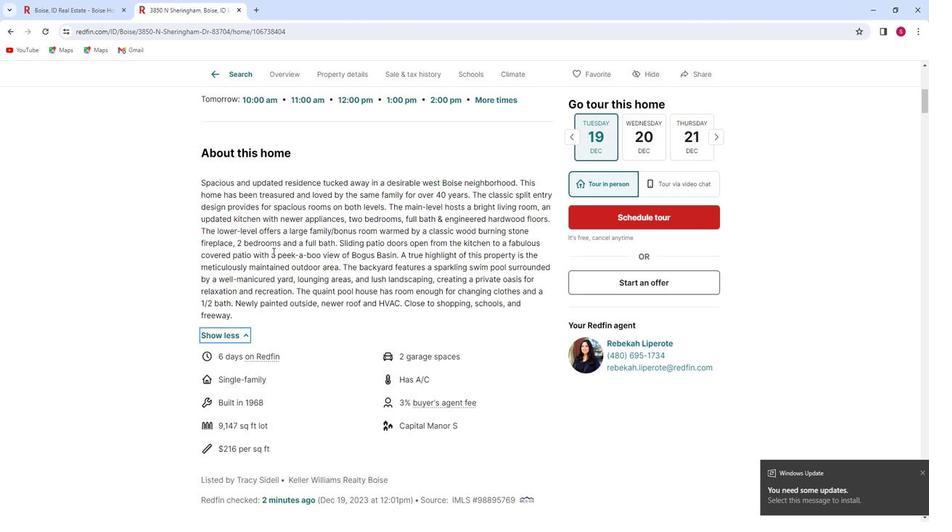 
Action: Mouse scrolled (271, 250) with delta (0, 0)
Screenshot: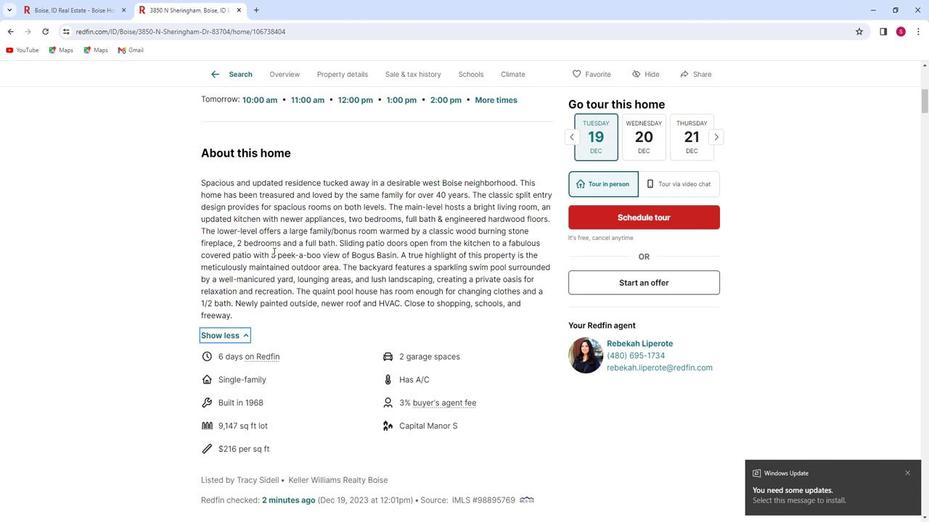 
Action: Mouse scrolled (271, 250) with delta (0, 0)
Screenshot: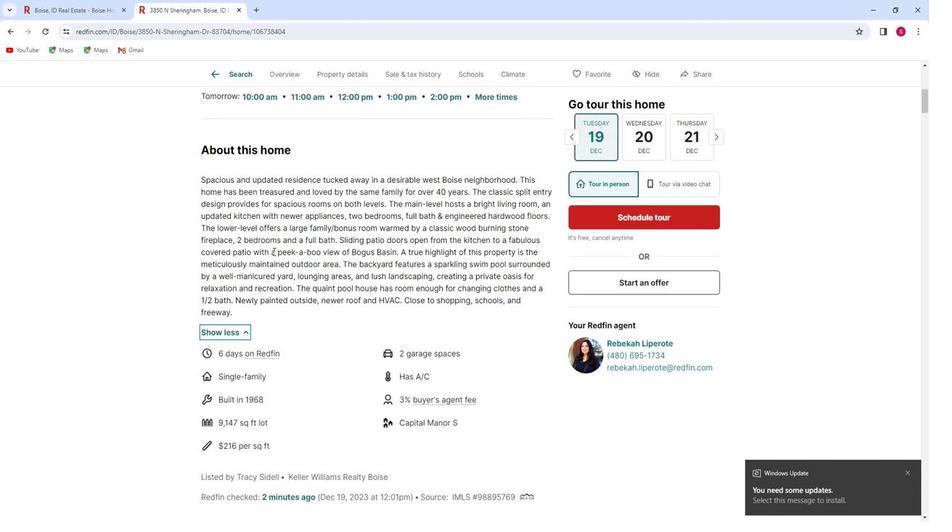 
Action: Mouse scrolled (271, 250) with delta (0, 0)
Screenshot: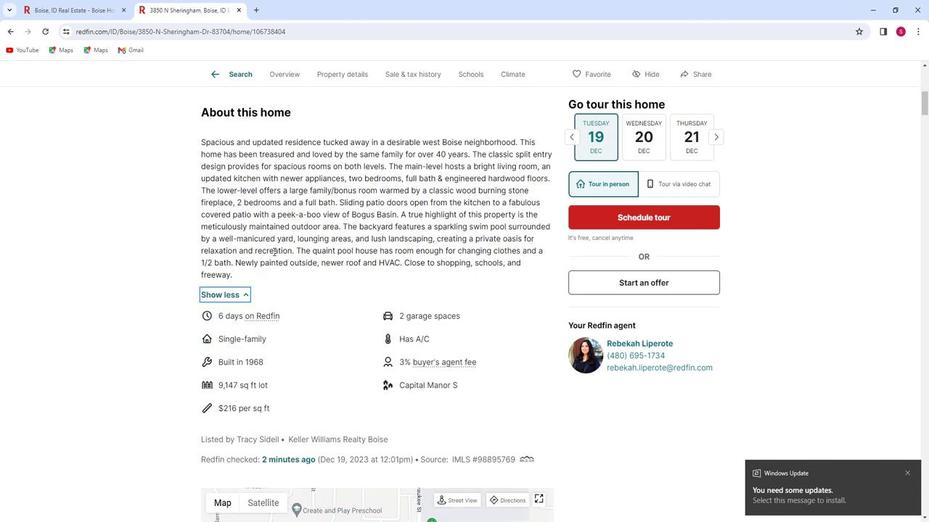 
Action: Mouse scrolled (271, 250) with delta (0, 0)
Screenshot: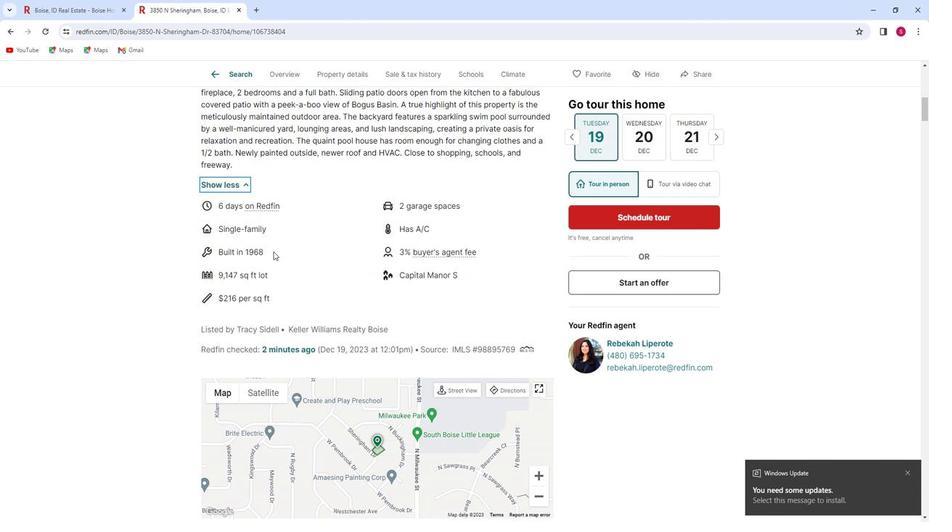 
Action: Mouse scrolled (271, 250) with delta (0, 0)
Screenshot: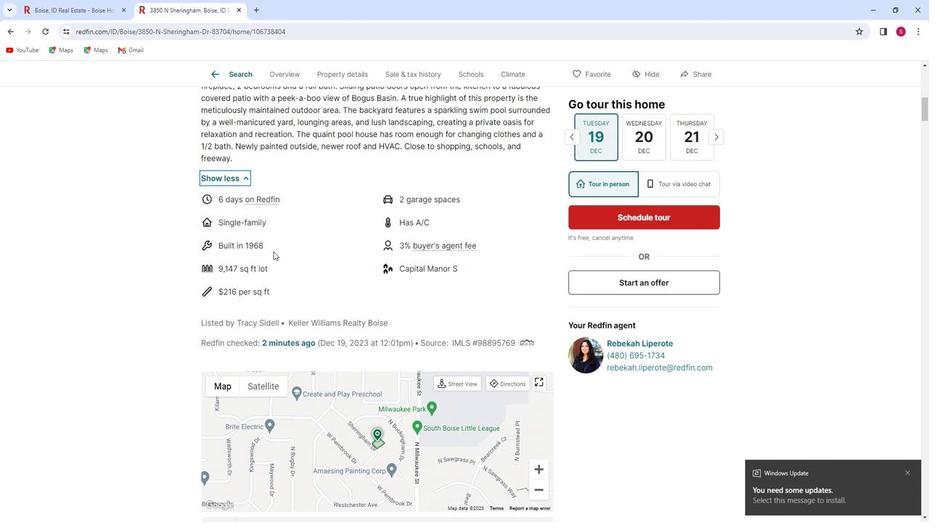 
Action: Mouse scrolled (271, 250) with delta (0, 0)
Screenshot: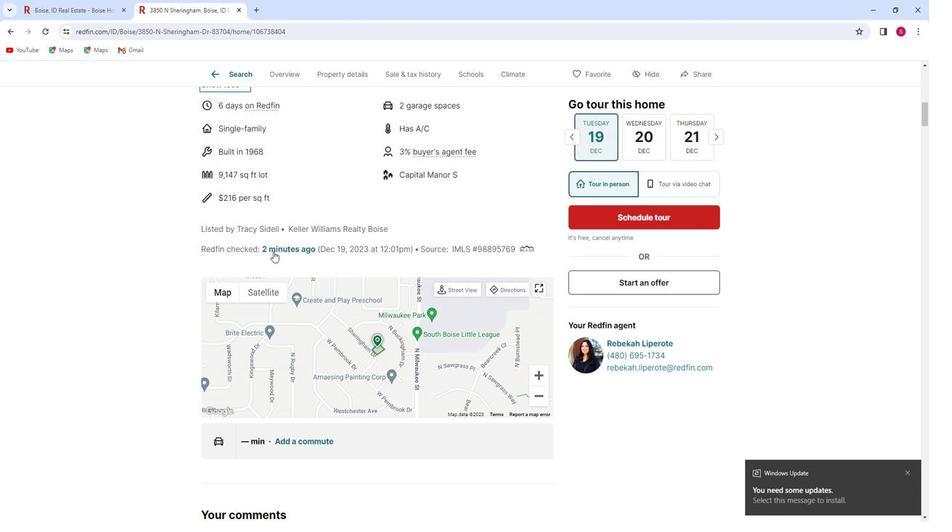 
Action: Mouse scrolled (271, 250) with delta (0, 0)
Screenshot: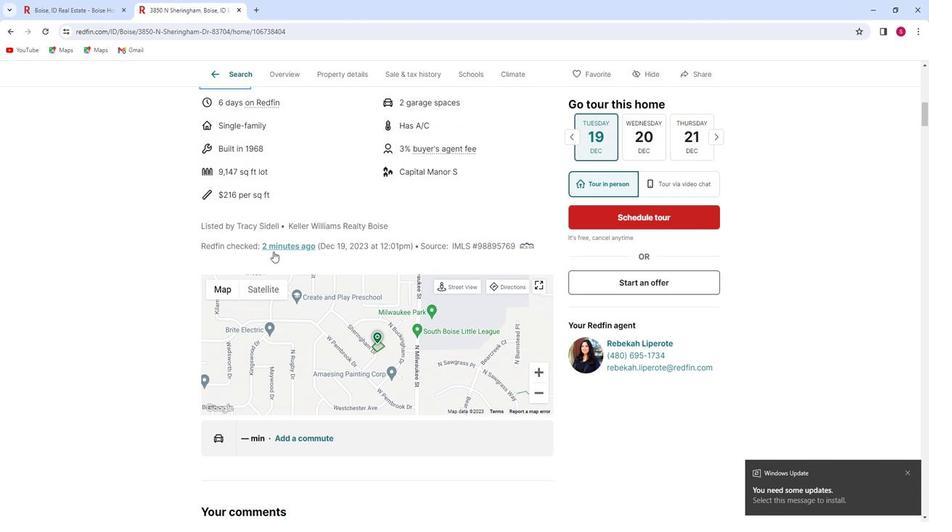 
Action: Mouse scrolled (271, 250) with delta (0, 0)
Screenshot: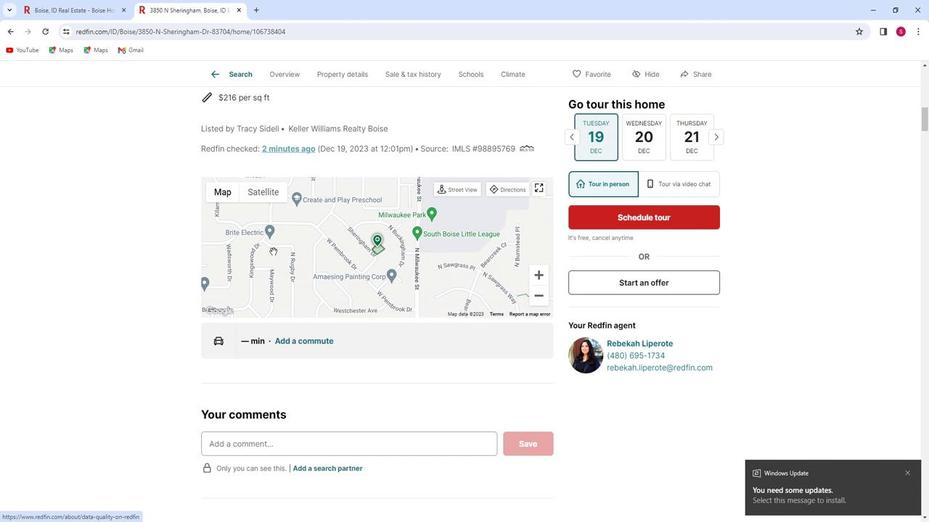 
Action: Mouse scrolled (271, 250) with delta (0, 0)
Screenshot: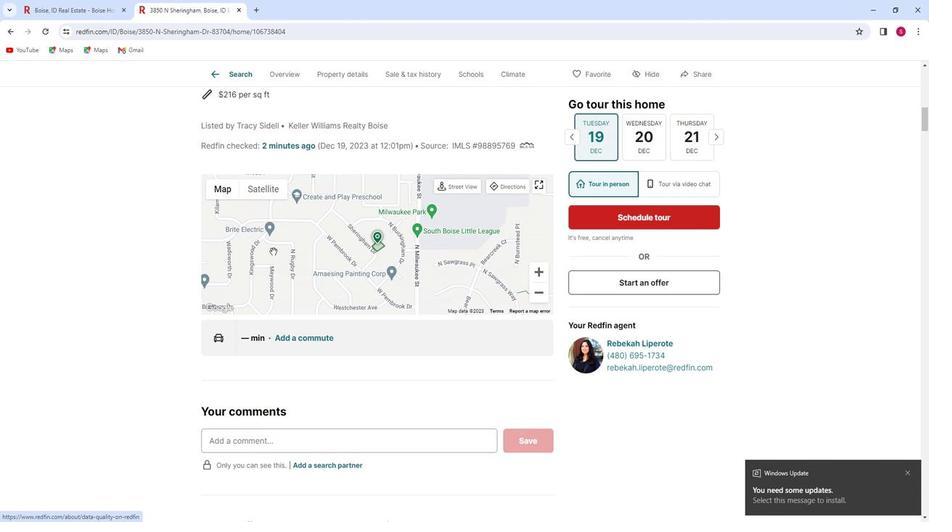 
Action: Mouse scrolled (271, 250) with delta (0, 0)
Screenshot: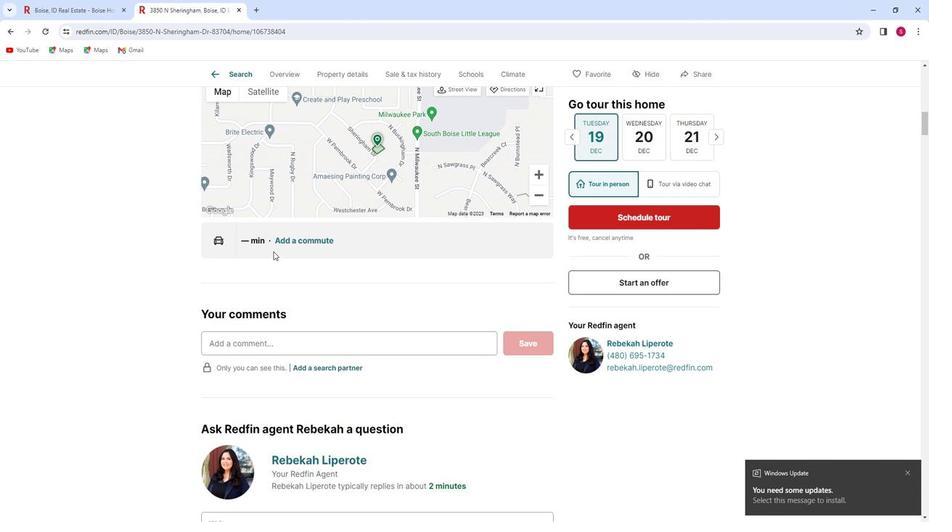 
Action: Mouse scrolled (271, 250) with delta (0, 0)
Screenshot: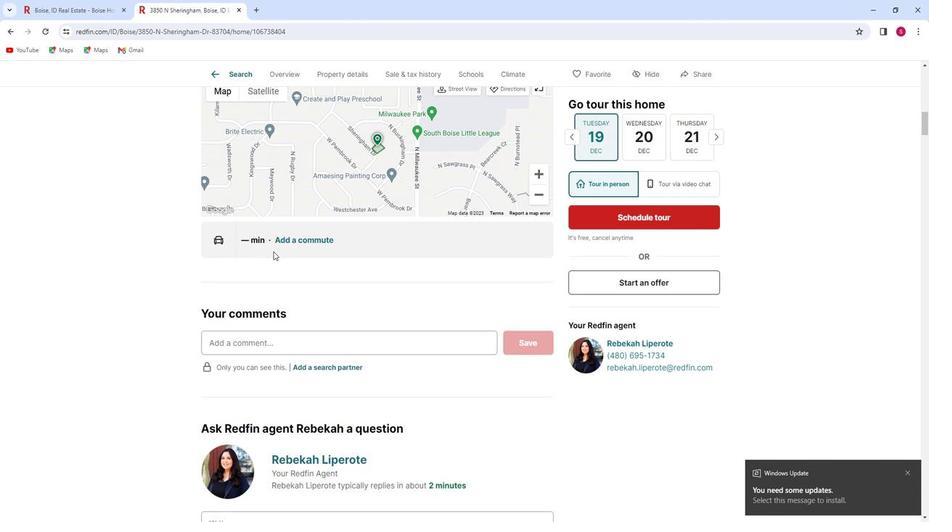 
Action: Mouse scrolled (271, 250) with delta (0, 0)
Screenshot: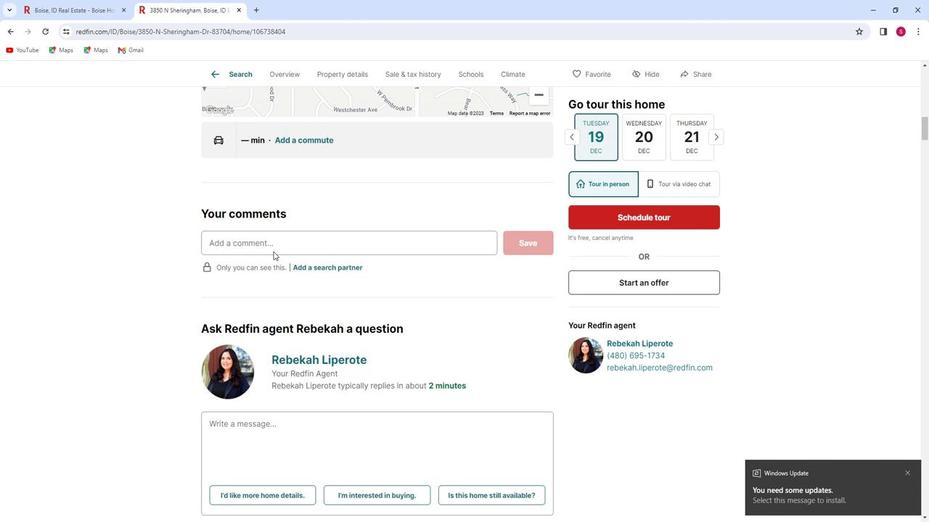 
Action: Mouse scrolled (271, 250) with delta (0, 0)
Screenshot: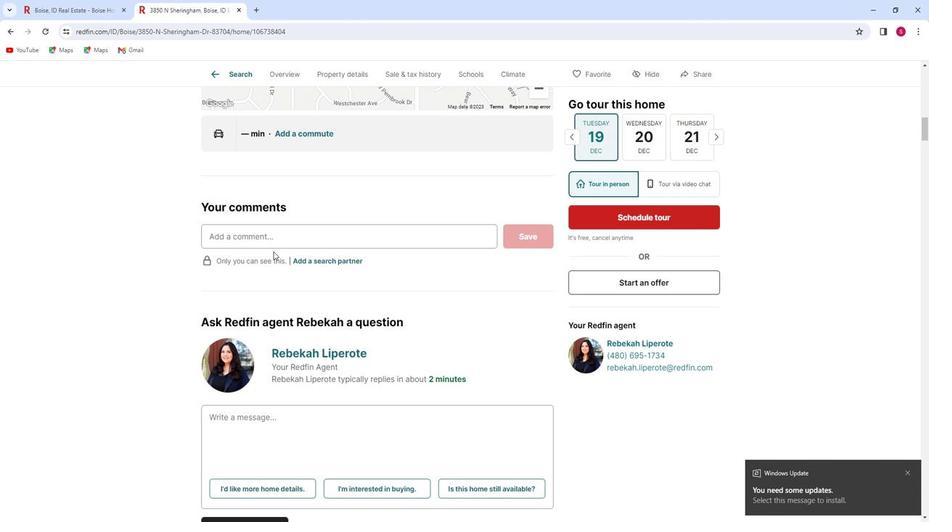 
Action: Mouse scrolled (271, 250) with delta (0, 0)
Screenshot: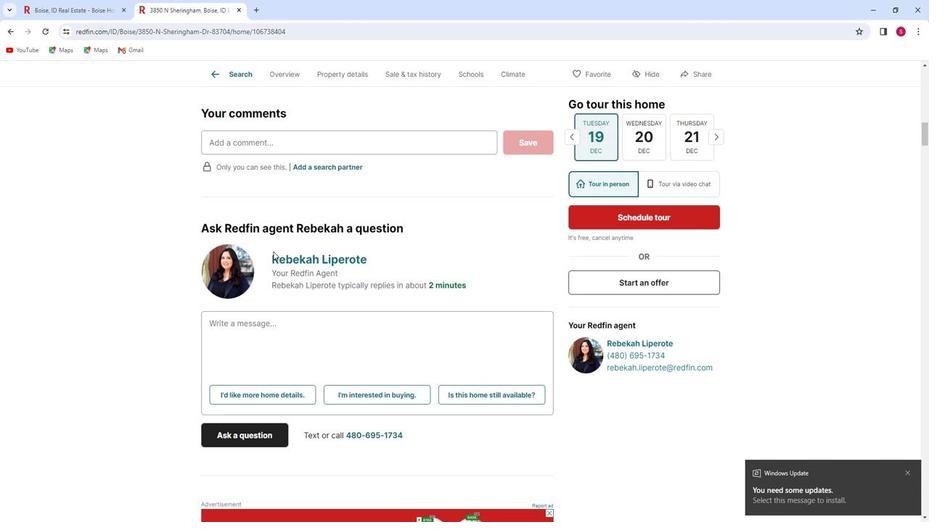 
Action: Mouse scrolled (271, 250) with delta (0, 0)
Screenshot: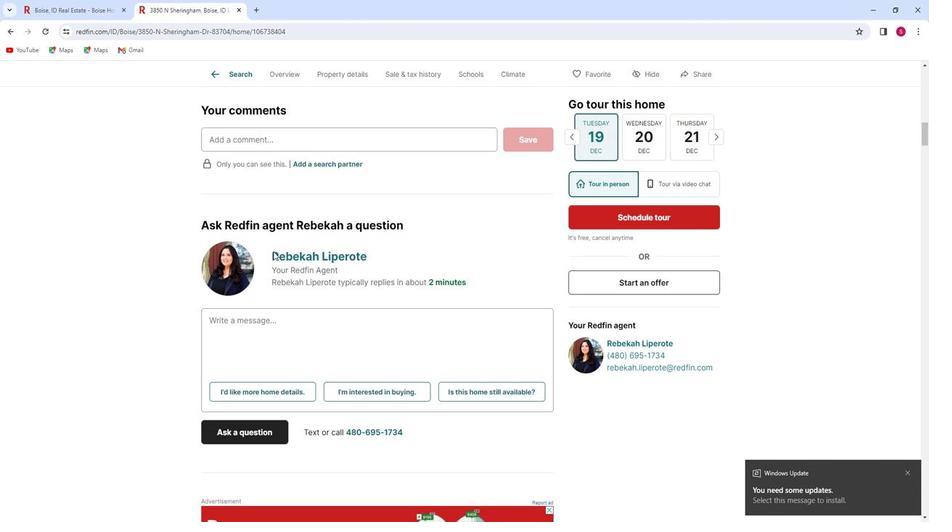 
Action: Mouse scrolled (271, 250) with delta (0, 0)
Screenshot: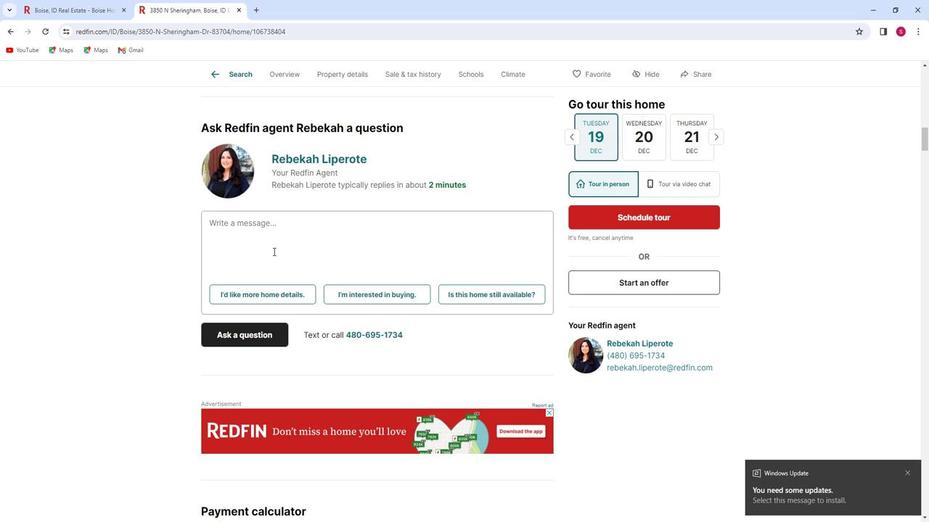 
Action: Mouse scrolled (271, 250) with delta (0, 0)
Screenshot: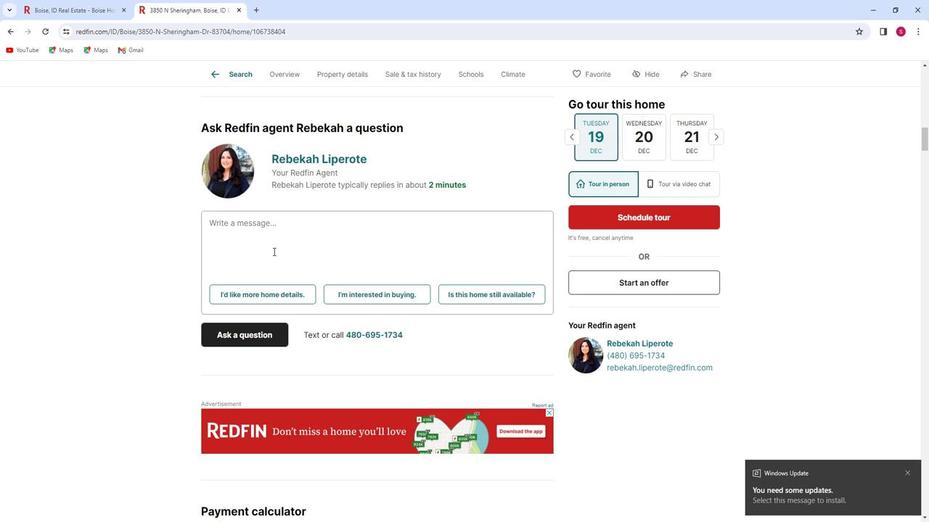 
Action: Mouse moved to (272, 251)
Screenshot: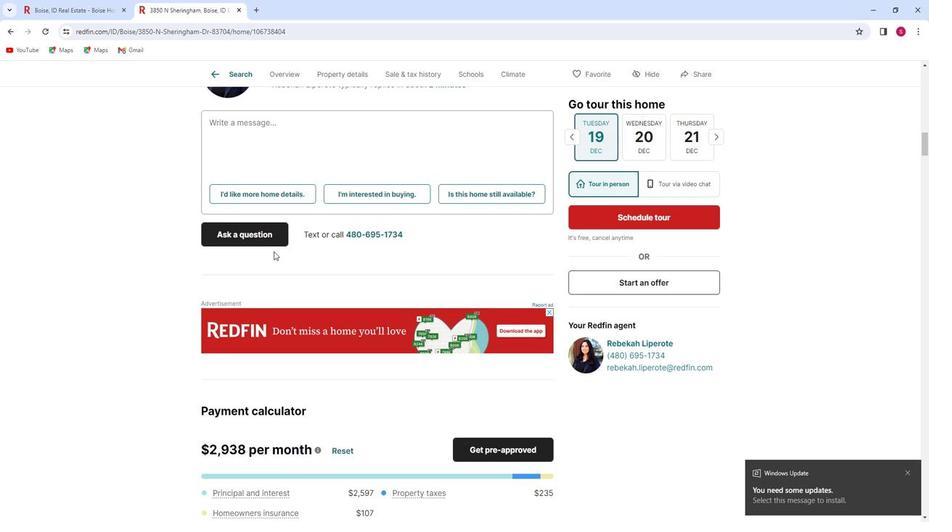 
Action: Mouse scrolled (272, 250) with delta (0, 0)
Screenshot: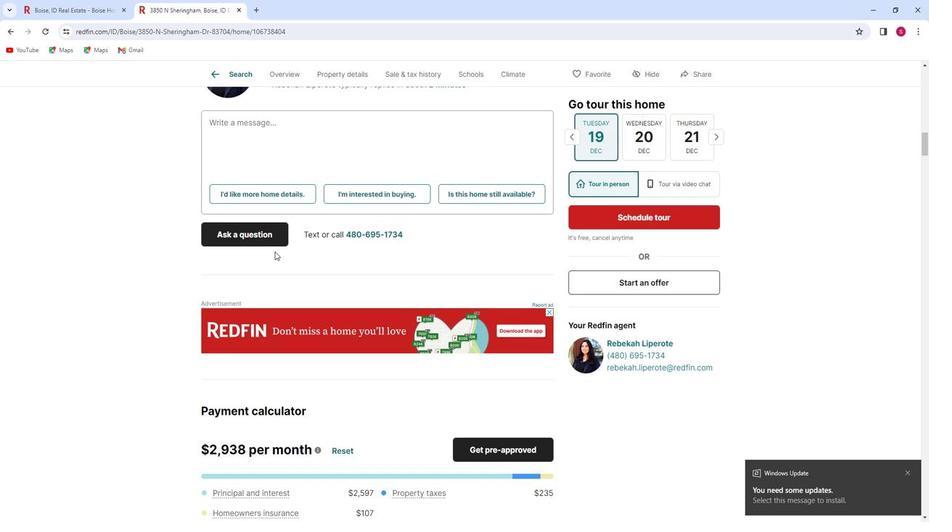 
Action: Mouse moved to (272, 251)
Screenshot: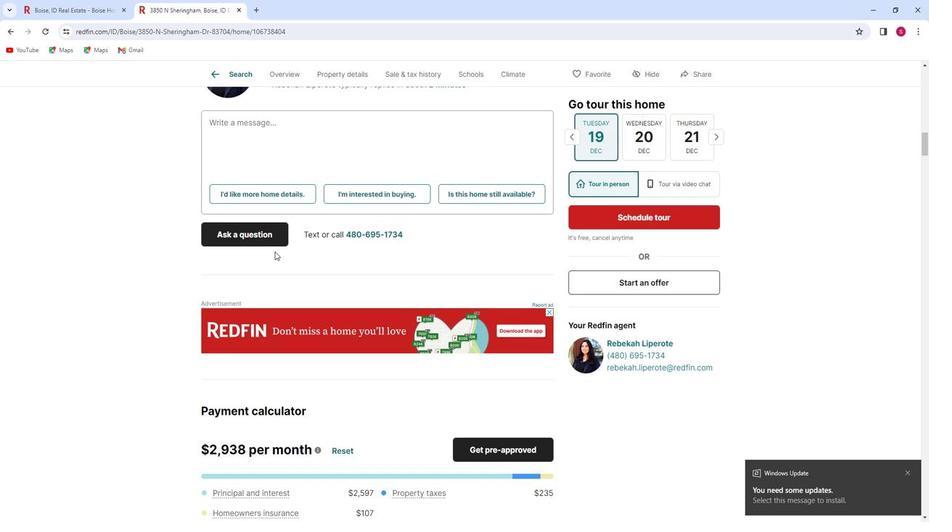 
Action: Mouse scrolled (272, 250) with delta (0, 0)
Screenshot: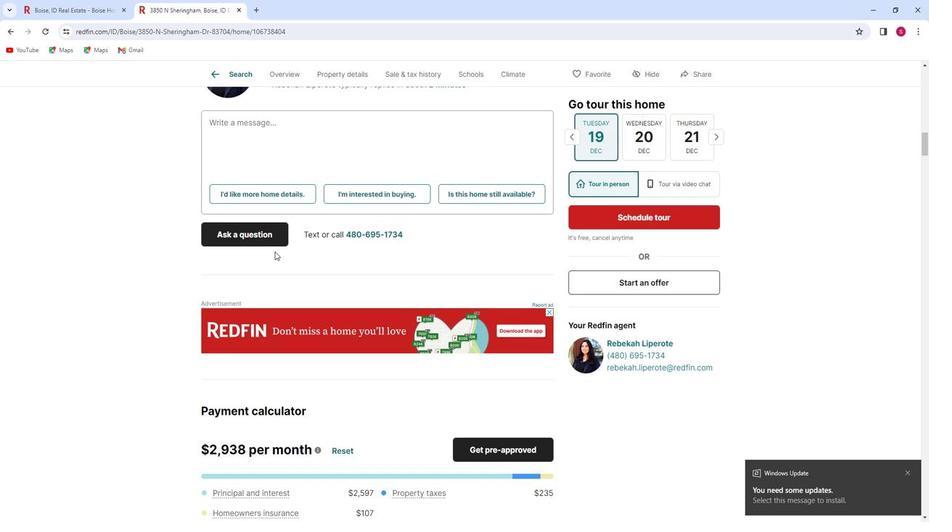 
Action: Mouse moved to (275, 251)
Screenshot: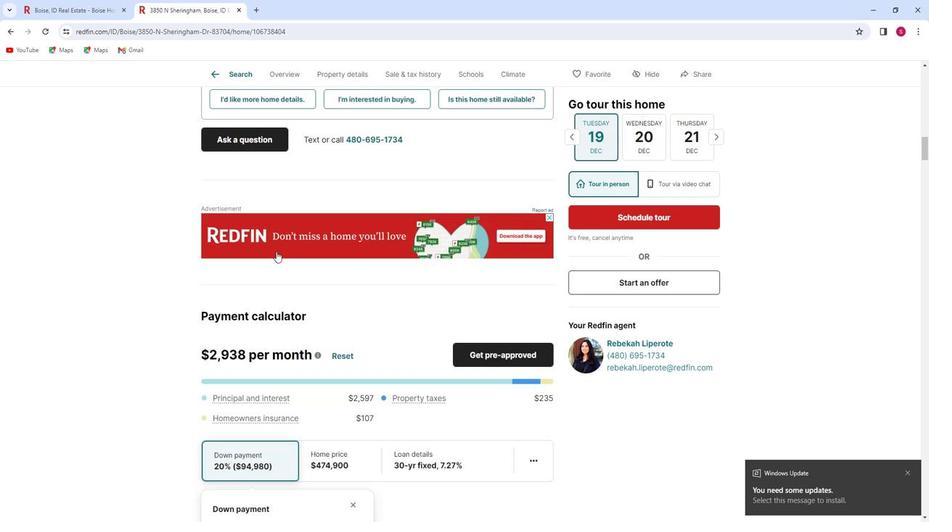 
Action: Mouse scrolled (275, 250) with delta (0, 0)
Screenshot: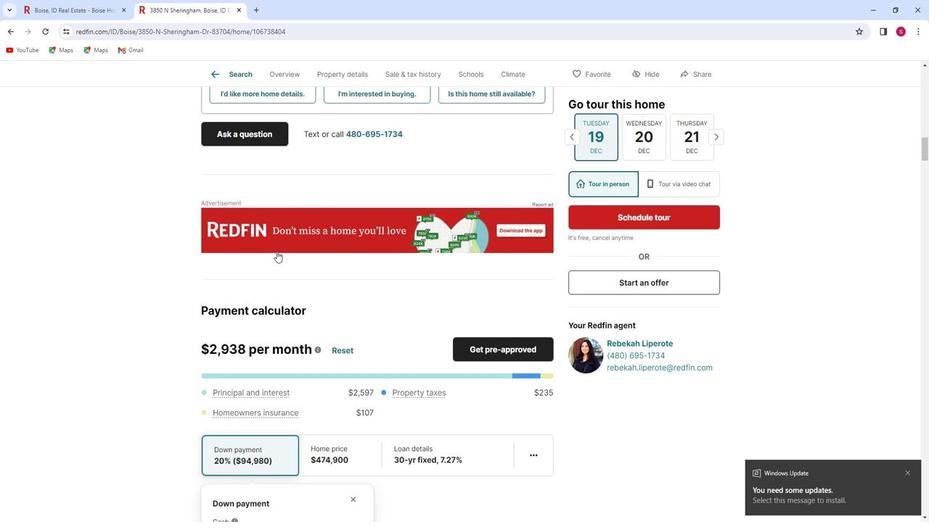 
Action: Mouse scrolled (275, 250) with delta (0, 0)
Screenshot: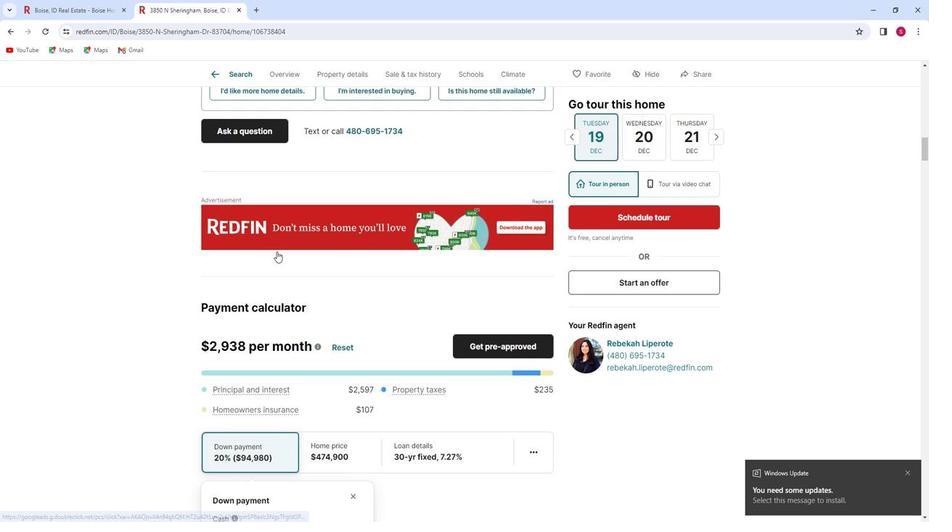 
Action: Mouse moved to (275, 251)
Screenshot: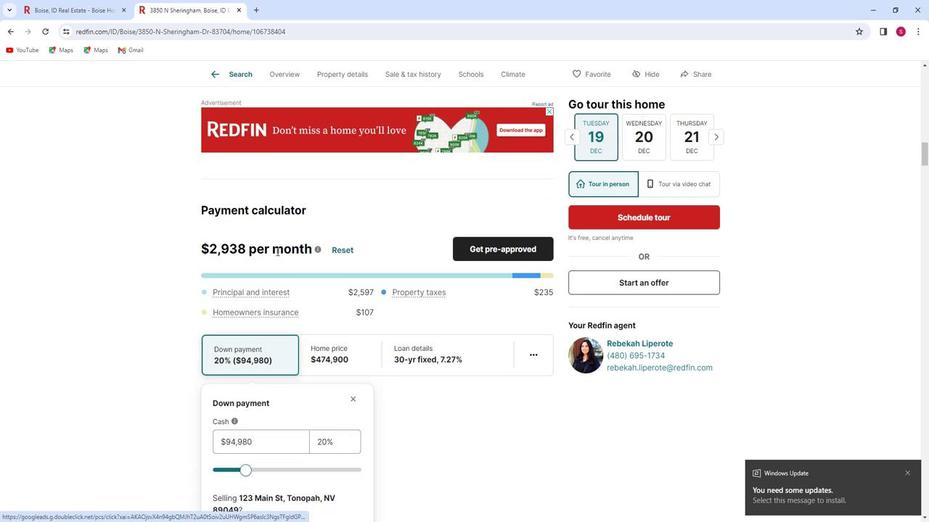 
Action: Mouse scrolled (275, 250) with delta (0, 0)
Screenshot: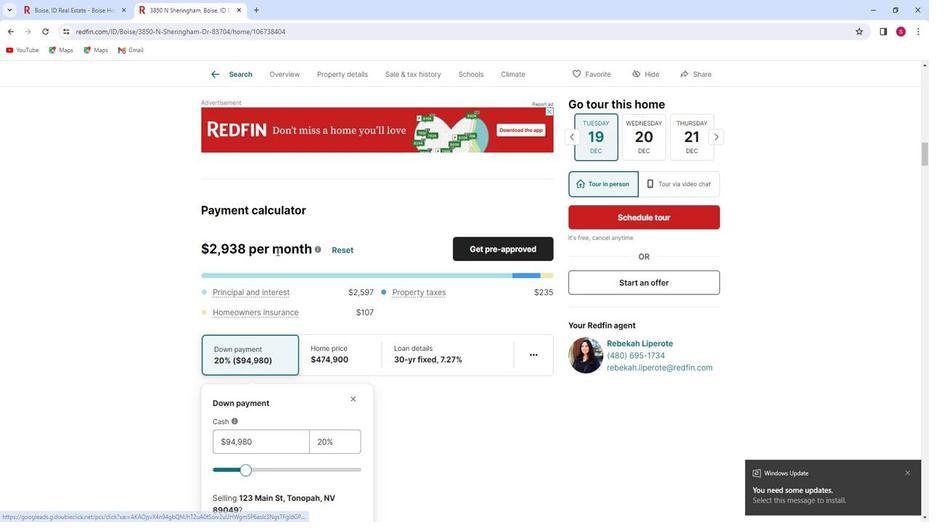 
Action: Mouse scrolled (275, 250) with delta (0, 0)
Screenshot: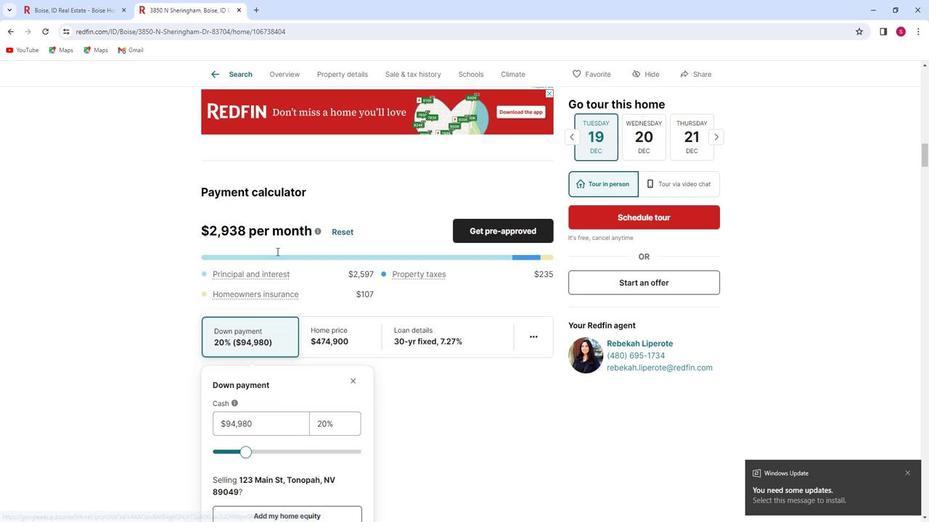 
Action: Mouse scrolled (275, 250) with delta (0, 0)
Screenshot: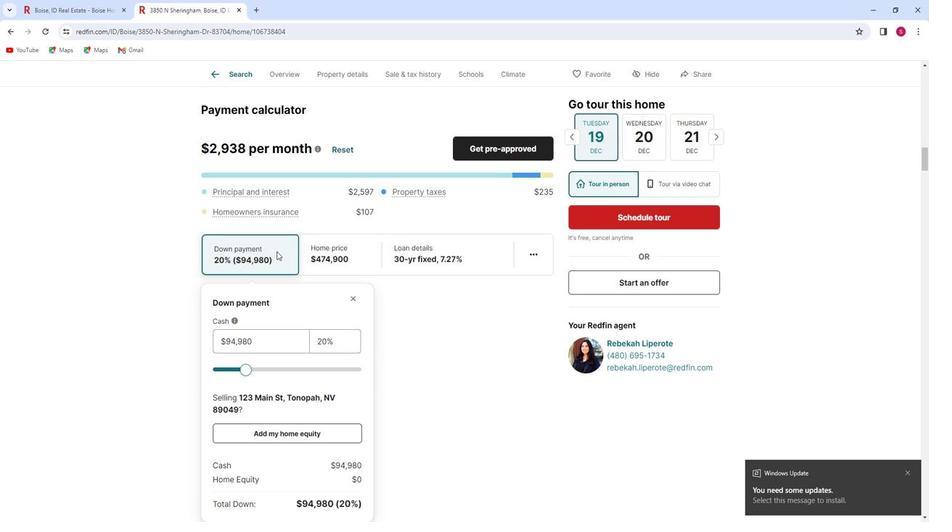 
Action: Mouse scrolled (275, 250) with delta (0, 0)
Screenshot: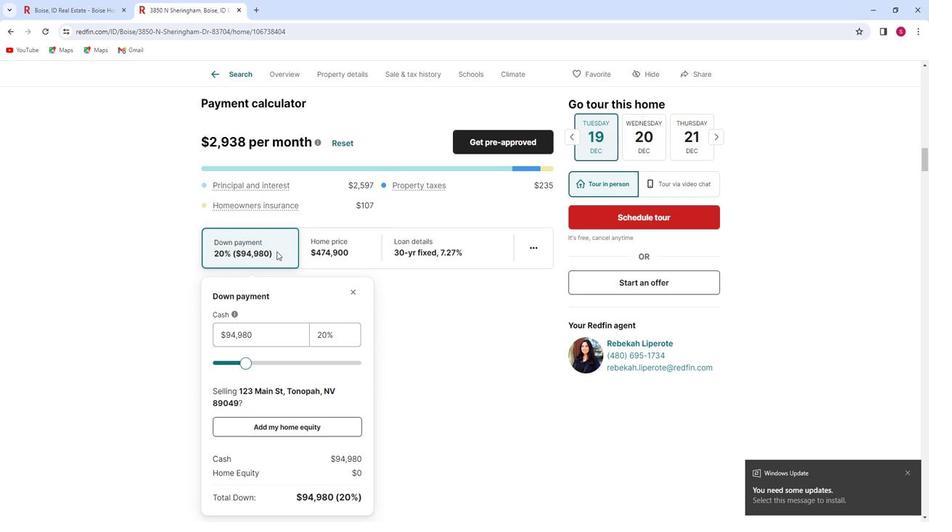 
Action: Mouse scrolled (275, 250) with delta (0, 0)
Screenshot: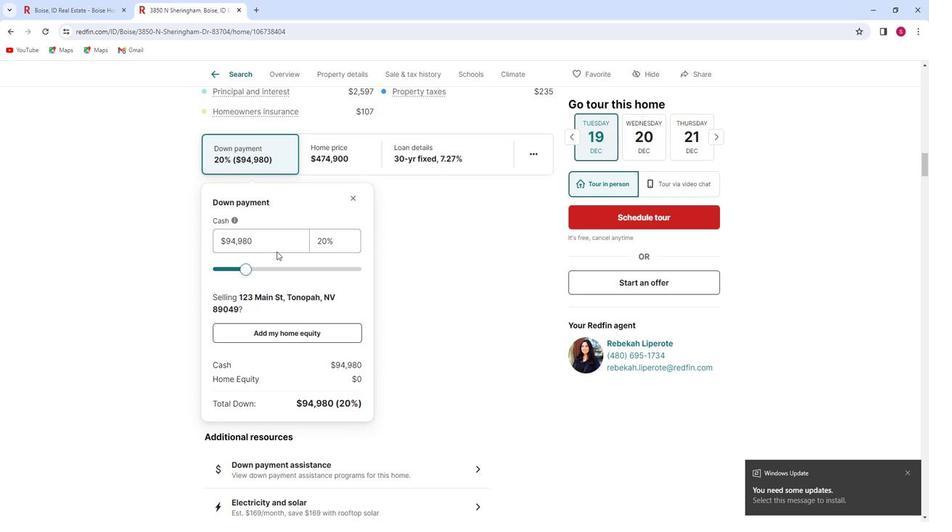 
Action: Mouse scrolled (275, 250) with delta (0, 0)
Screenshot: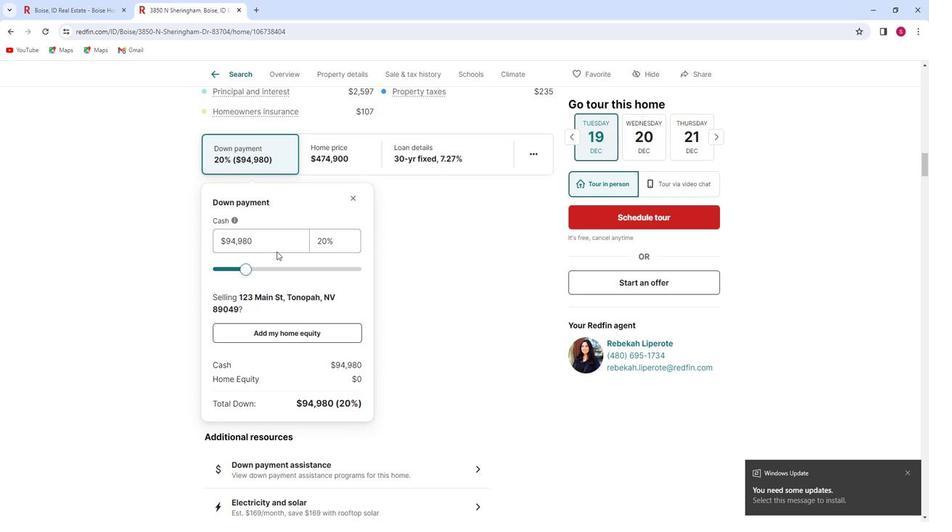 
Action: Mouse scrolled (275, 250) with delta (0, 0)
Screenshot: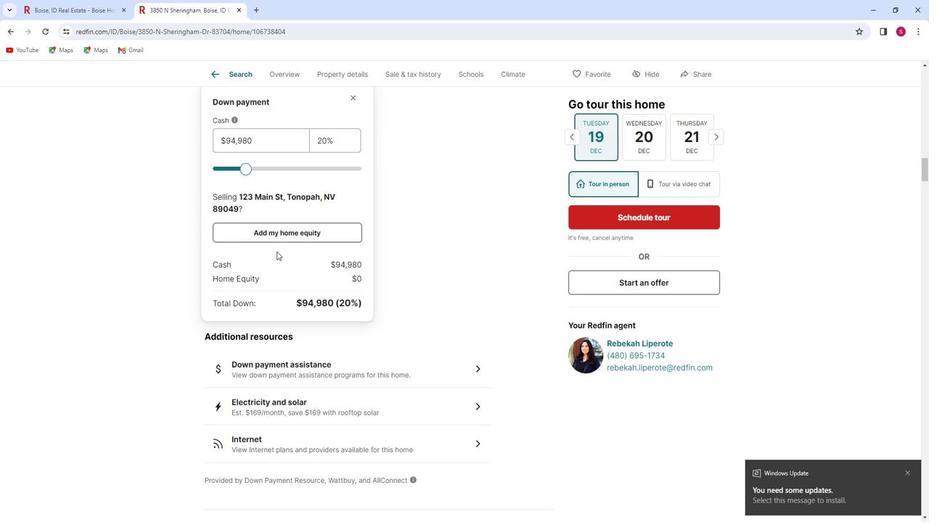 
Action: Mouse scrolled (275, 250) with delta (0, 0)
Screenshot: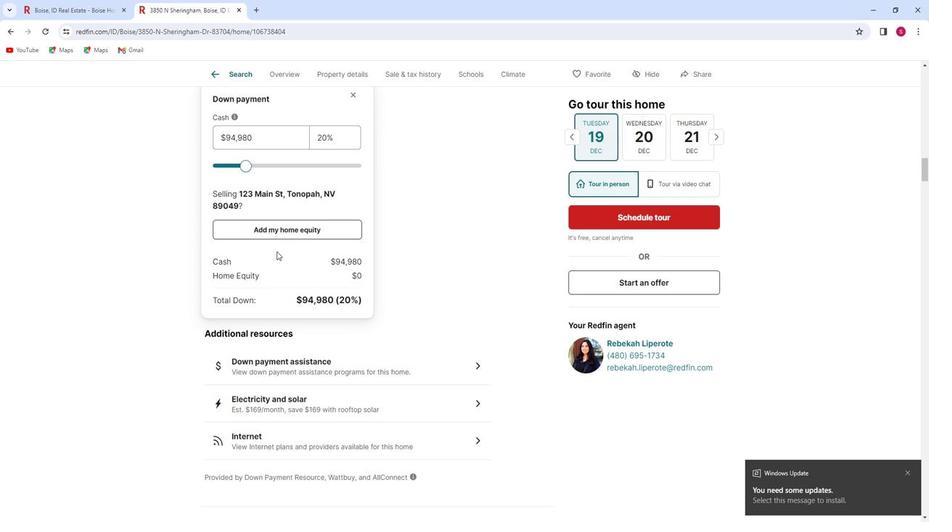 
Action: Mouse scrolled (275, 250) with delta (0, 0)
Screenshot: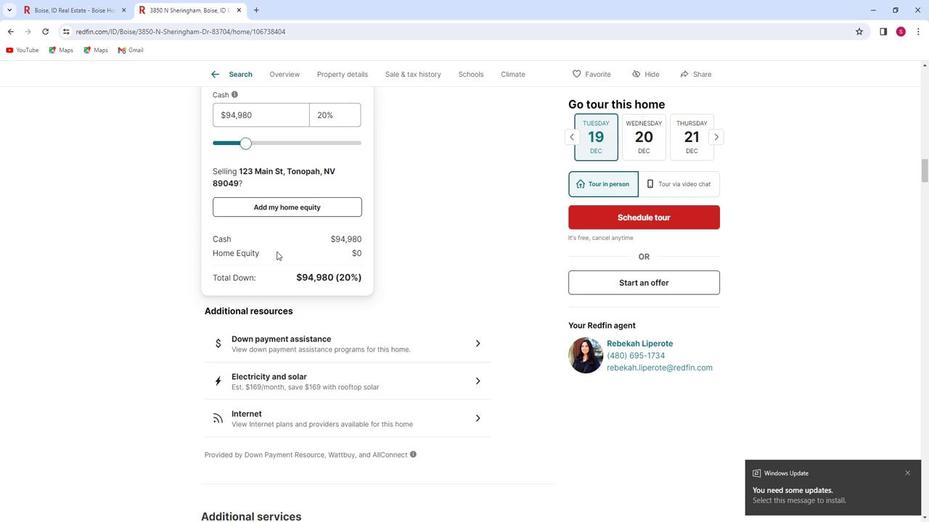
Action: Mouse scrolled (275, 250) with delta (0, 0)
Screenshot: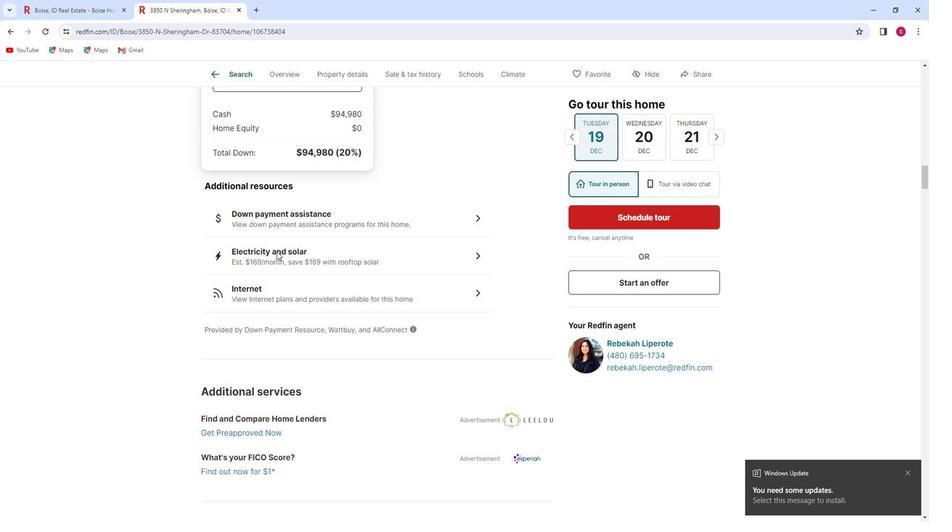
Action: Mouse scrolled (275, 250) with delta (0, 0)
Screenshot: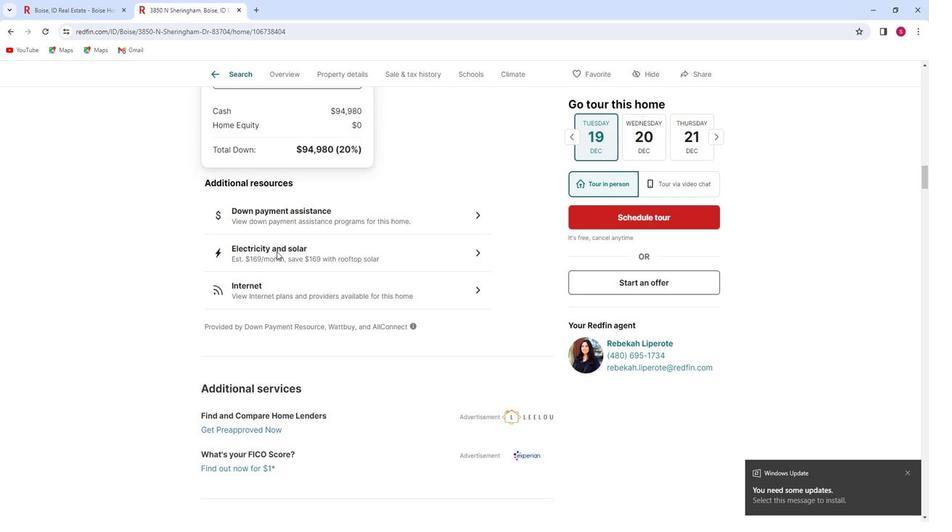 
Action: Mouse scrolled (275, 250) with delta (0, 0)
Screenshot: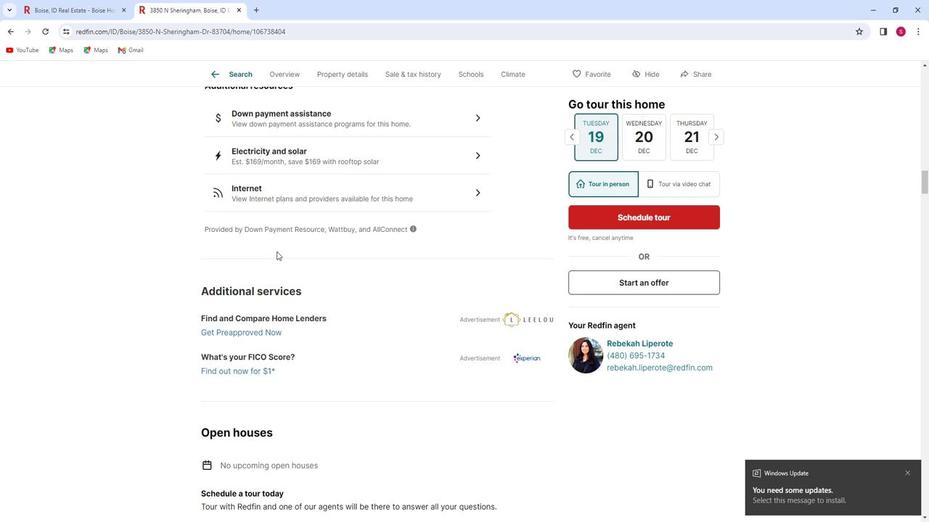 
Action: Mouse scrolled (275, 250) with delta (0, 0)
Screenshot: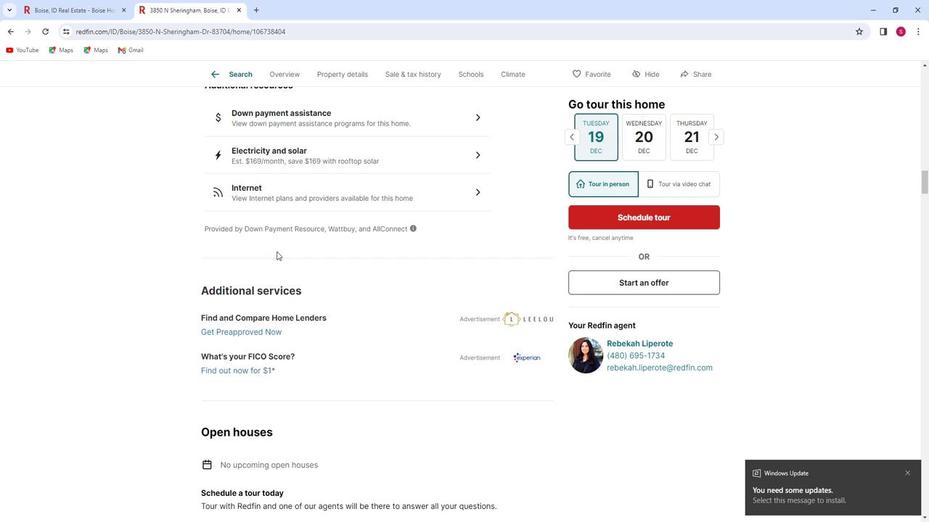 
Action: Mouse scrolled (275, 250) with delta (0, 0)
Screenshot: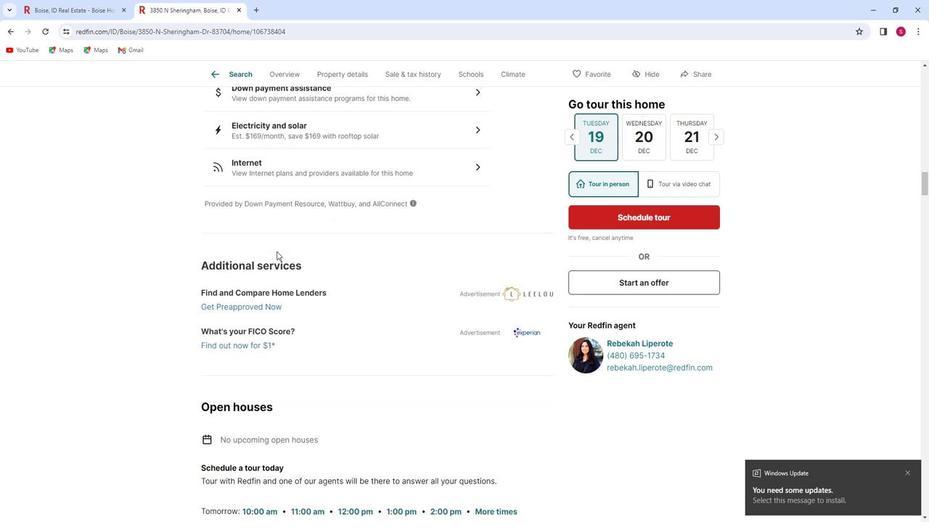 
Action: Mouse scrolled (275, 250) with delta (0, 0)
Screenshot: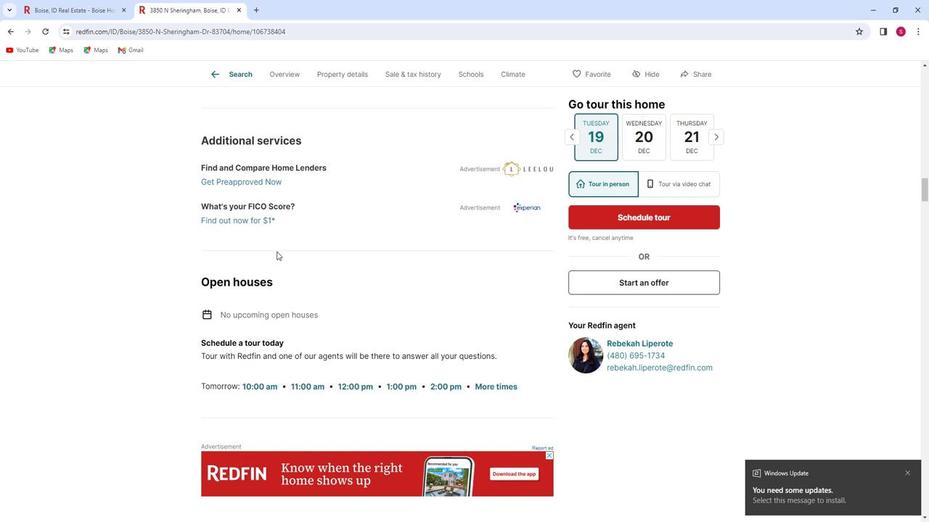 
Action: Mouse scrolled (275, 250) with delta (0, 0)
Screenshot: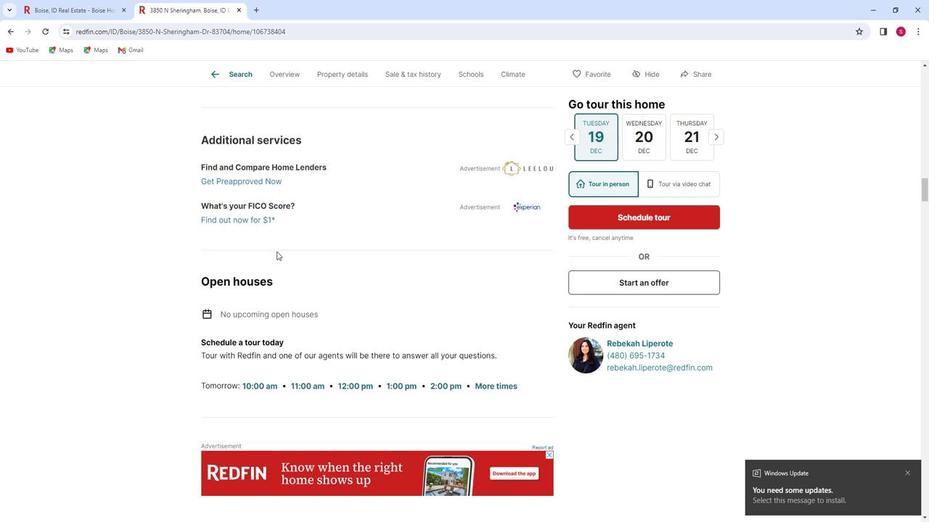 
Action: Mouse scrolled (275, 250) with delta (0, 0)
Screenshot: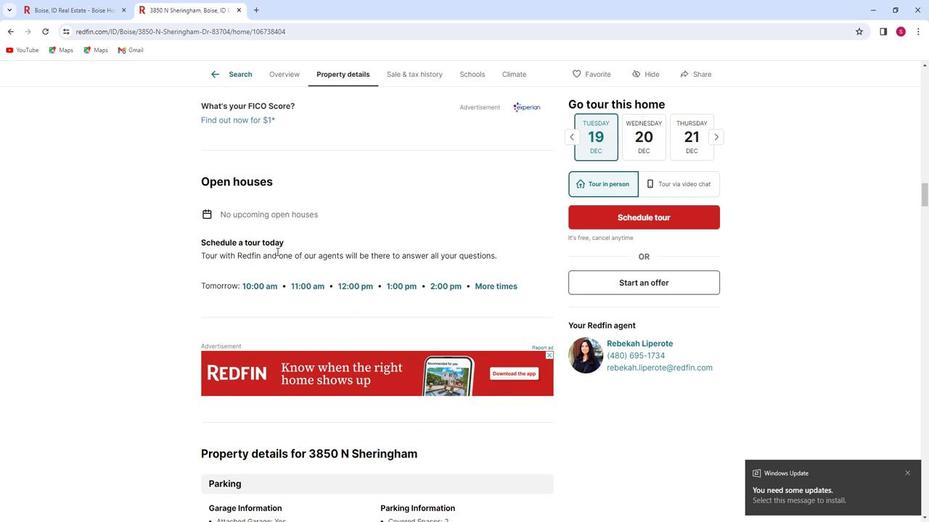 
Action: Mouse scrolled (275, 250) with delta (0, 0)
Screenshot: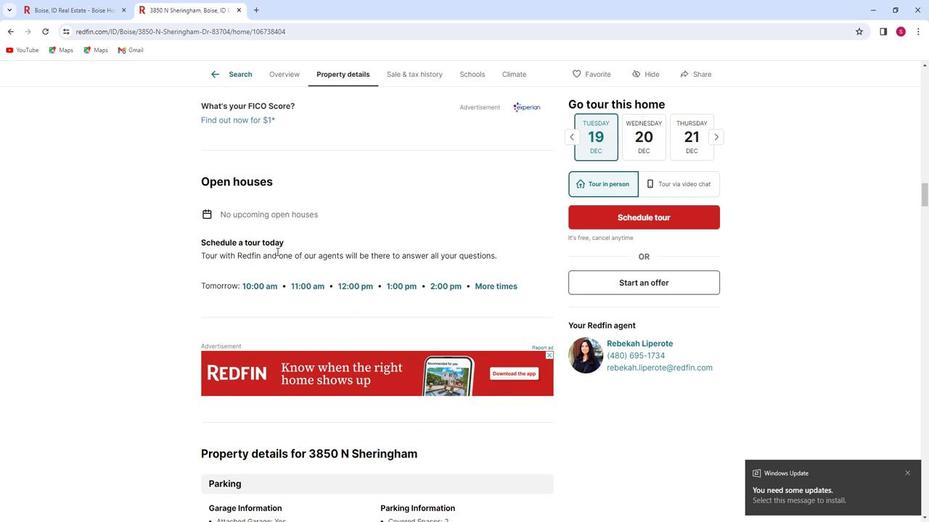 
Action: Mouse scrolled (275, 250) with delta (0, 0)
Screenshot: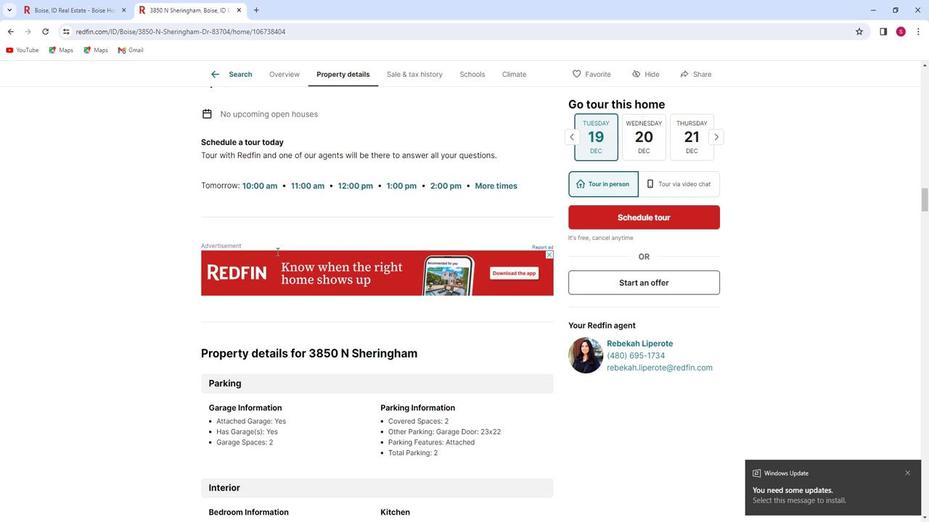 
Action: Mouse scrolled (275, 250) with delta (0, 0)
Screenshot: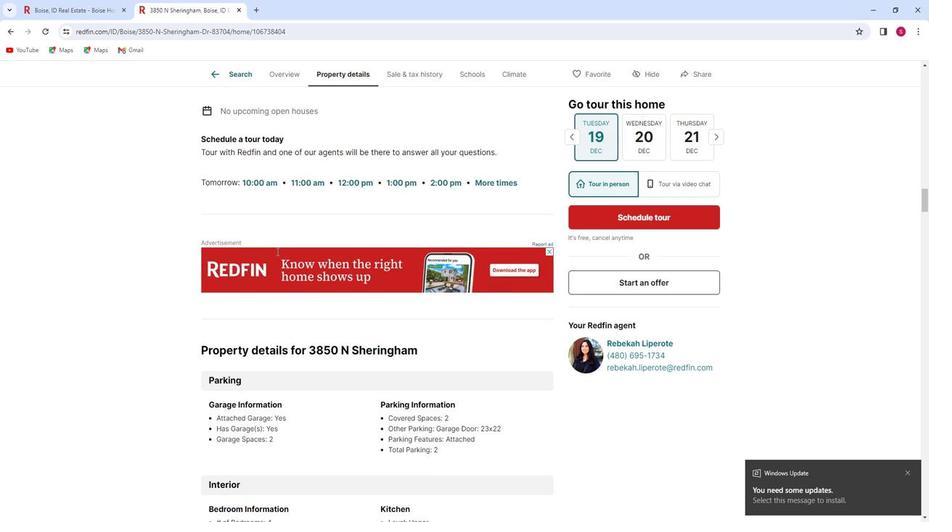 
Action: Mouse scrolled (275, 250) with delta (0, 0)
Screenshot: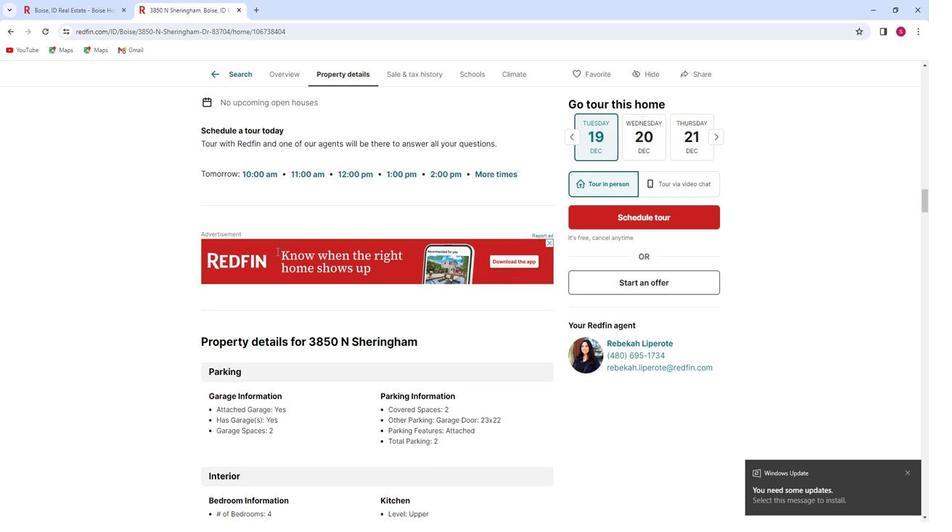 
Action: Mouse scrolled (275, 250) with delta (0, 0)
Screenshot: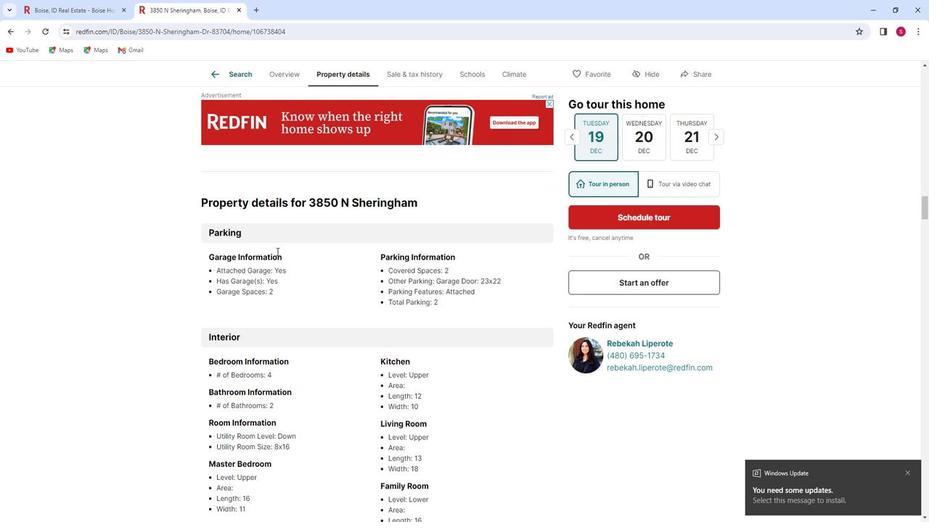 
Action: Mouse scrolled (275, 250) with delta (0, 0)
Screenshot: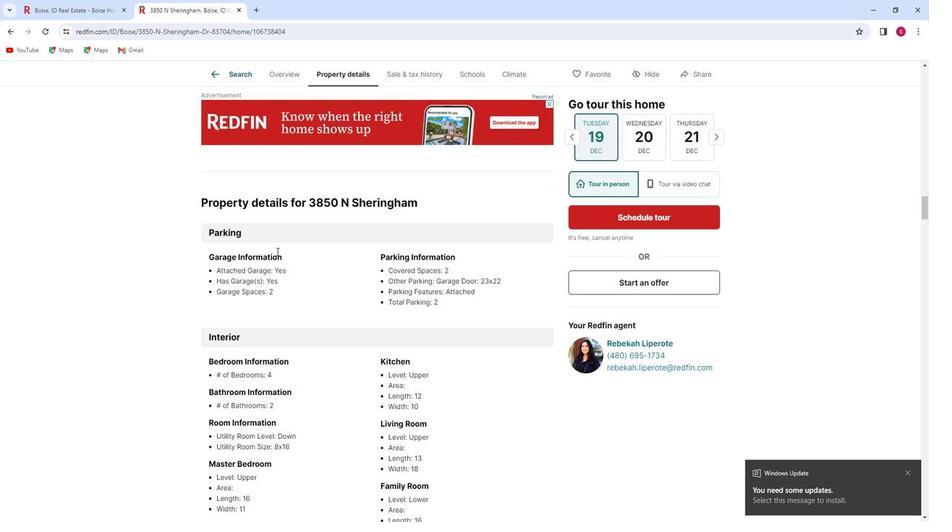 
Action: Mouse scrolled (275, 250) with delta (0, 0)
Screenshot: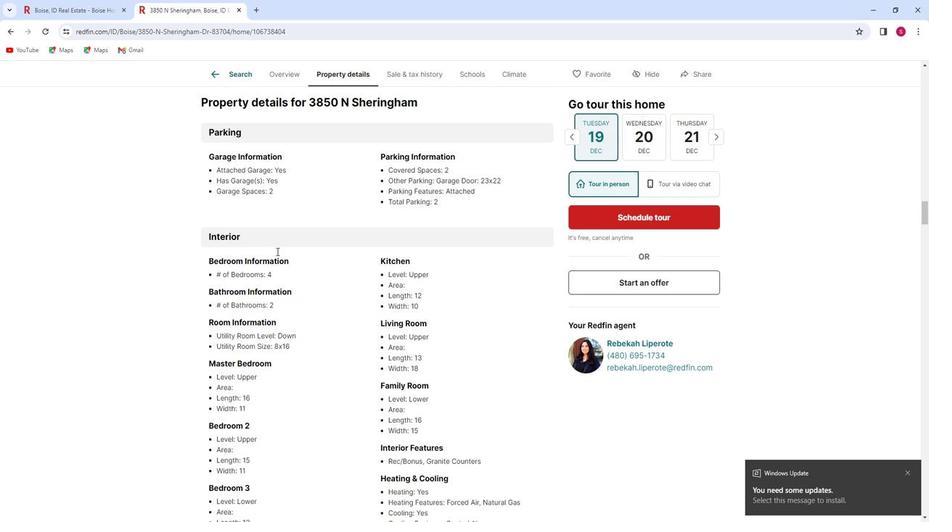 
Action: Mouse moved to (275, 251)
Screenshot: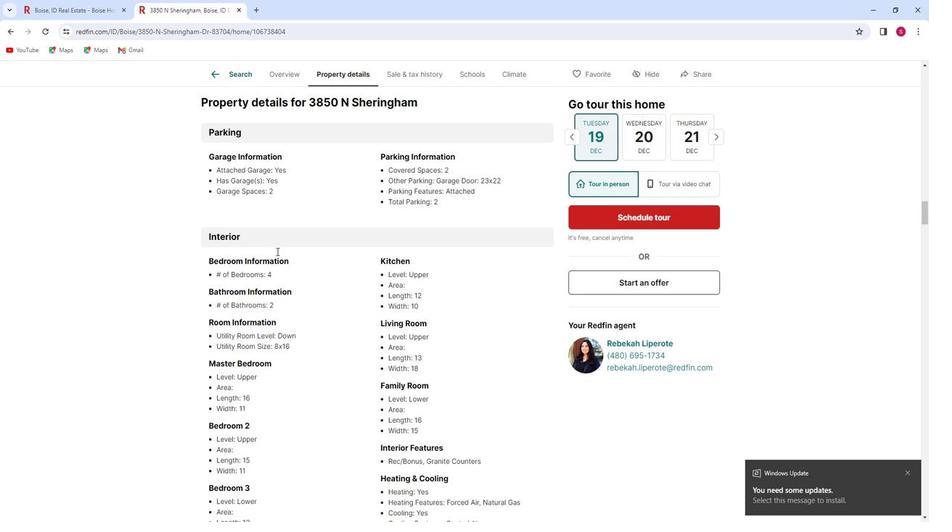 
Action: Mouse scrolled (275, 250) with delta (0, 0)
Screenshot: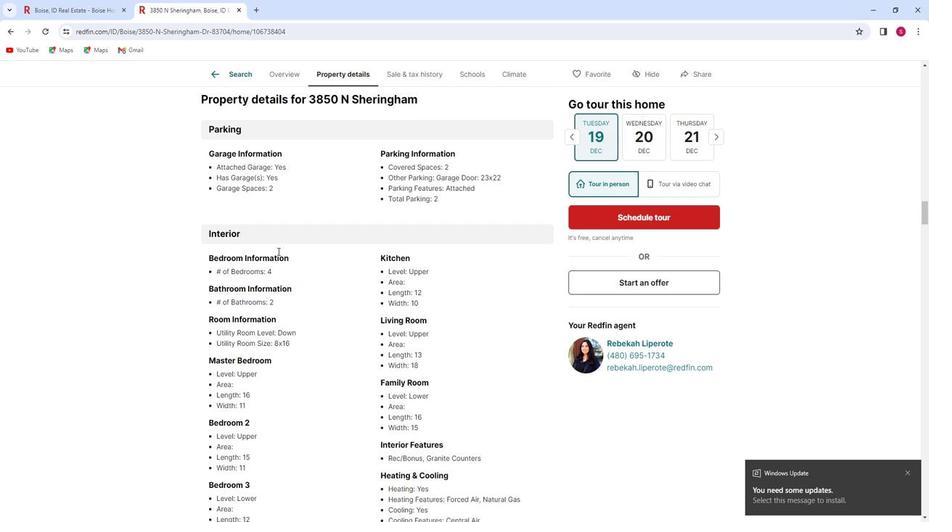 
Action: Mouse scrolled (275, 250) with delta (0, 0)
Screenshot: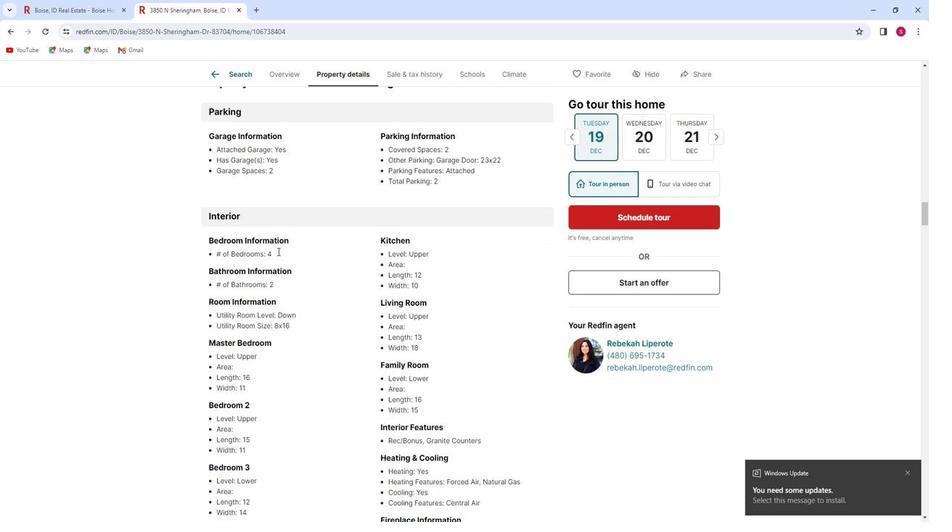 
Action: Mouse scrolled (275, 250) with delta (0, 0)
Screenshot: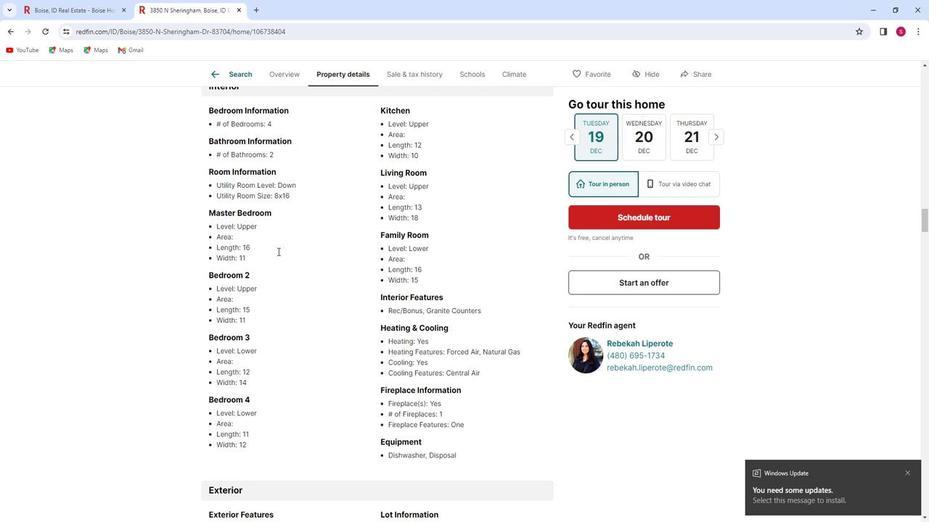 
Action: Mouse scrolled (275, 250) with delta (0, 0)
Screenshot: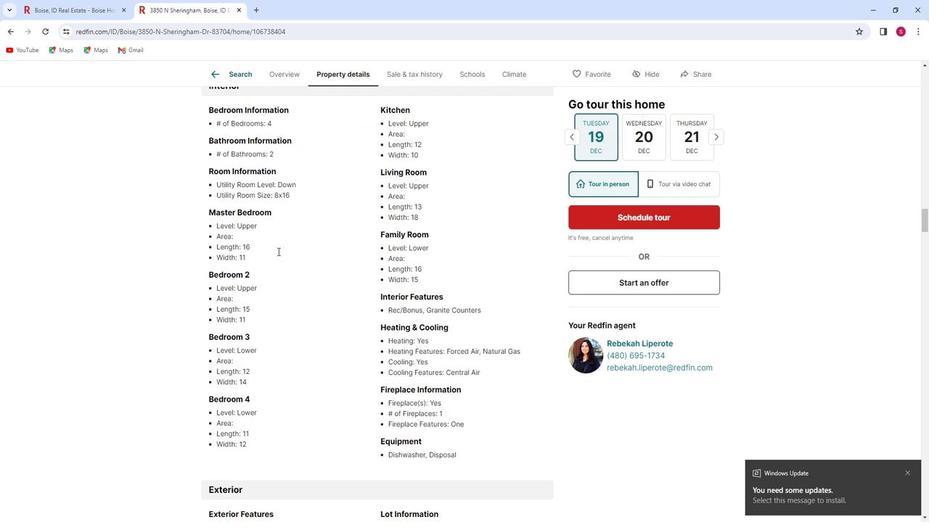 
Action: Mouse scrolled (275, 250) with delta (0, 0)
Screenshot: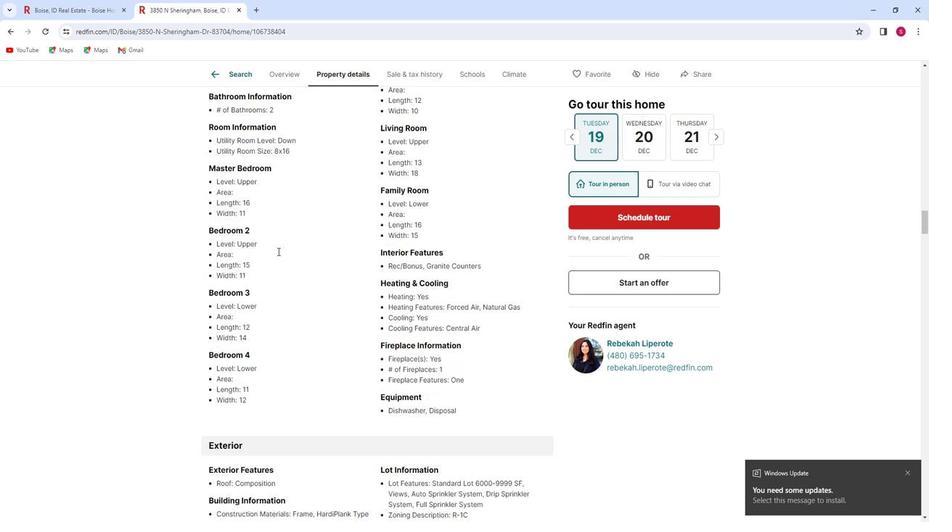 
Action: Mouse scrolled (275, 250) with delta (0, 0)
Screenshot: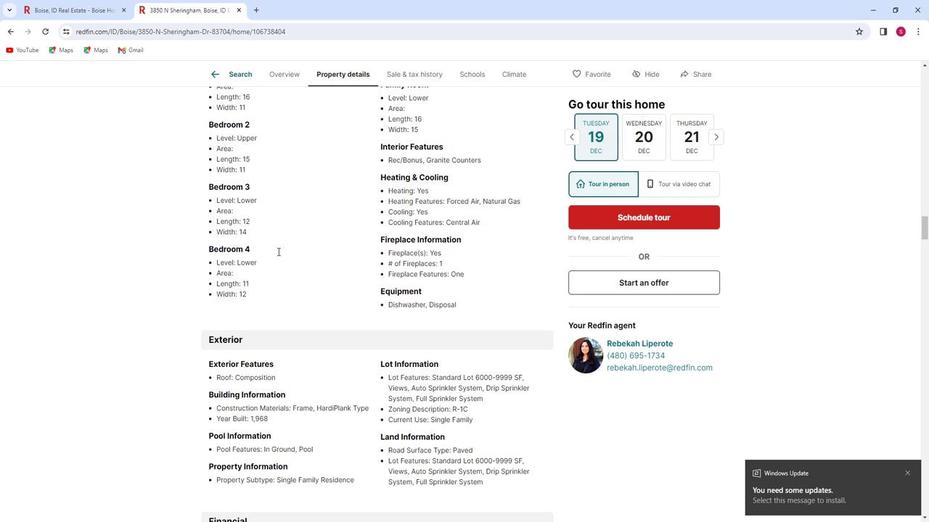 
Action: Mouse scrolled (275, 250) with delta (0, 0)
Screenshot: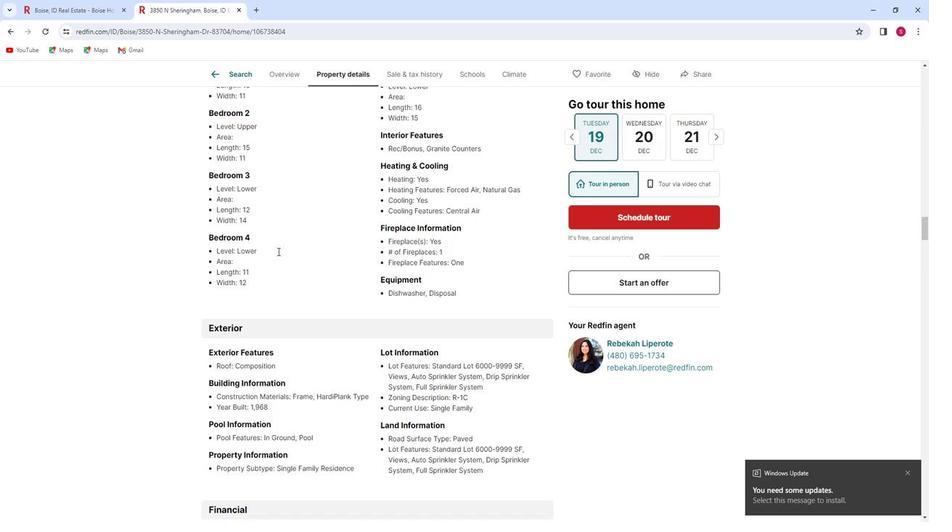 
Action: Mouse scrolled (275, 250) with delta (0, 0)
Screenshot: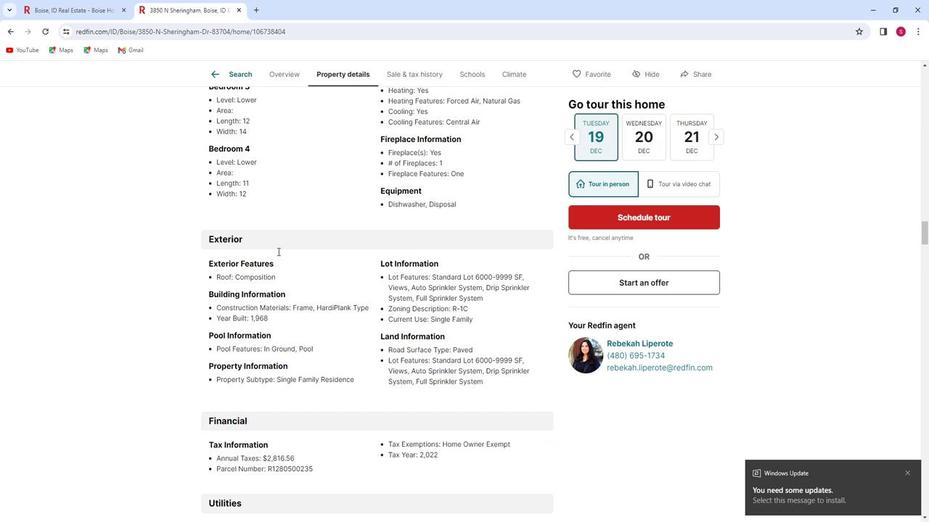 
Action: Mouse scrolled (275, 250) with delta (0, 0)
Screenshot: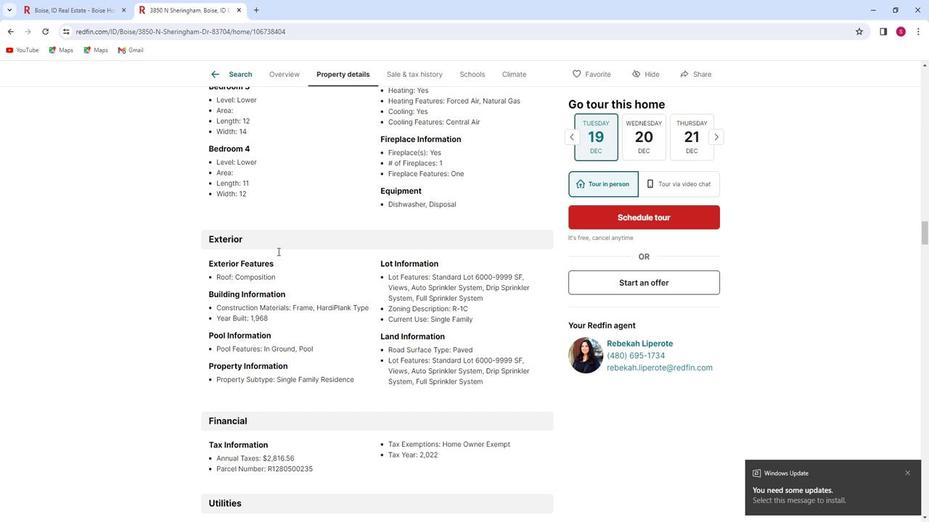 
Action: Mouse scrolled (275, 250) with delta (0, 0)
Screenshot: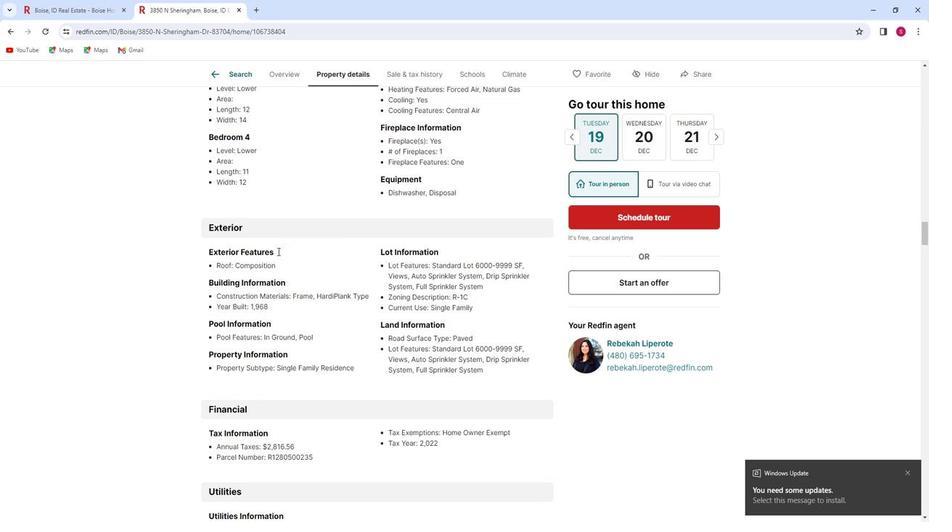 
Action: Mouse scrolled (275, 250) with delta (0, 0)
Screenshot: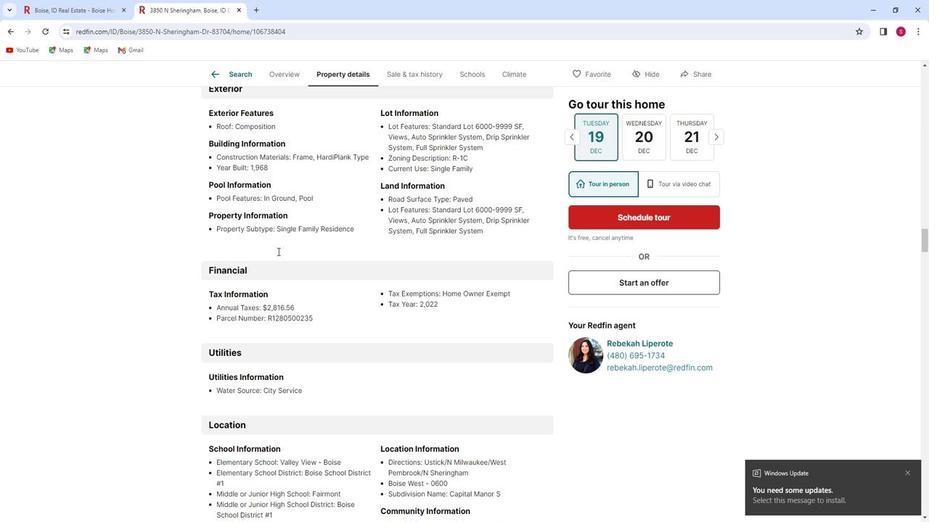 
Action: Mouse scrolled (275, 250) with delta (0, 0)
Screenshot: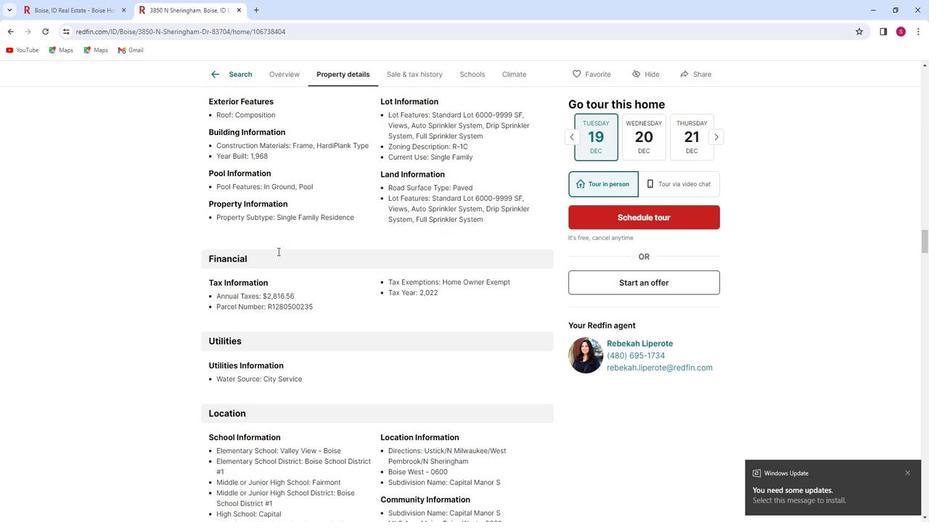 
Action: Mouse scrolled (275, 250) with delta (0, 0)
Screenshot: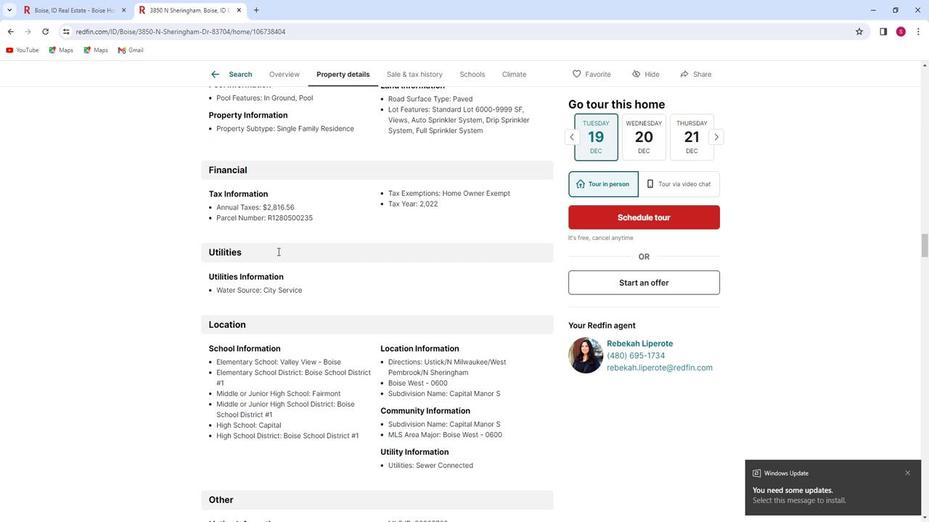 
Action: Mouse scrolled (275, 250) with delta (0, 0)
Screenshot: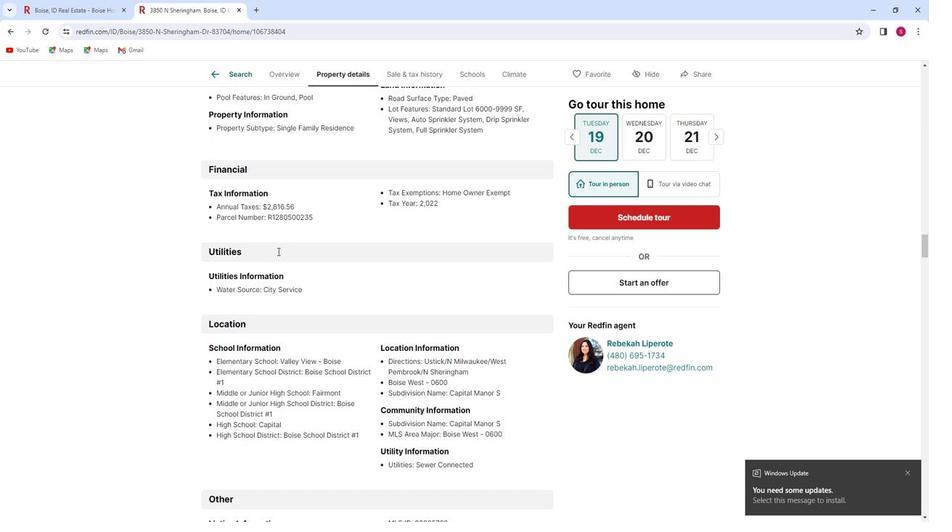 
Action: Mouse scrolled (275, 250) with delta (0, 0)
Screenshot: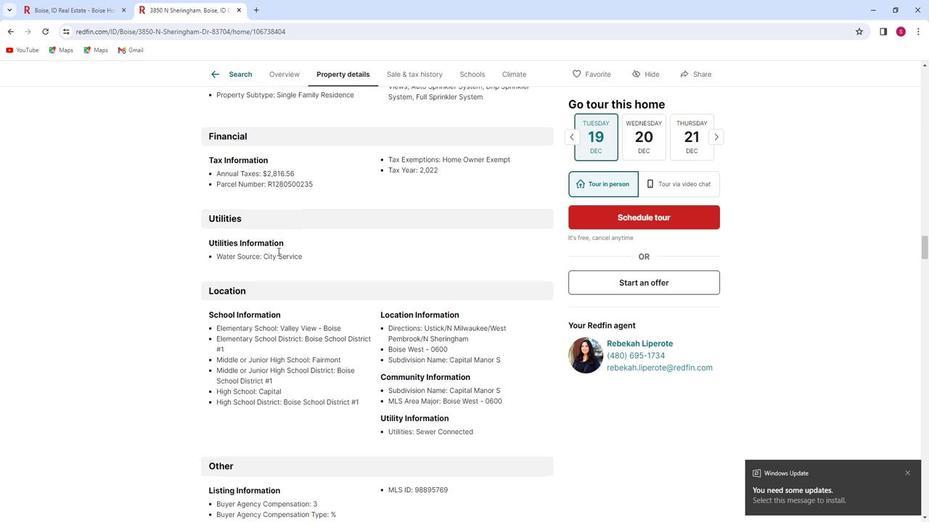 
Action: Mouse scrolled (275, 250) with delta (0, 0)
Screenshot: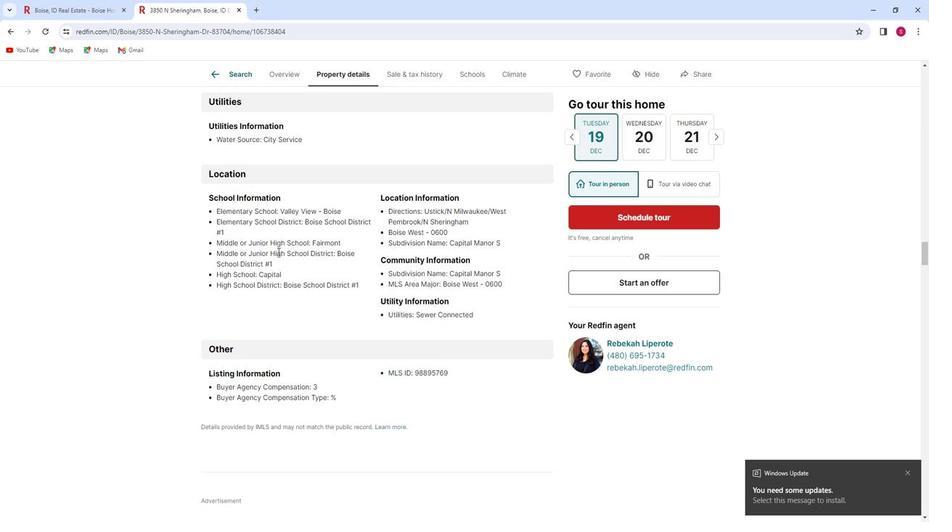
Action: Mouse scrolled (275, 250) with delta (0, 0)
Screenshot: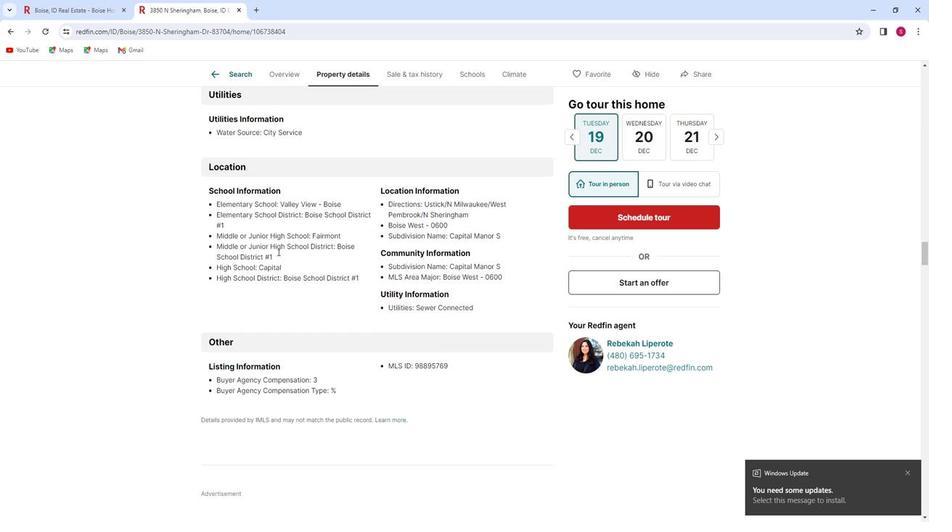 
Action: Mouse scrolled (275, 250) with delta (0, 0)
Screenshot: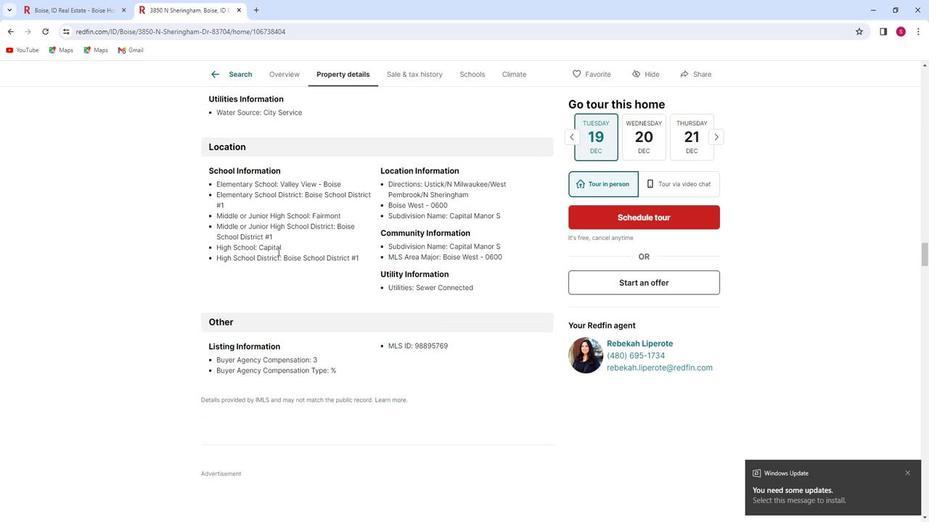 
Action: Mouse scrolled (275, 250) with delta (0, 0)
Screenshot: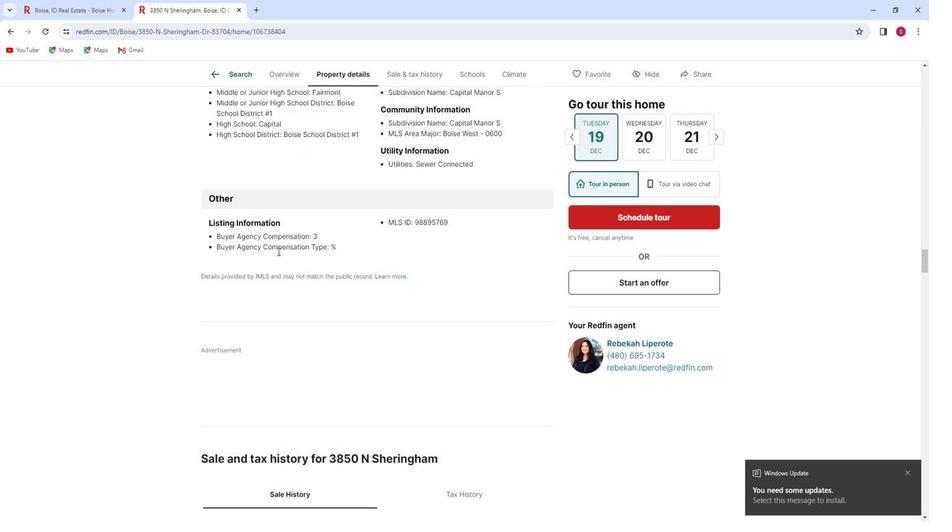 
Action: Mouse scrolled (275, 250) with delta (0, 0)
Screenshot: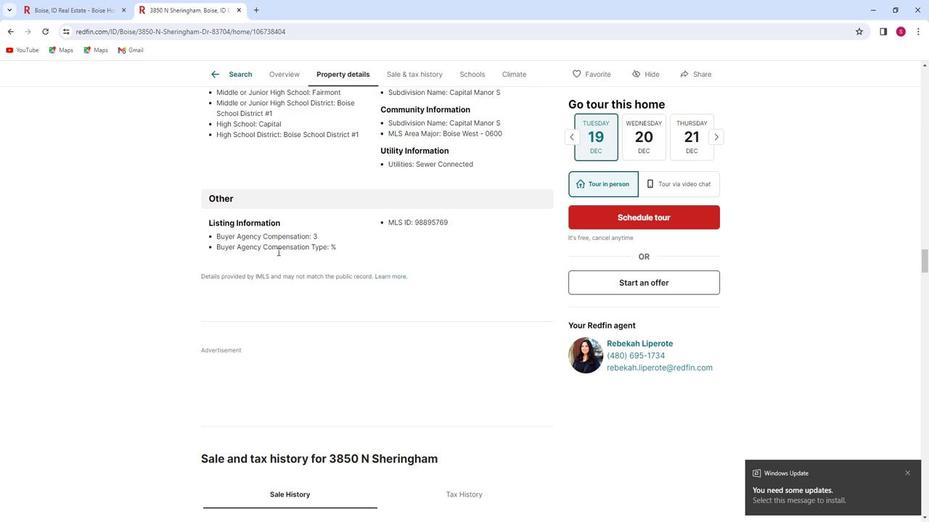 
Action: Mouse moved to (275, 251)
Screenshot: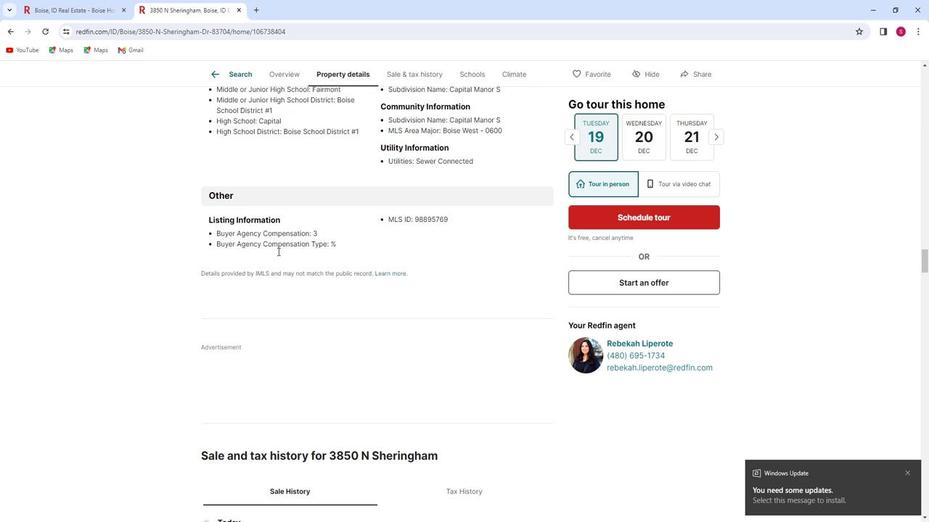 
Action: Mouse scrolled (275, 250) with delta (0, 0)
Screenshot: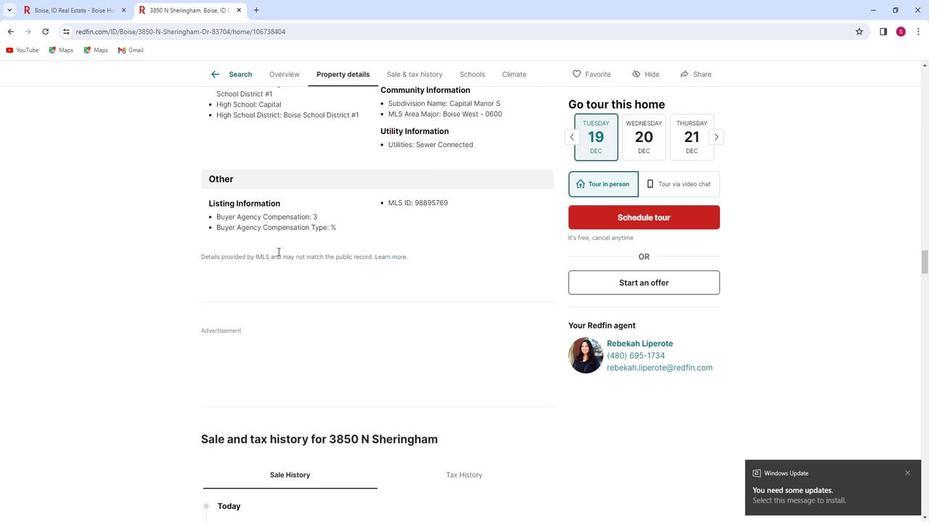 
Action: Mouse moved to (276, 251)
Screenshot: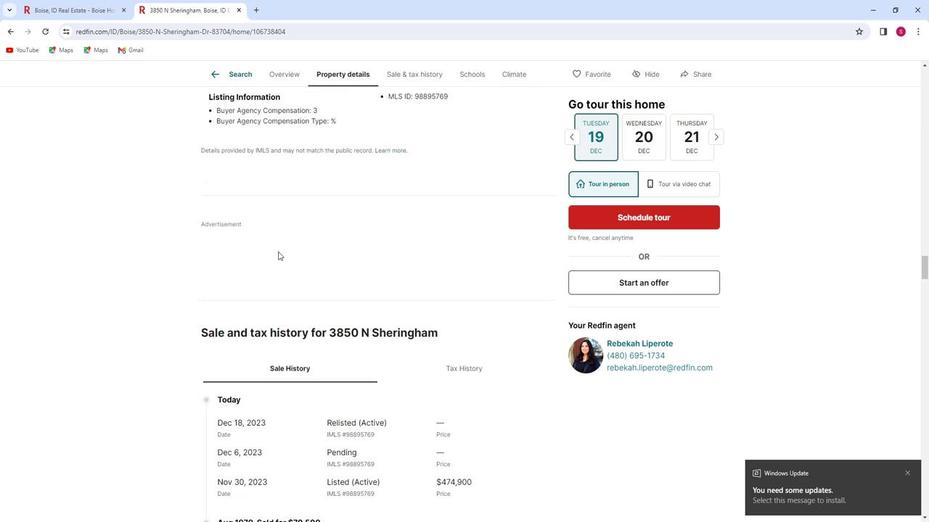 
Action: Mouse scrolled (276, 250) with delta (0, 0)
Screenshot: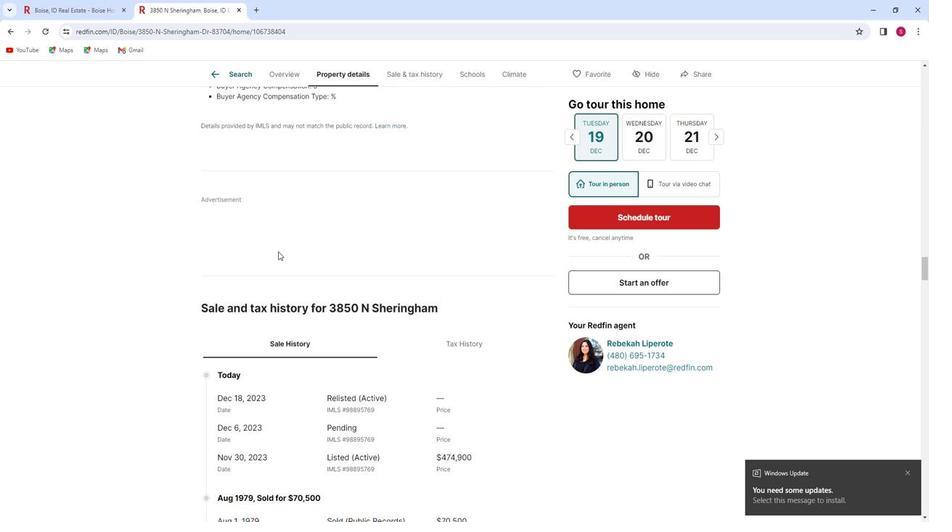 
Action: Mouse scrolled (276, 250) with delta (0, 0)
Screenshot: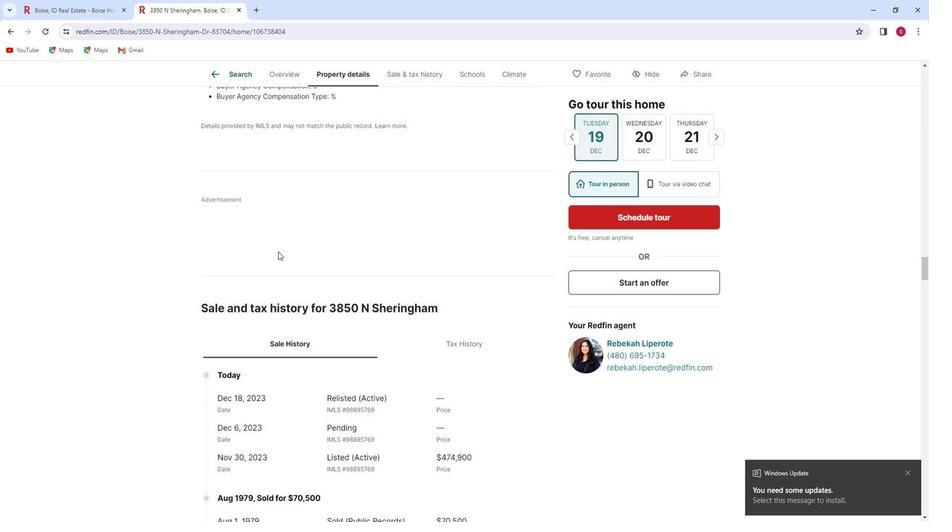 
Action: Mouse scrolled (276, 250) with delta (0, 0)
Screenshot: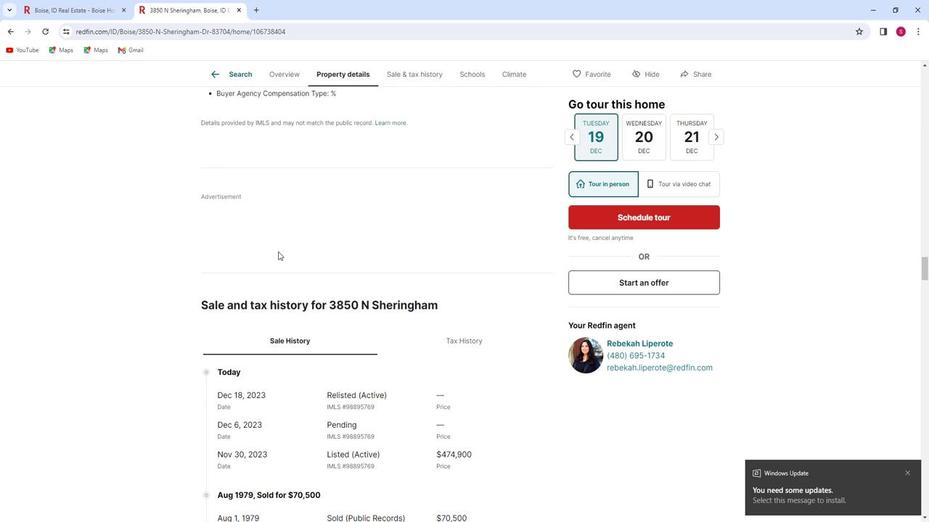 
Action: Mouse scrolled (276, 250) with delta (0, 0)
Screenshot: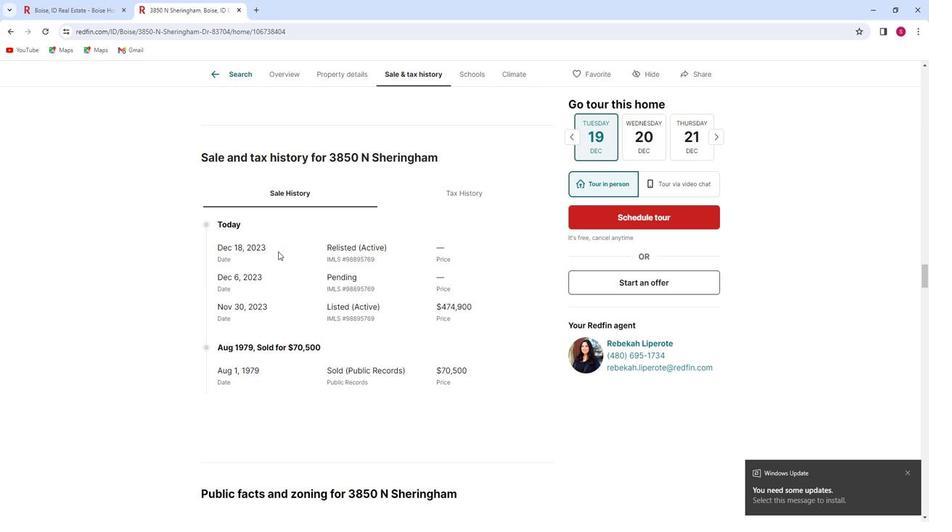 
Action: Mouse scrolled (276, 250) with delta (0, 0)
Screenshot: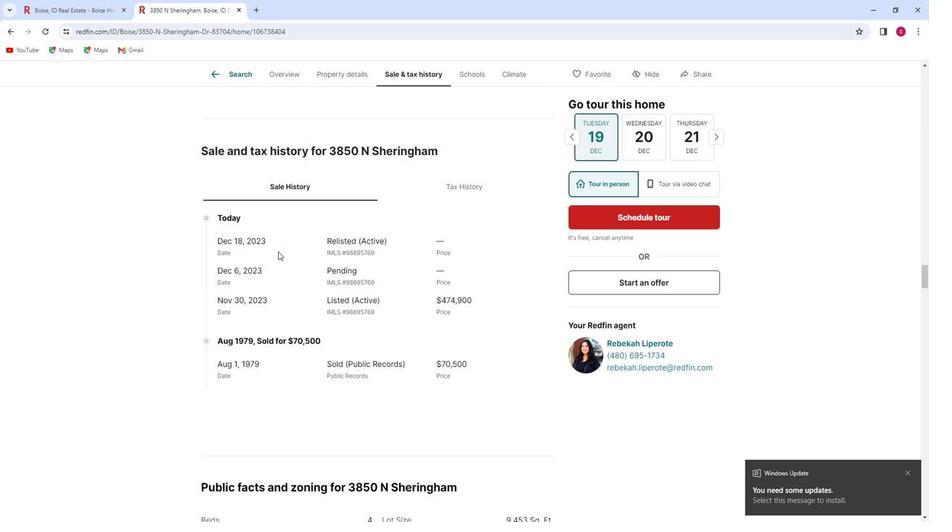 
Action: Mouse moved to (277, 251)
Screenshot: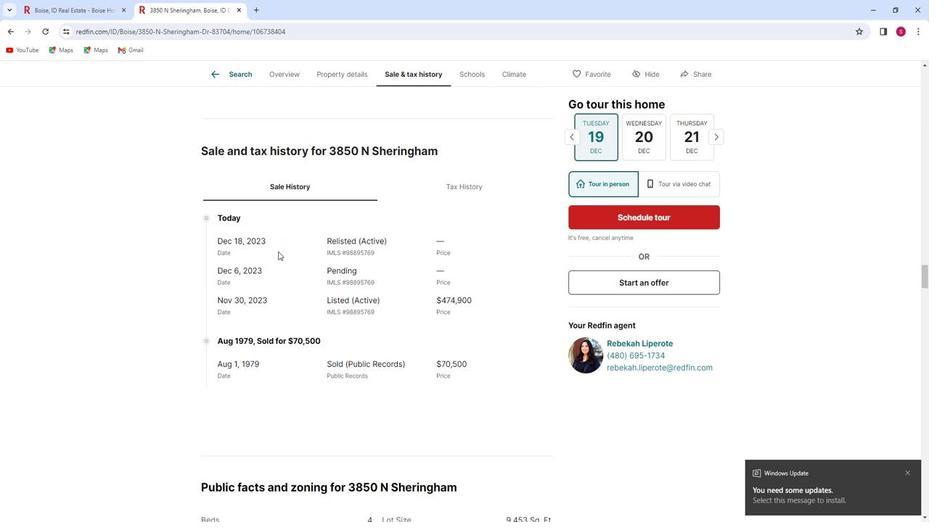 
Action: Mouse scrolled (277, 250) with delta (0, 0)
Screenshot: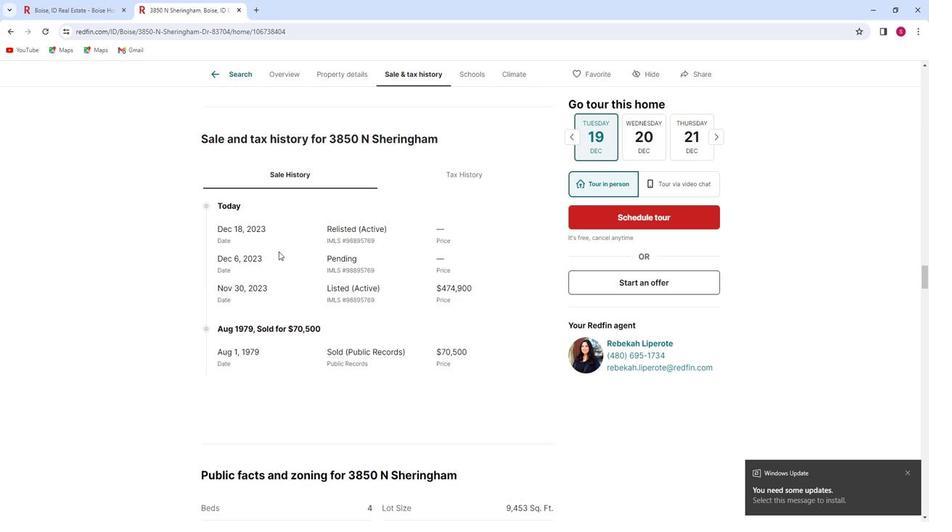 
Action: Mouse scrolled (277, 250) with delta (0, 0)
Screenshot: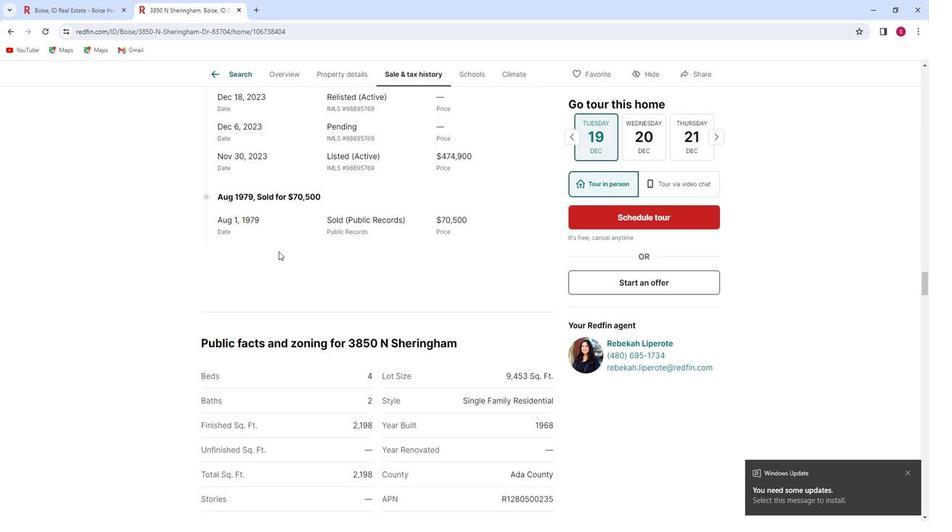 
Action: Mouse scrolled (277, 250) with delta (0, 0)
Screenshot: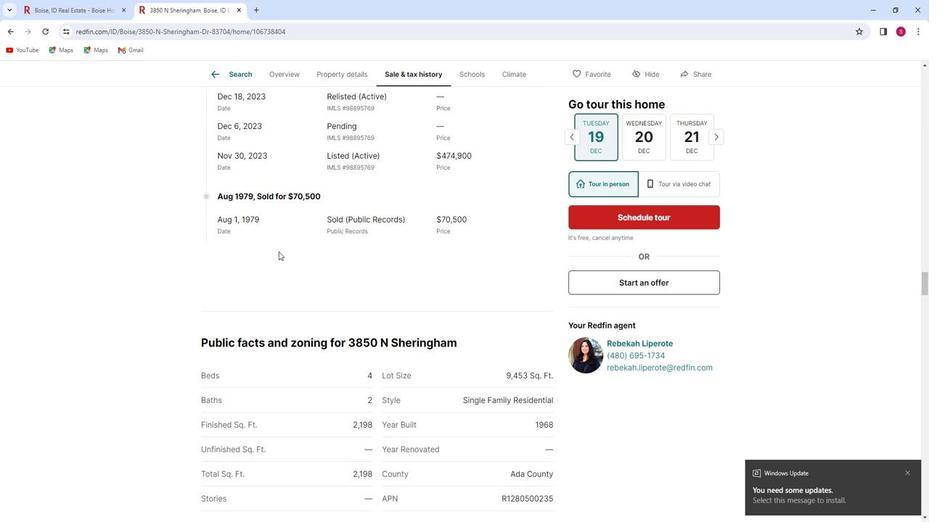 
Action: Mouse scrolled (277, 250) with delta (0, 0)
Screenshot: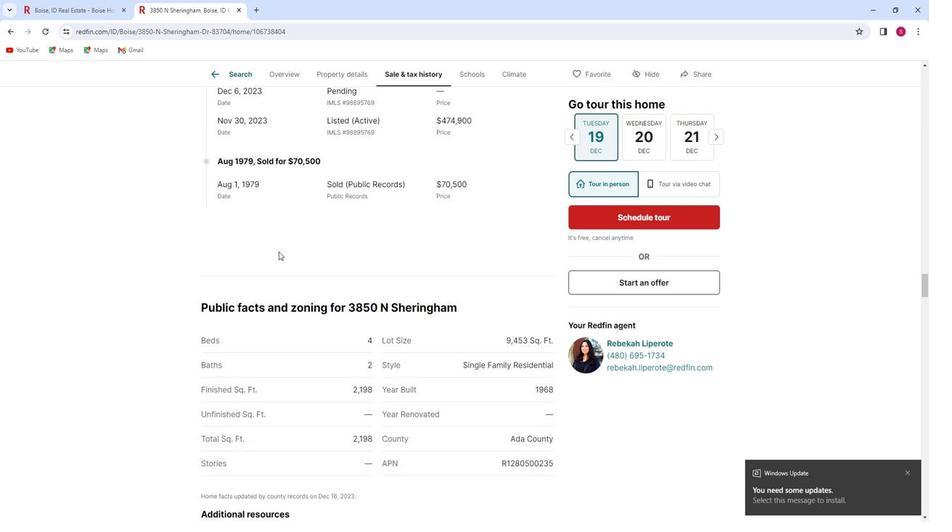 
Action: Mouse scrolled (277, 250) with delta (0, 0)
Screenshot: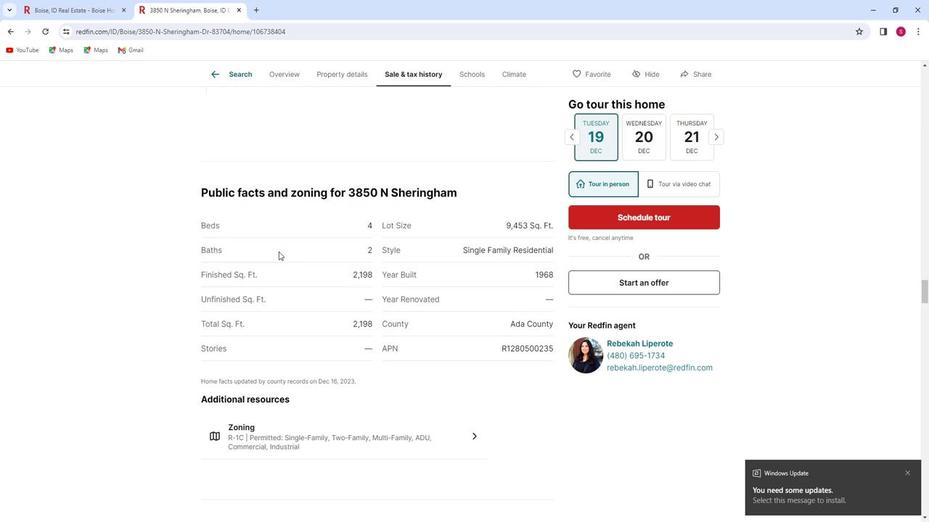 
Action: Mouse scrolled (277, 250) with delta (0, 0)
Screenshot: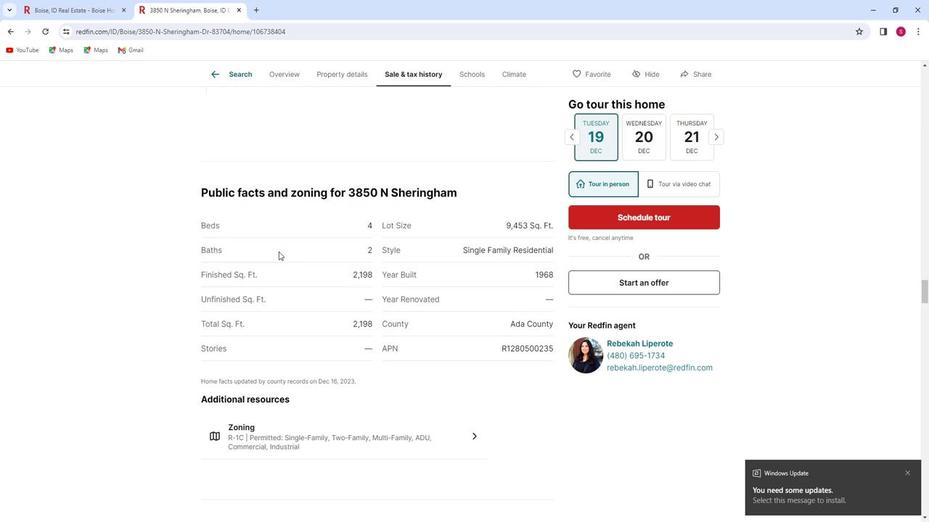 
Action: Mouse scrolled (277, 250) with delta (0, 0)
Screenshot: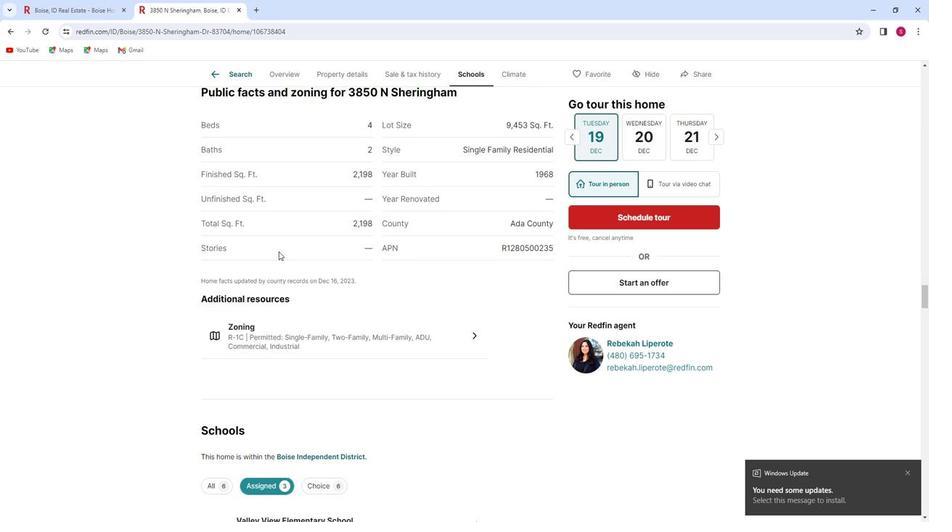
Action: Mouse moved to (277, 251)
Screenshot: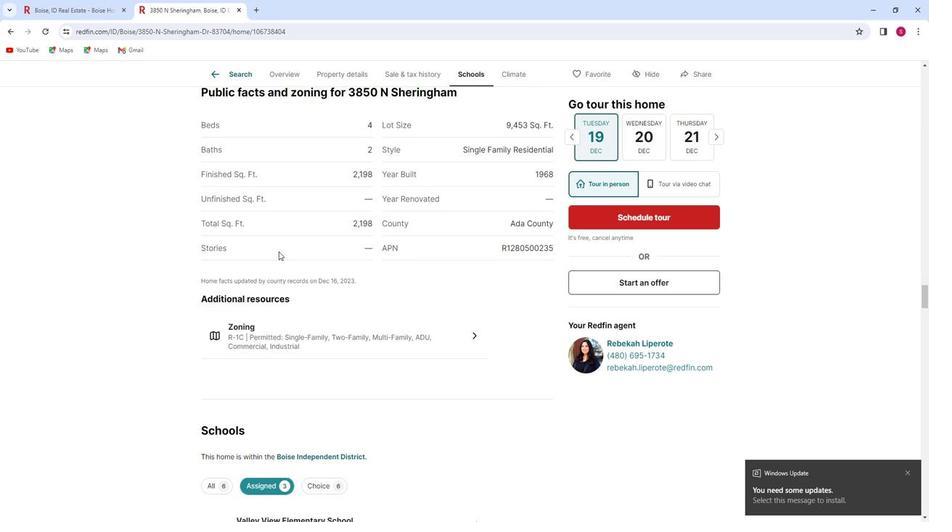 
Action: Mouse scrolled (277, 251) with delta (0, 0)
Screenshot: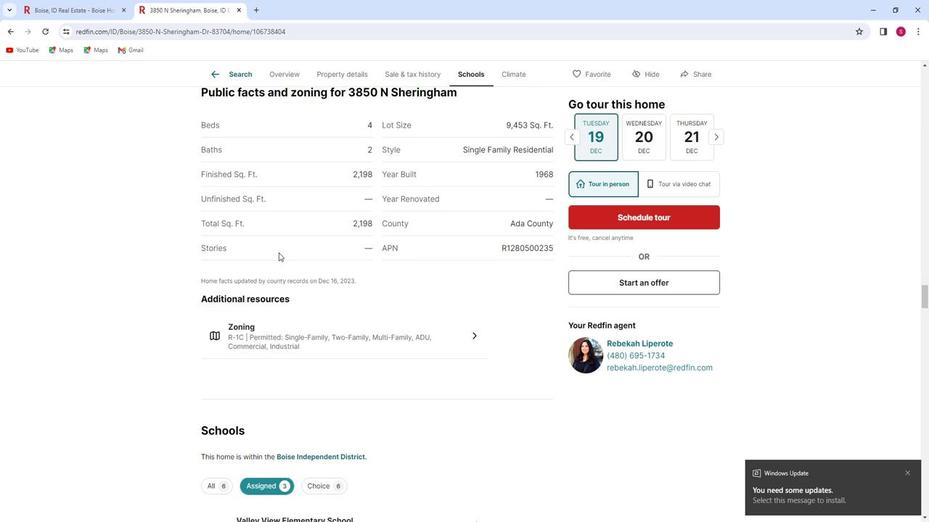
Action: Mouse scrolled (277, 251) with delta (0, 0)
Screenshot: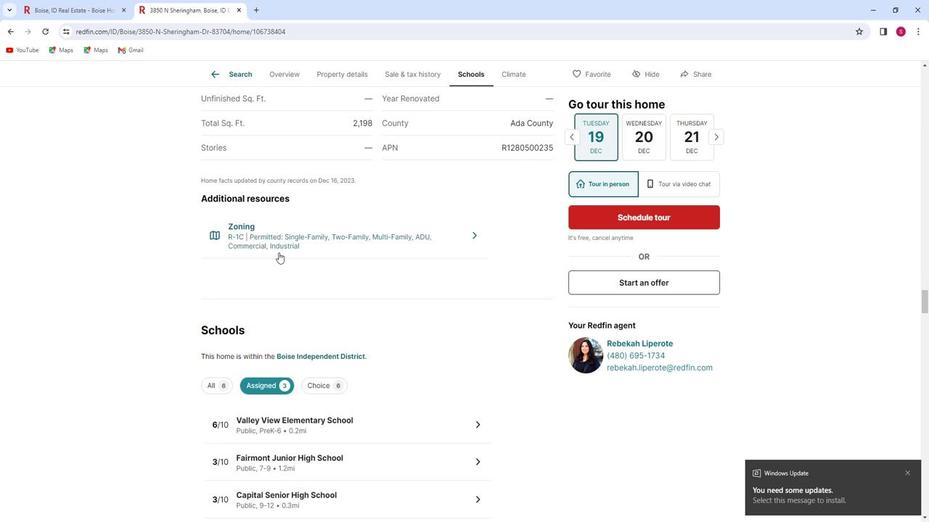 
Action: Mouse scrolled (277, 251) with delta (0, 0)
Screenshot: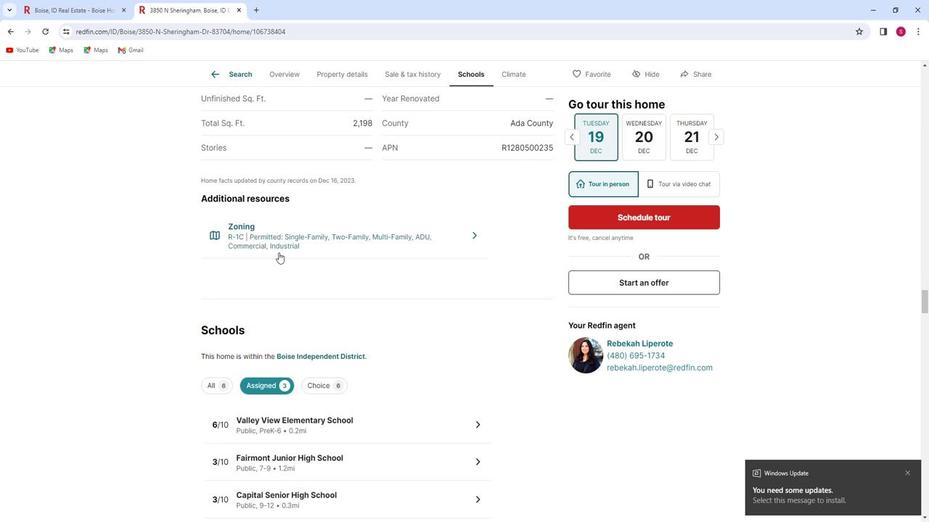 
Action: Mouse scrolled (277, 251) with delta (0, 0)
Screenshot: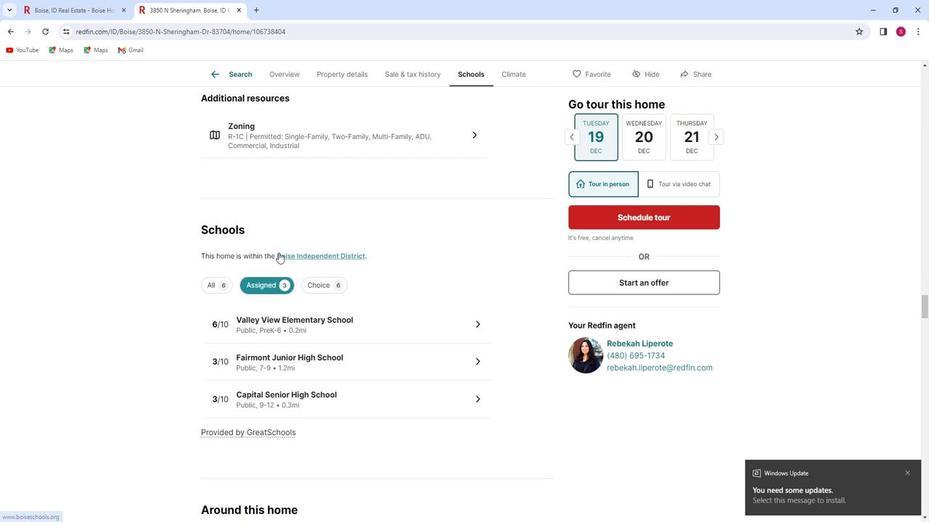
Action: Mouse scrolled (277, 251) with delta (0, 0)
Screenshot: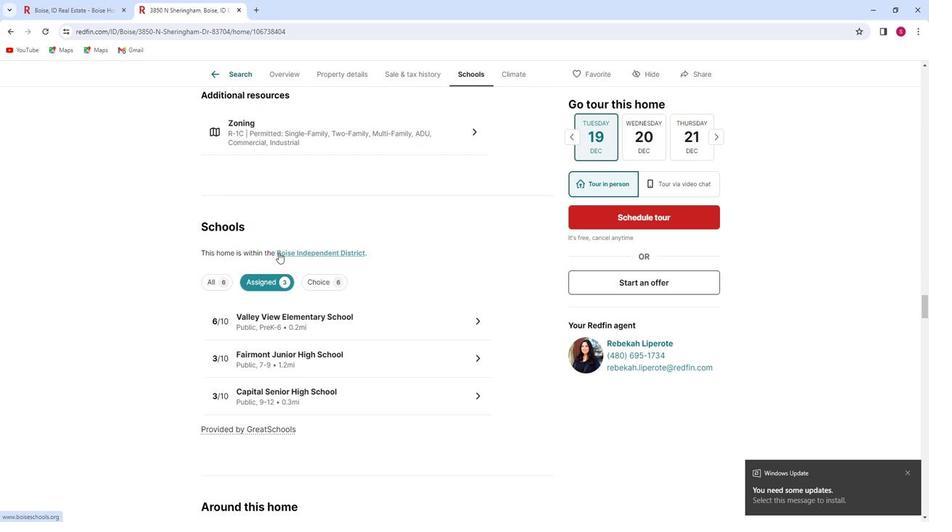 
Action: Mouse moved to (278, 252)
Screenshot: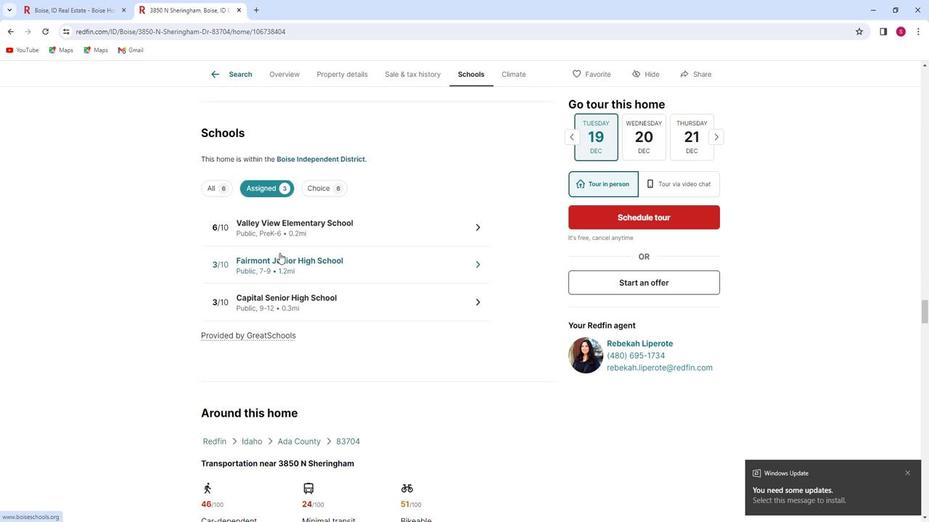 
Action: Mouse scrolled (278, 251) with delta (0, 0)
Screenshot: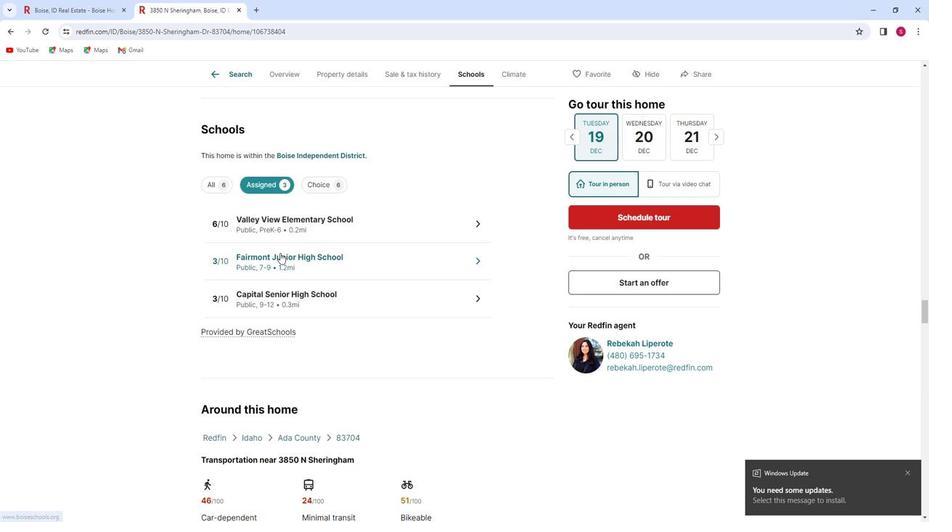 
Action: Mouse scrolled (278, 251) with delta (0, 0)
Screenshot: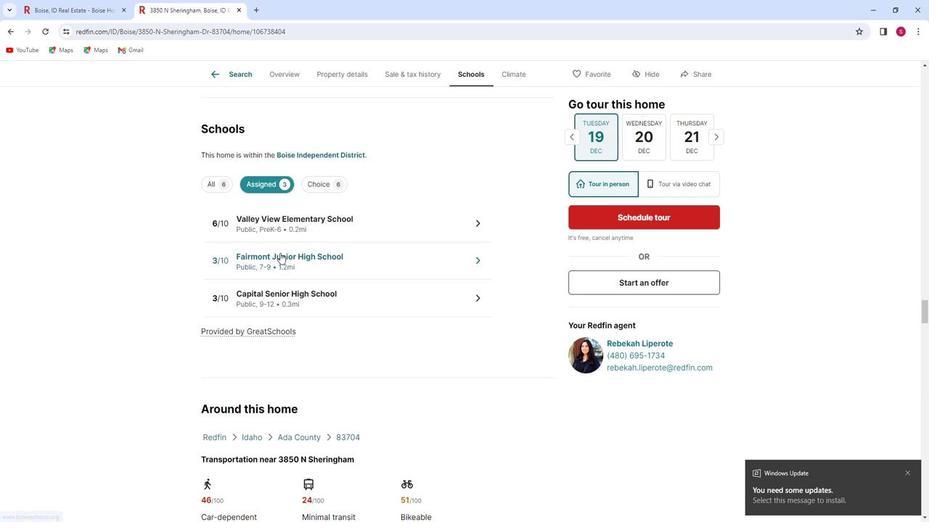 
Action: Mouse moved to (278, 252)
Screenshot: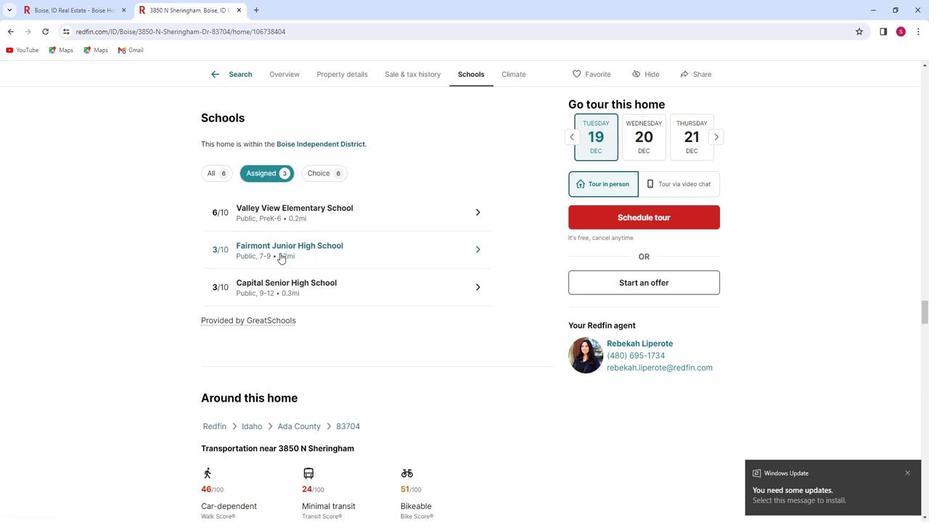 
Action: Mouse scrolled (278, 251) with delta (0, 0)
Screenshot: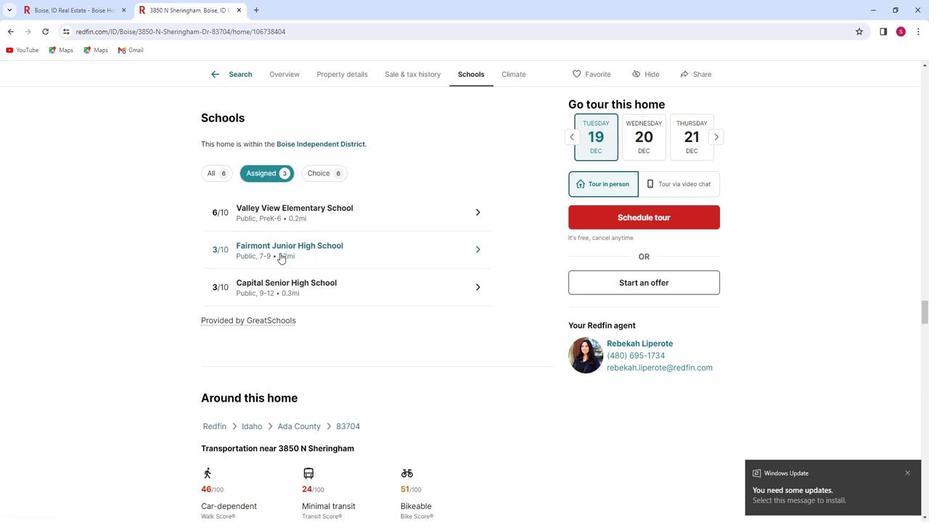 
Action: Mouse moved to (279, 251)
Screenshot: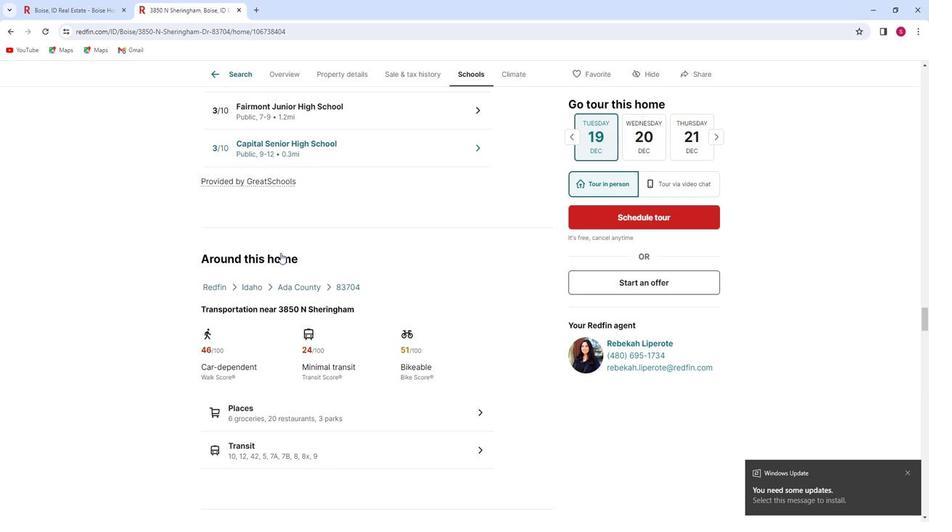 
Action: Mouse scrolled (279, 251) with delta (0, 0)
Screenshot: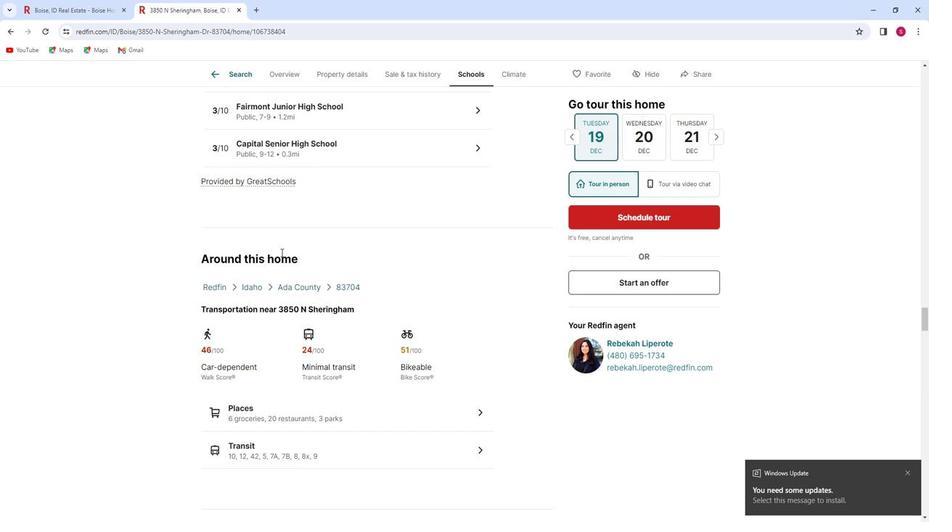 
Action: Mouse scrolled (279, 251) with delta (0, 0)
Screenshot: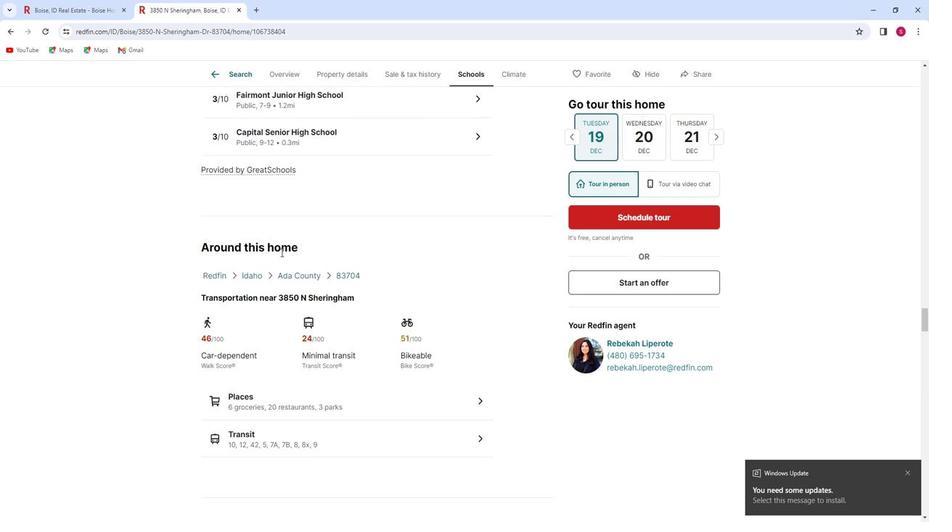 
Action: Mouse scrolled (279, 251) with delta (0, 0)
Screenshot: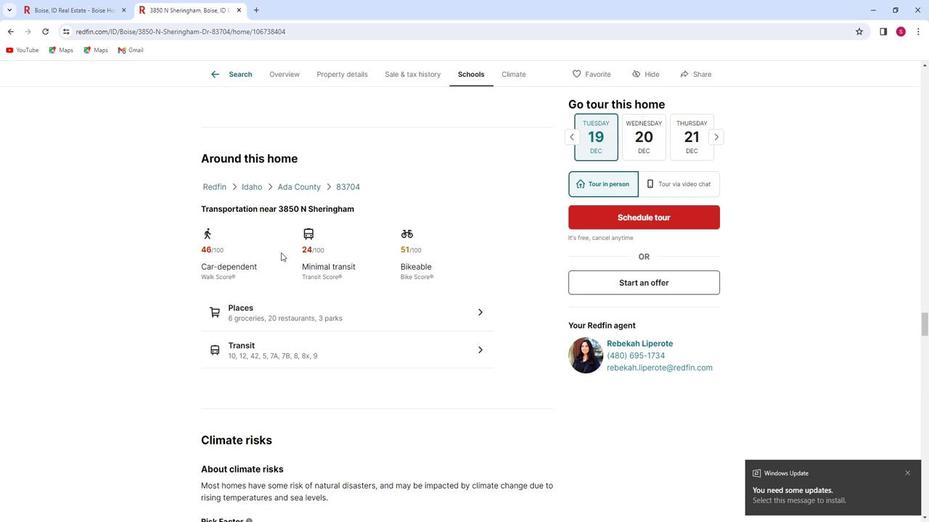 
Action: Mouse moved to (279, 251)
Screenshot: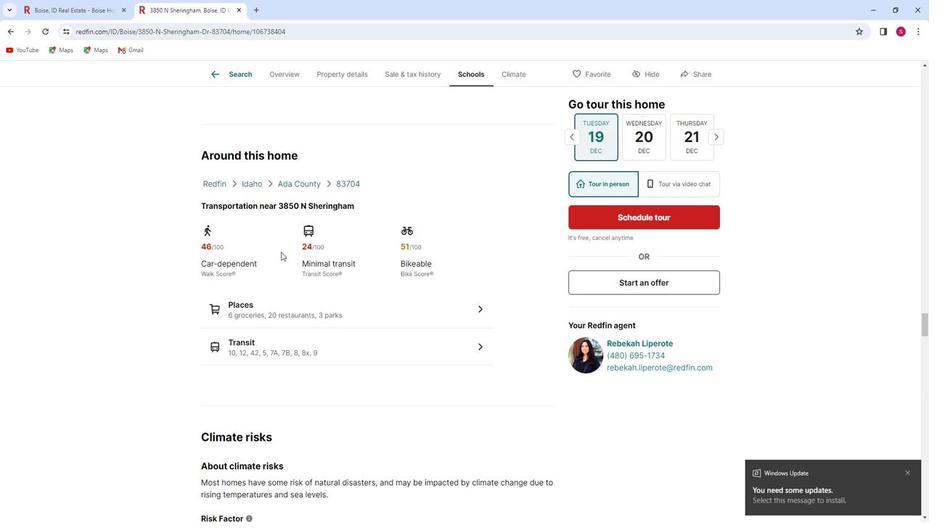 
Action: Mouse scrolled (279, 251) with delta (0, 0)
Screenshot: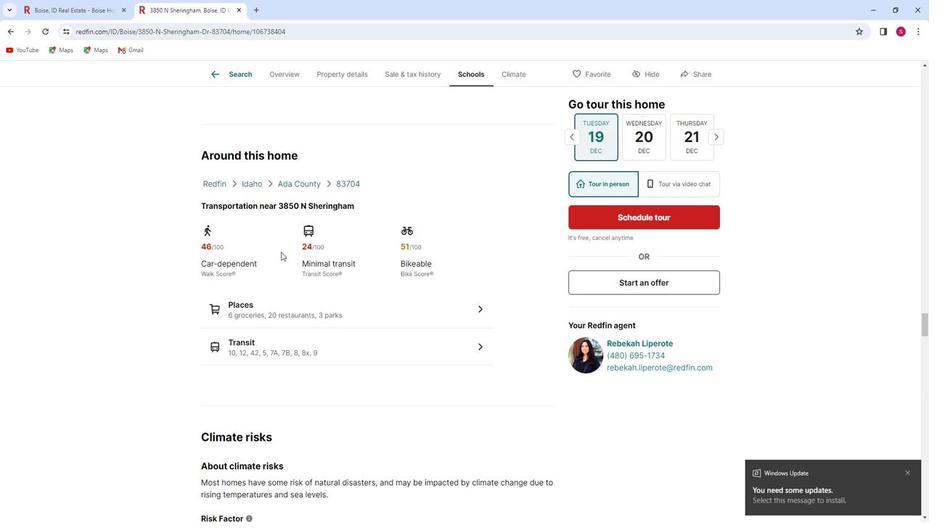 
Action: Mouse scrolled (279, 251) with delta (0, 0)
Screenshot: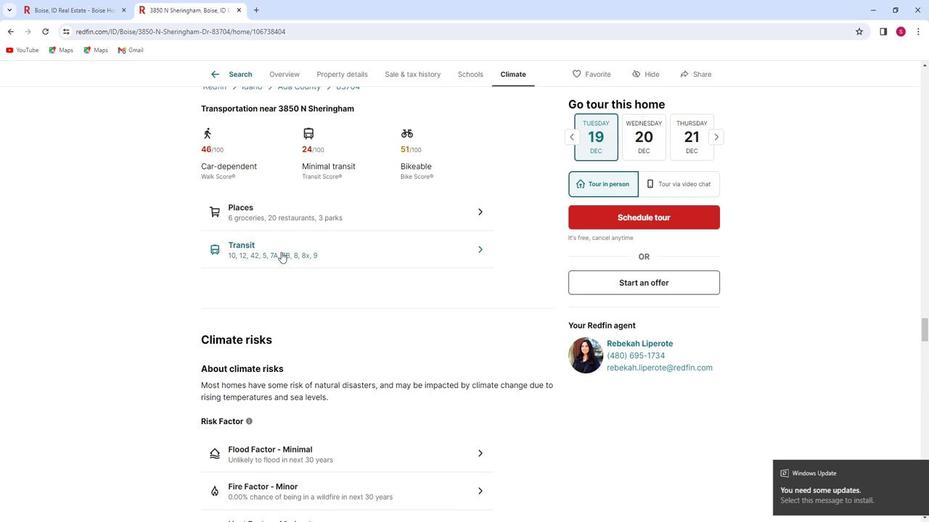 
Action: Mouse moved to (280, 251)
Screenshot: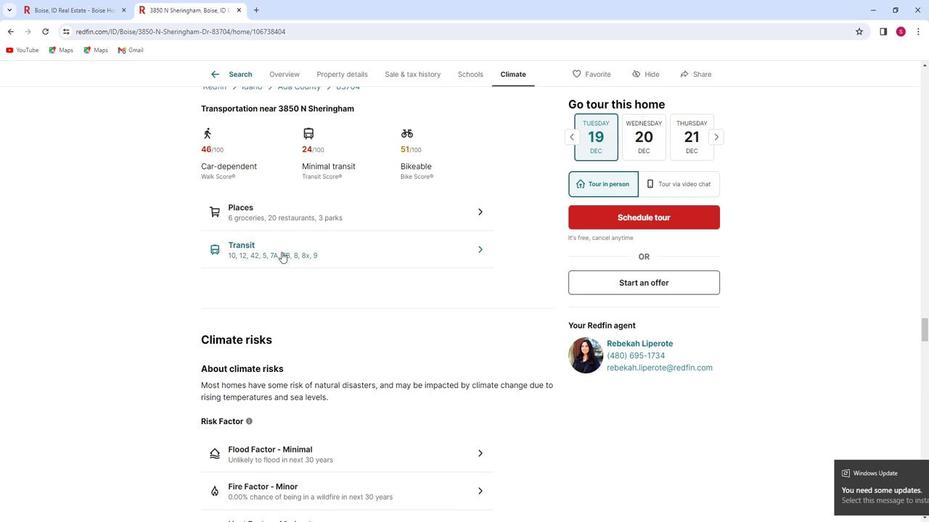 
Action: Mouse scrolled (280, 251) with delta (0, 0)
Screenshot: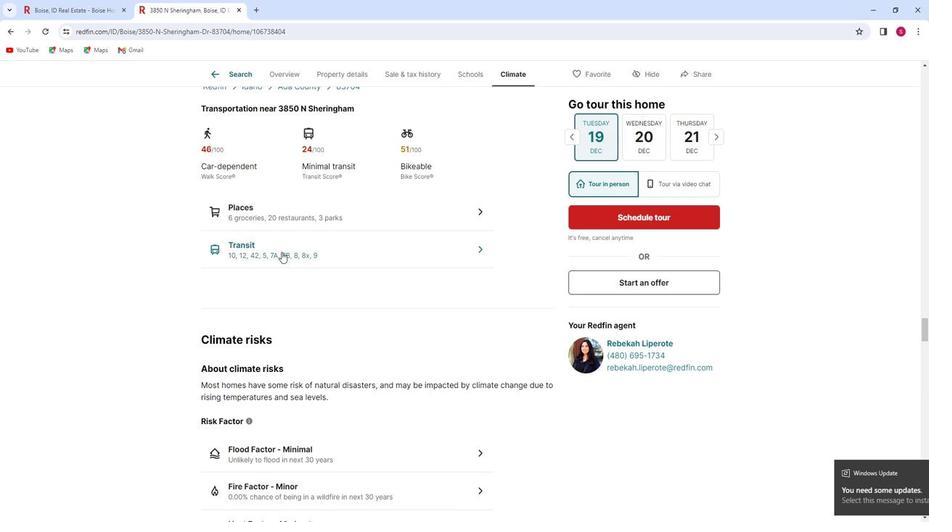 
Action: Mouse scrolled (280, 251) with delta (0, 0)
Screenshot: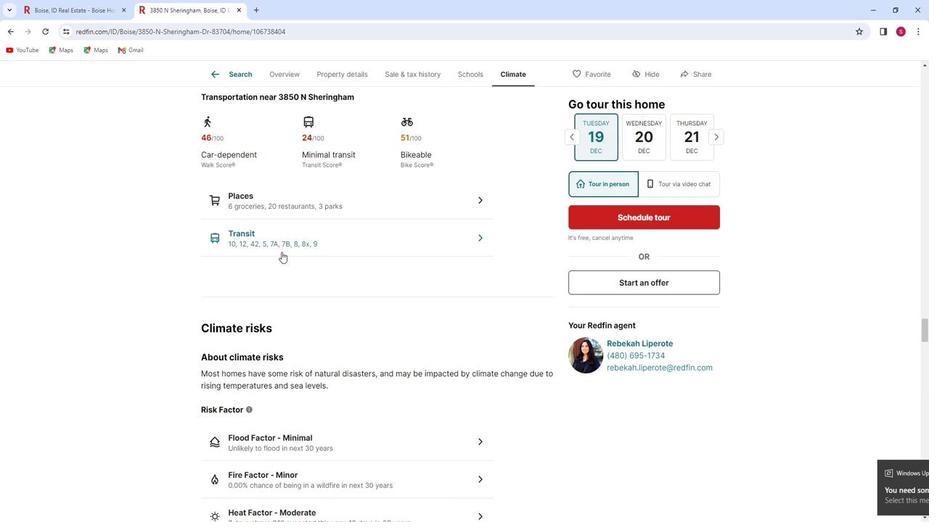 
Action: Mouse moved to (283, 249)
Screenshot: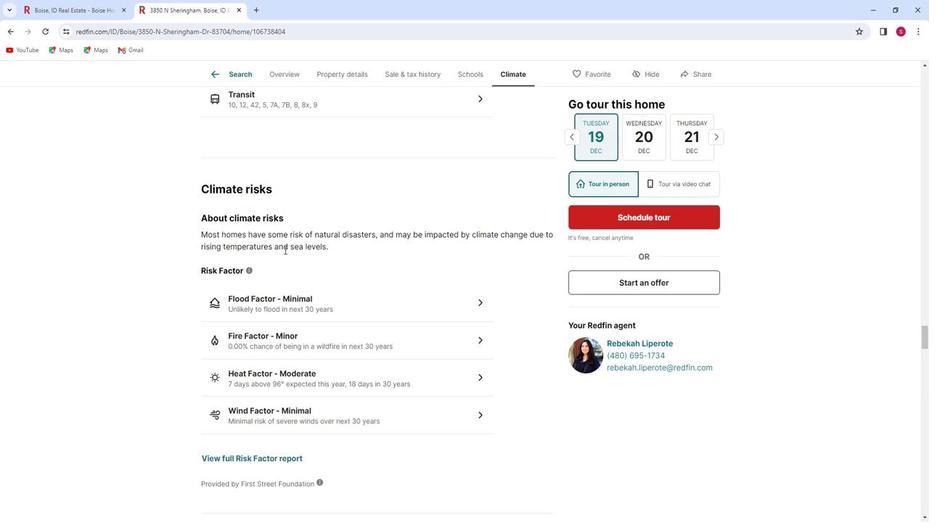 
Action: Mouse scrolled (283, 249) with delta (0, 0)
Screenshot: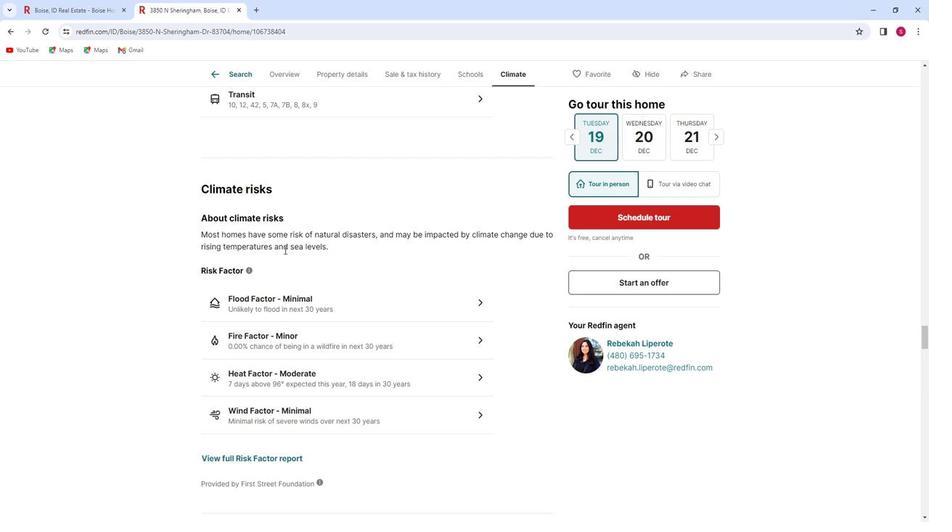 
Action: Mouse scrolled (283, 249) with delta (0, 0)
Screenshot: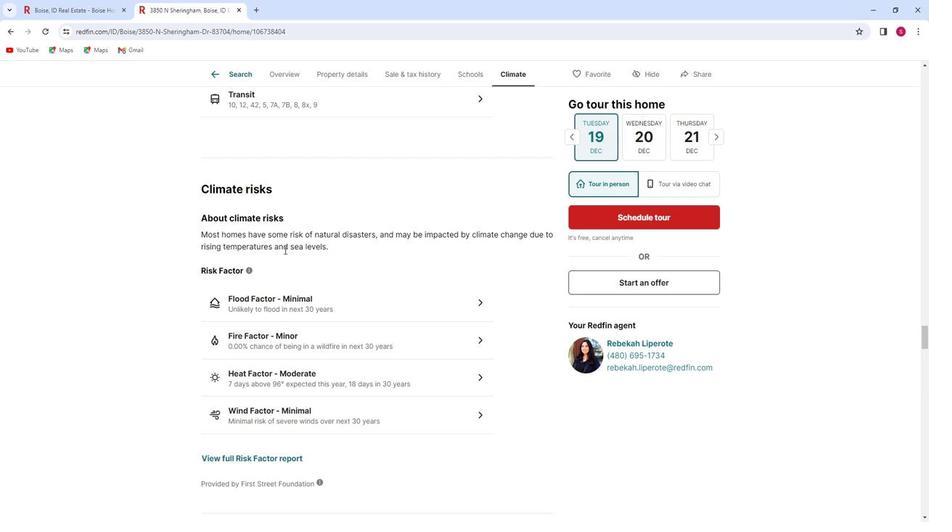 
Action: Mouse scrolled (283, 249) with delta (0, 0)
Screenshot: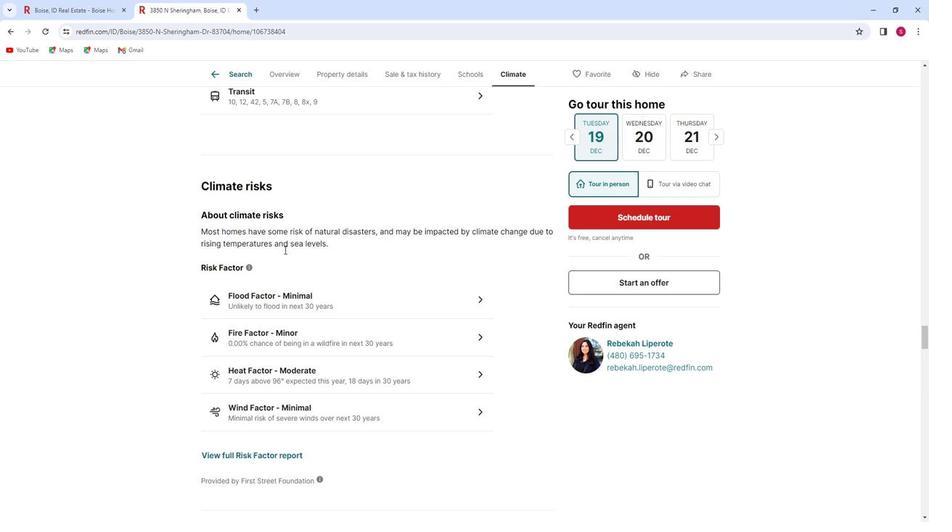 
Action: Mouse moved to (287, 245)
Screenshot: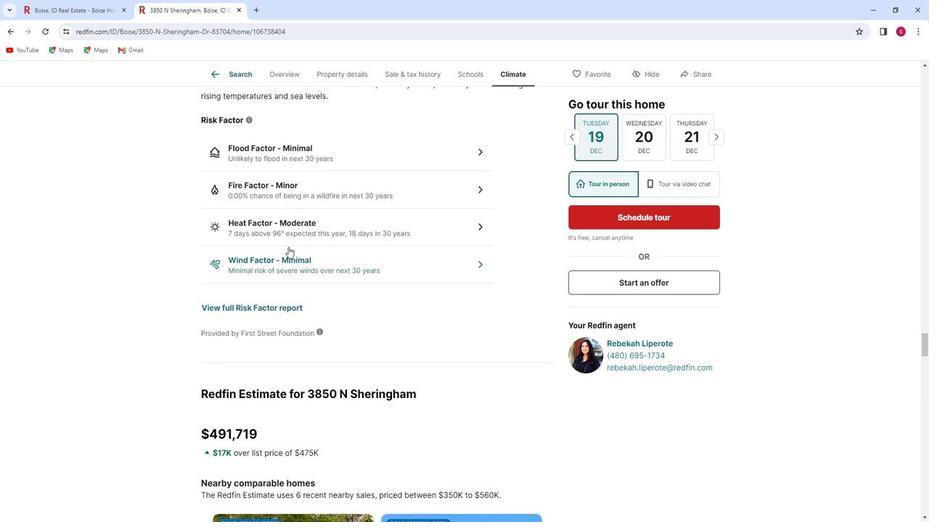 
Action: Mouse scrolled (287, 245) with delta (0, 0)
